 Task: Look for space in Barakaldo, Spain from 2nd June, 2023 to 15th June, 2023 for 2 adults in price range Rs.10000 to Rs.15000. Place can be entire place with 1  bedroom having 1 bed and 1 bathroom. Property type can be house, flat, guest house, hotel. Booking option can be shelf check-in. Required host language is English.
Action: Mouse moved to (334, 164)
Screenshot: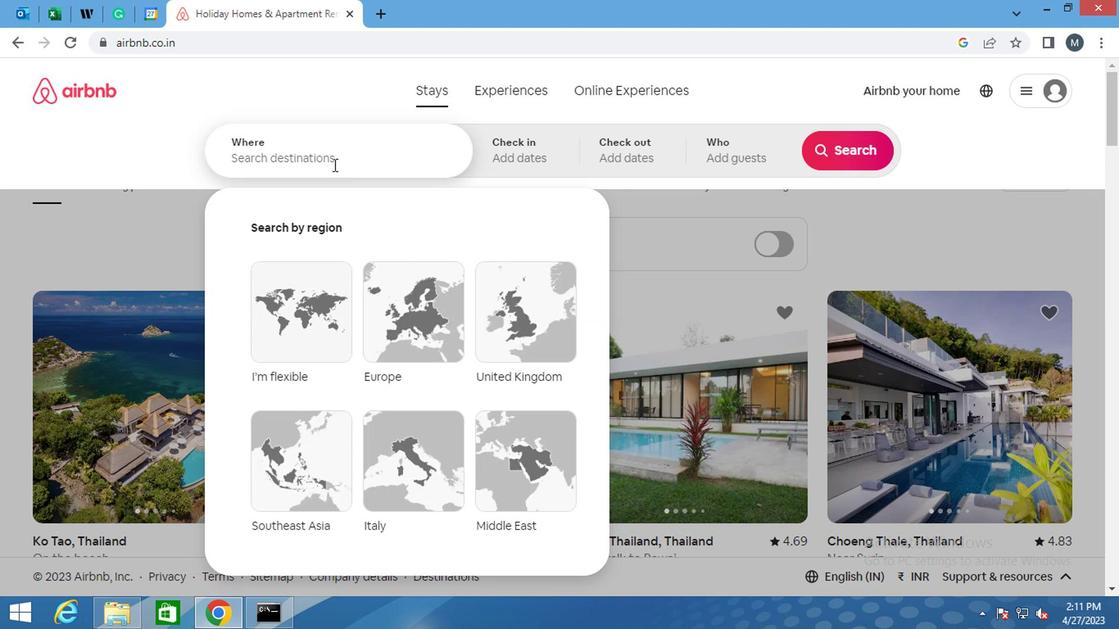 
Action: Mouse pressed left at (334, 164)
Screenshot: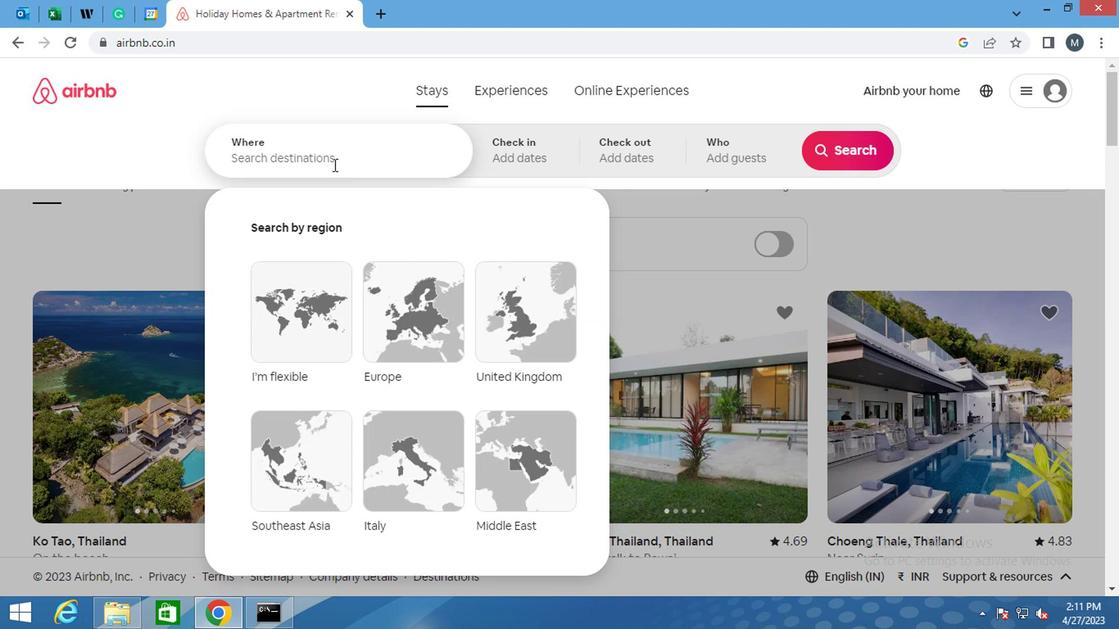 
Action: Mouse moved to (330, 166)
Screenshot: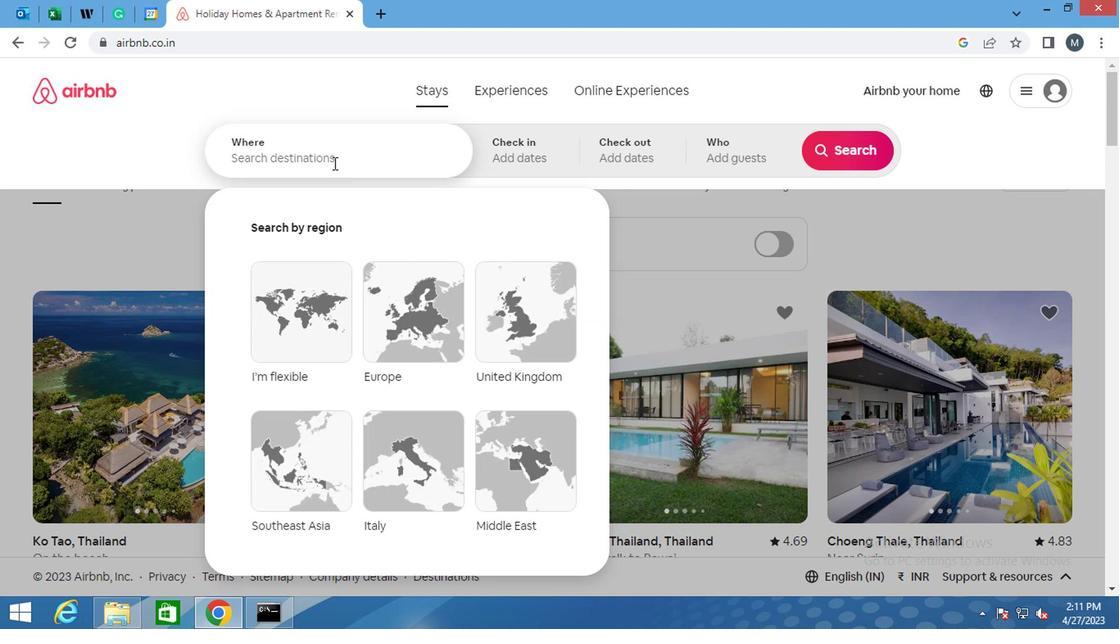 
Action: Key pressed <Key.shift>BARAKLDO,<Key.space><Key.shift>SP
Screenshot: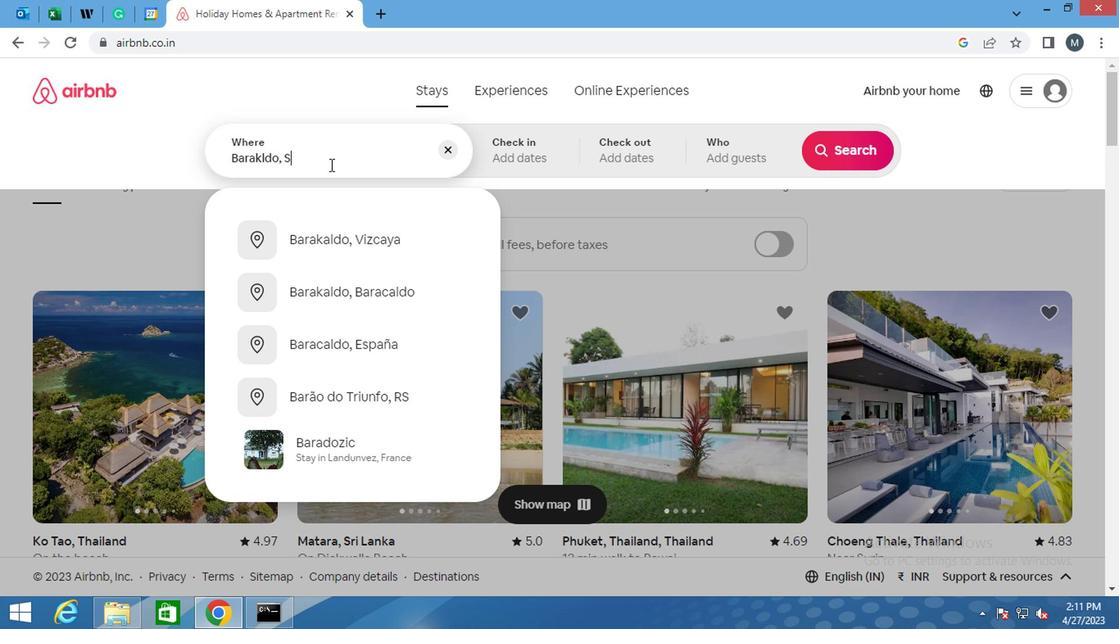 
Action: Mouse moved to (372, 240)
Screenshot: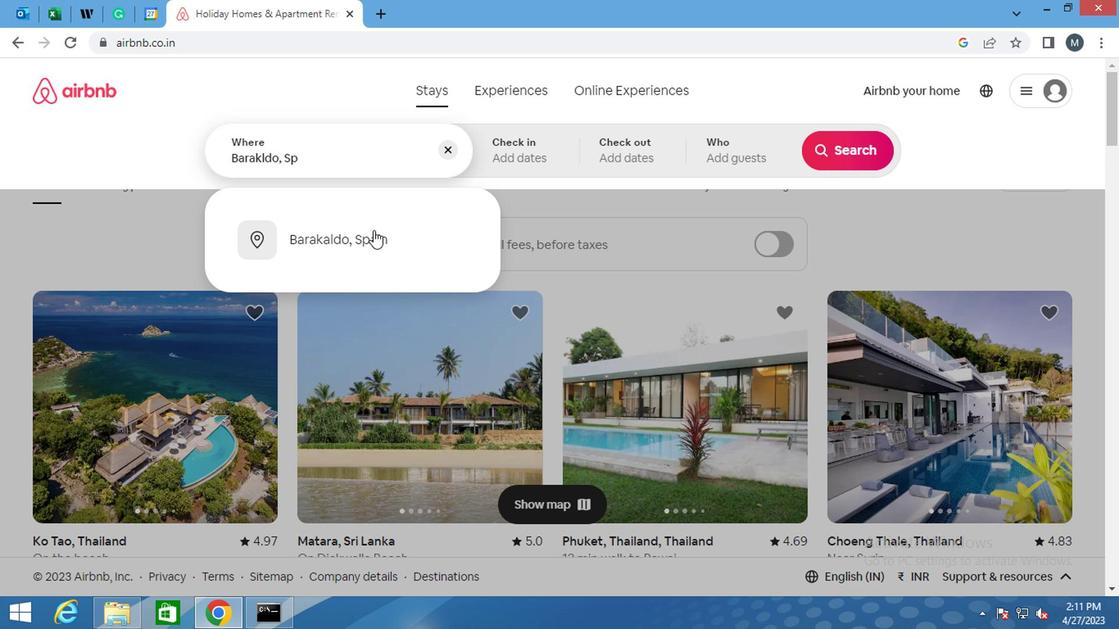 
Action: Mouse pressed left at (372, 240)
Screenshot: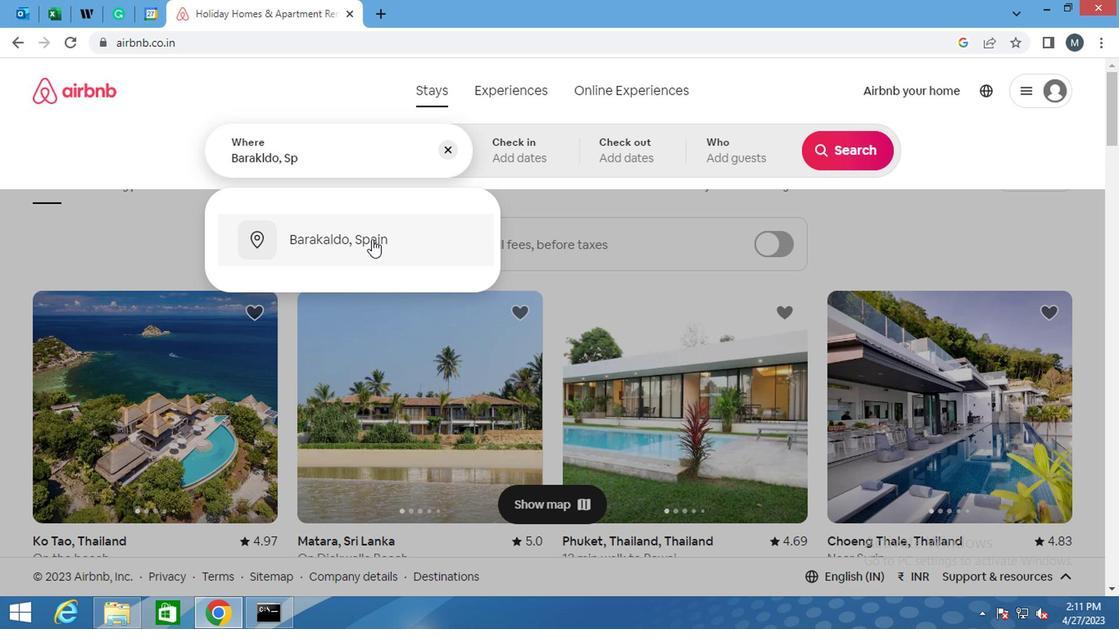 
Action: Mouse moved to (829, 280)
Screenshot: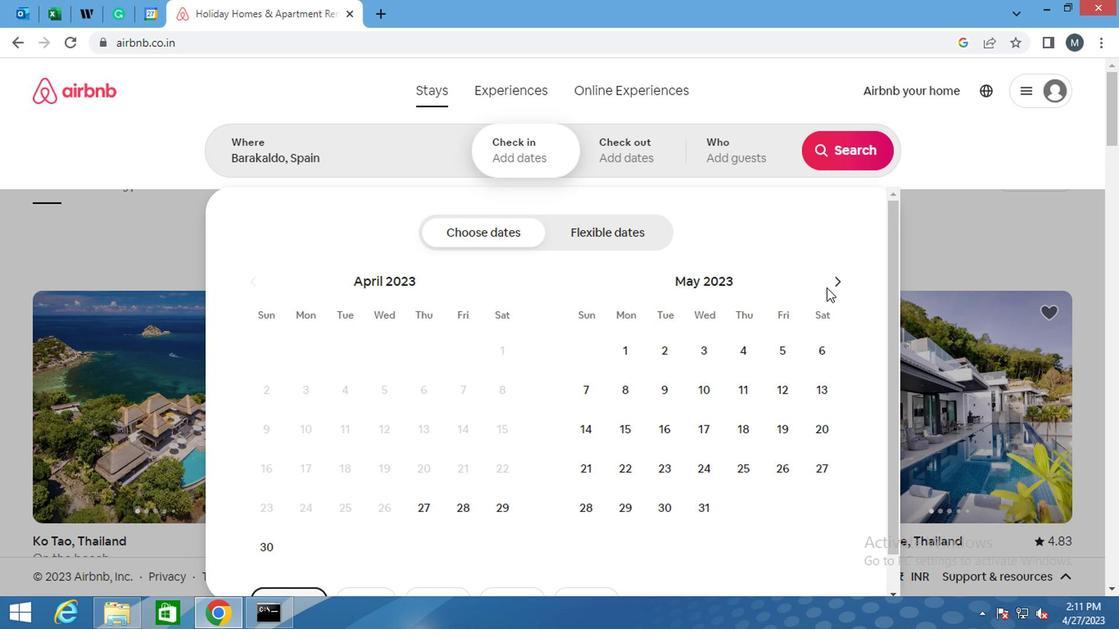 
Action: Mouse pressed left at (829, 280)
Screenshot: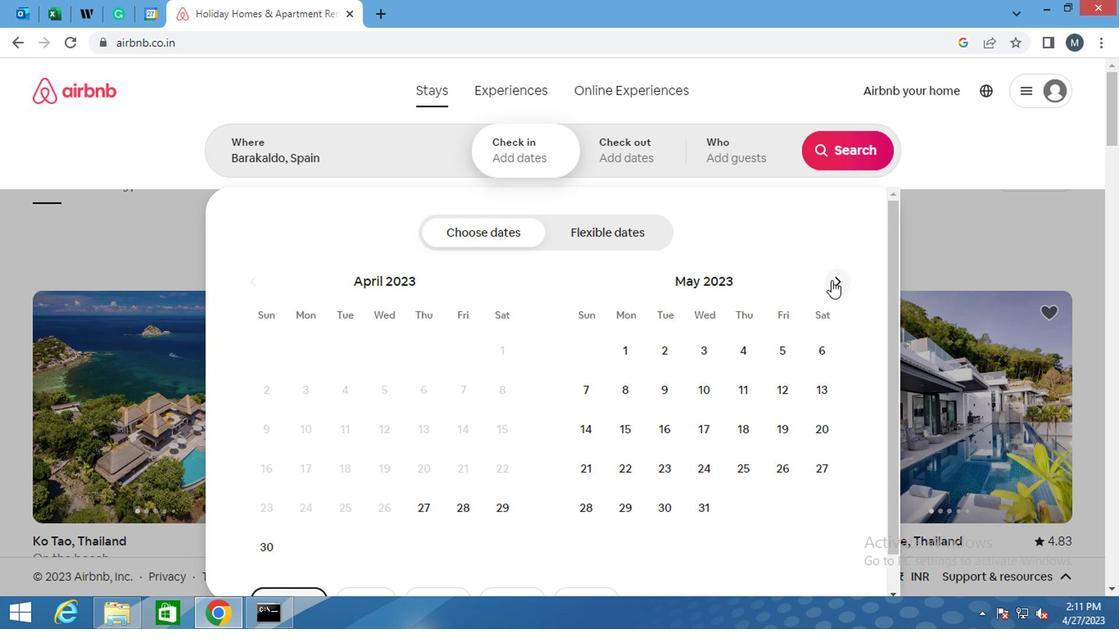 
Action: Mouse moved to (777, 345)
Screenshot: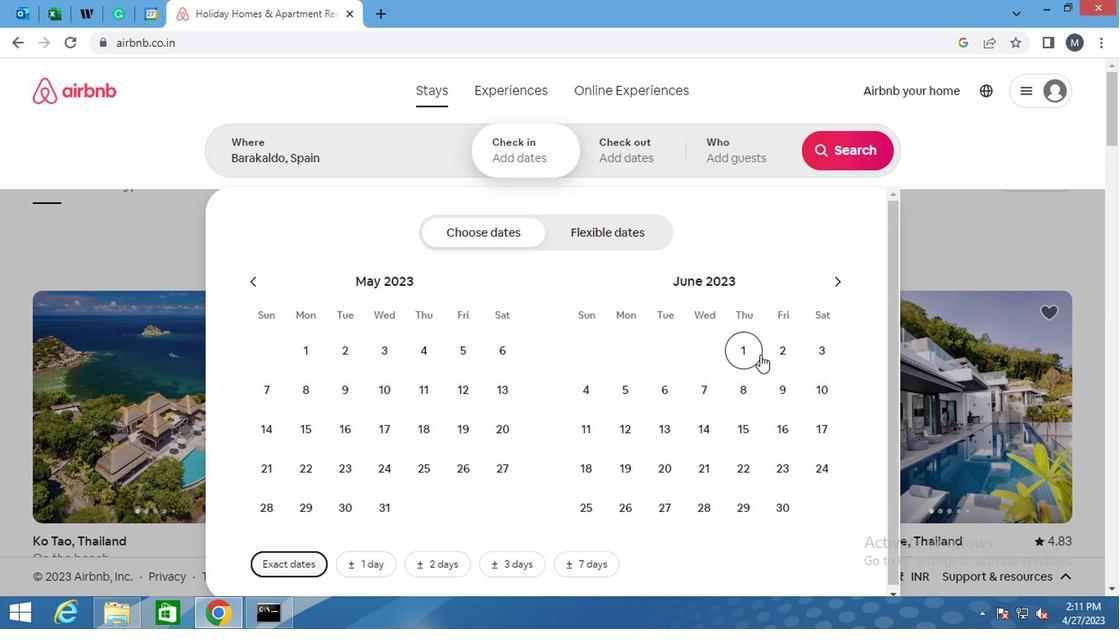 
Action: Mouse pressed left at (777, 345)
Screenshot: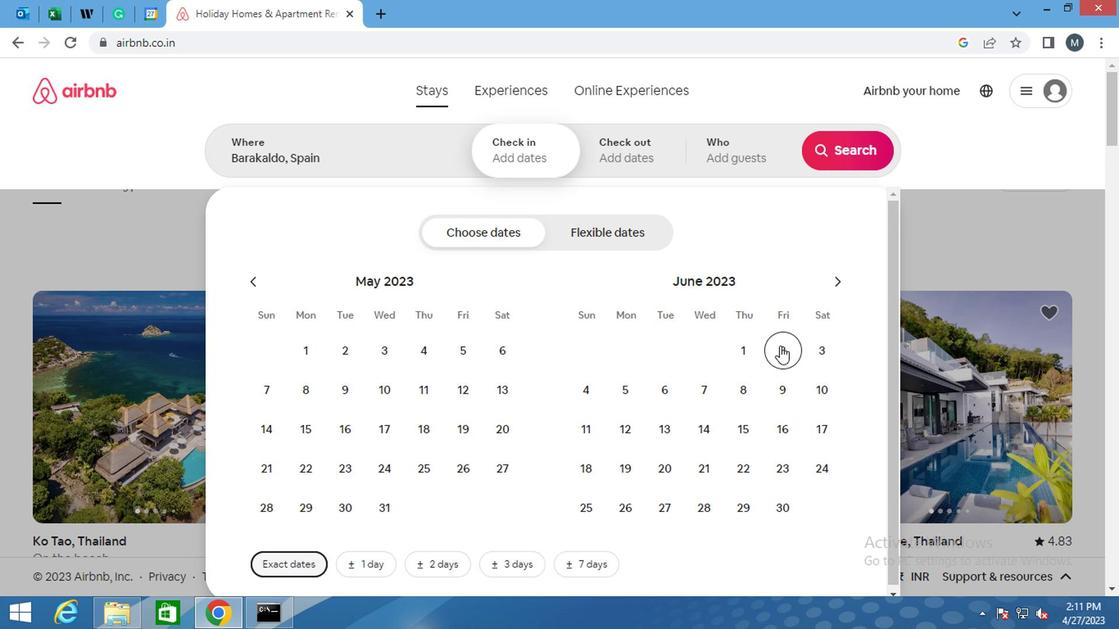 
Action: Mouse moved to (725, 430)
Screenshot: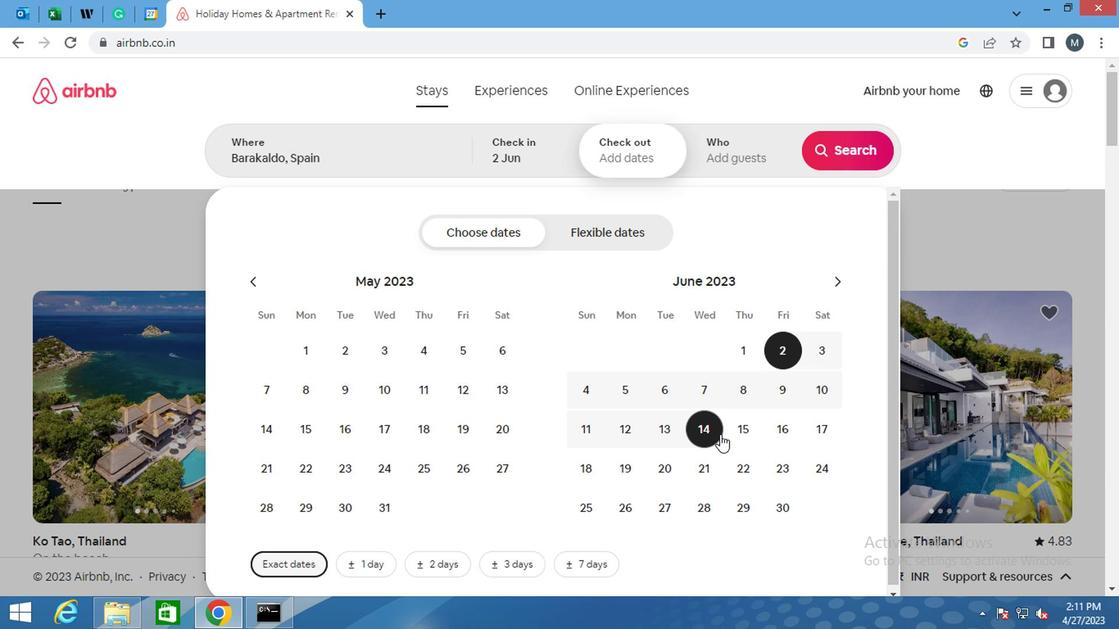
Action: Mouse pressed left at (725, 430)
Screenshot: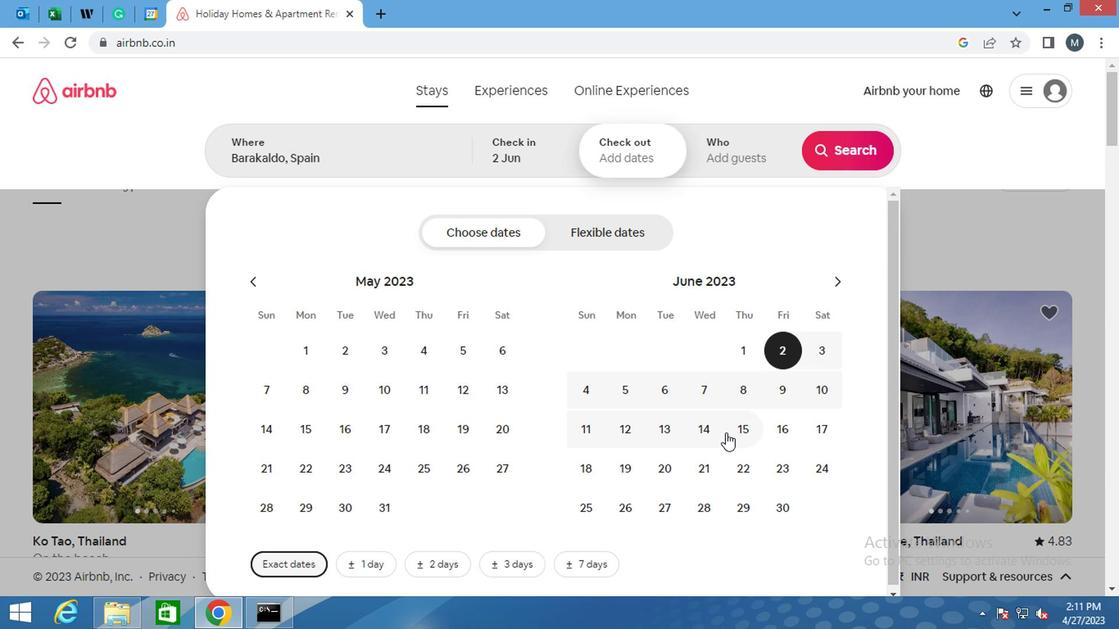 
Action: Mouse moved to (726, 152)
Screenshot: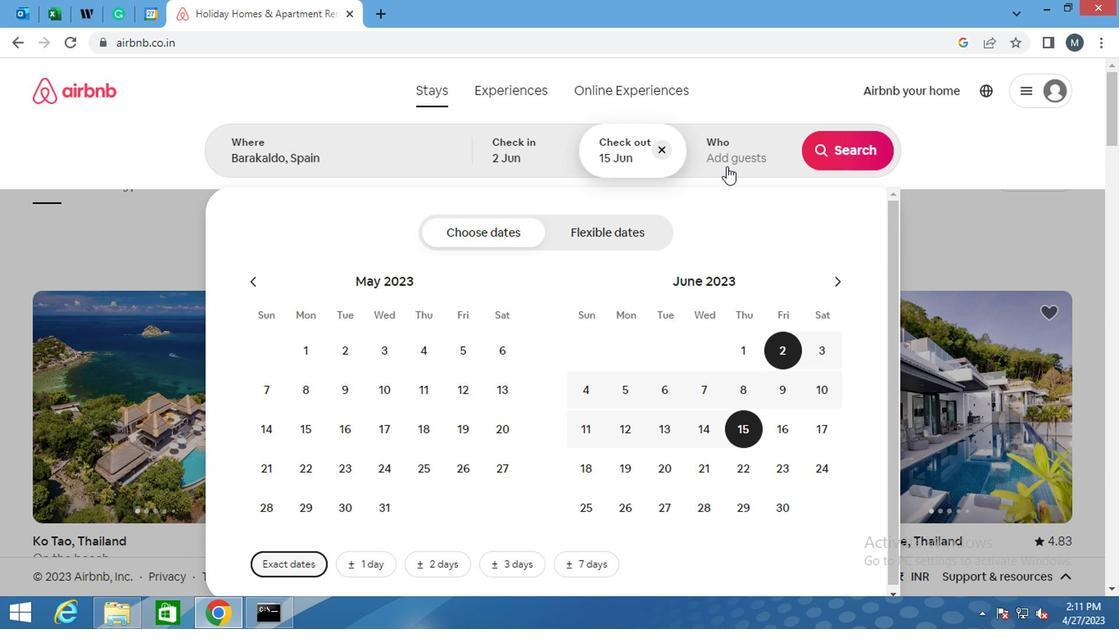 
Action: Mouse pressed left at (726, 152)
Screenshot: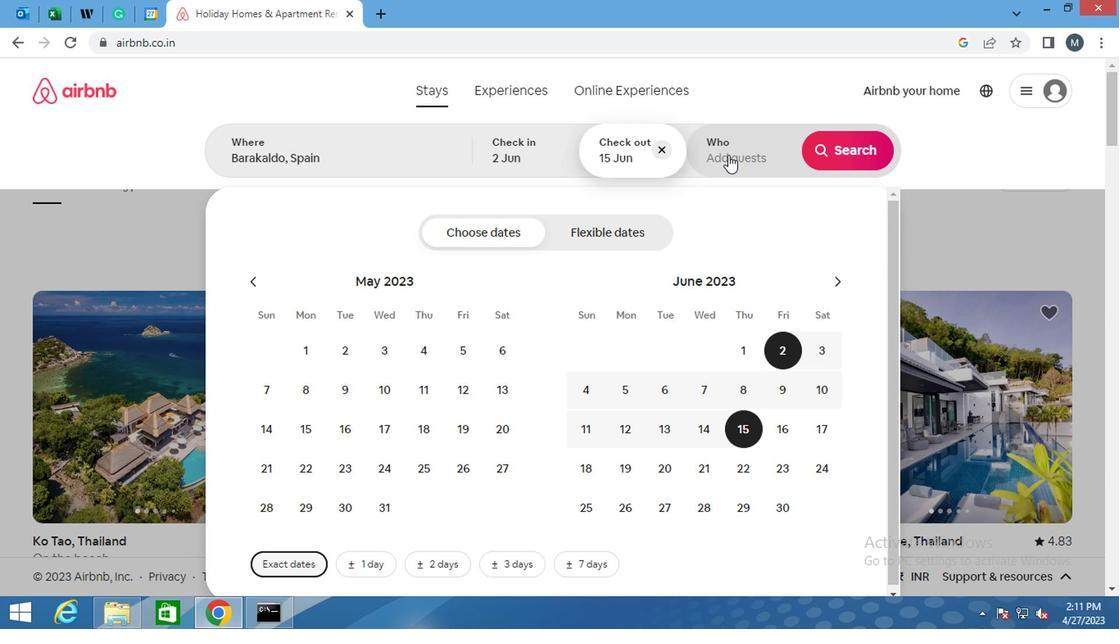 
Action: Mouse moved to (848, 248)
Screenshot: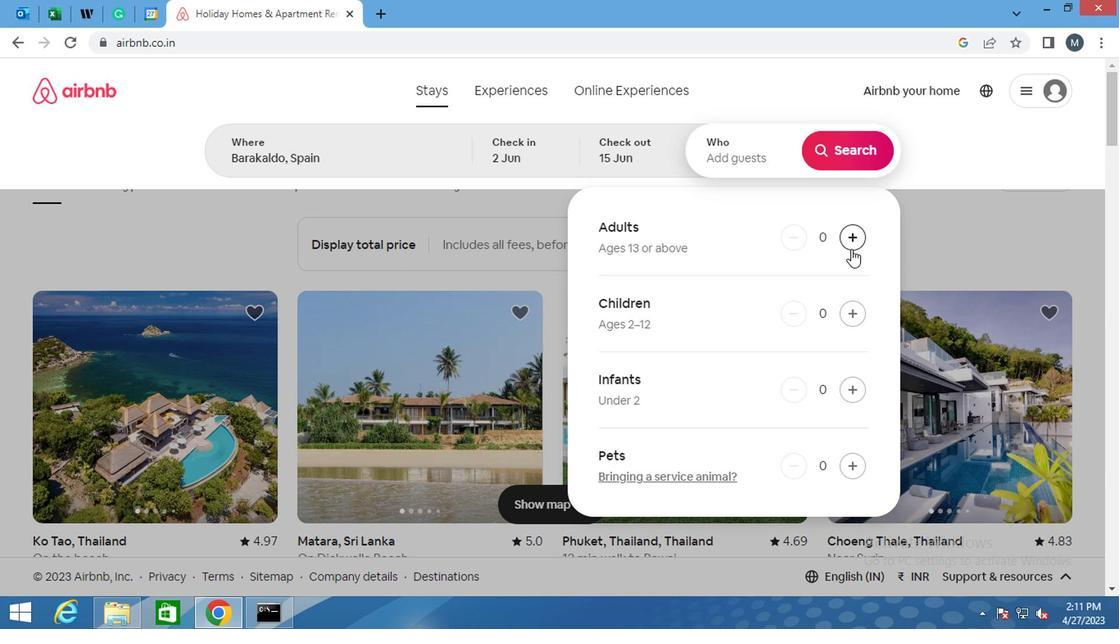 
Action: Mouse pressed left at (848, 248)
Screenshot: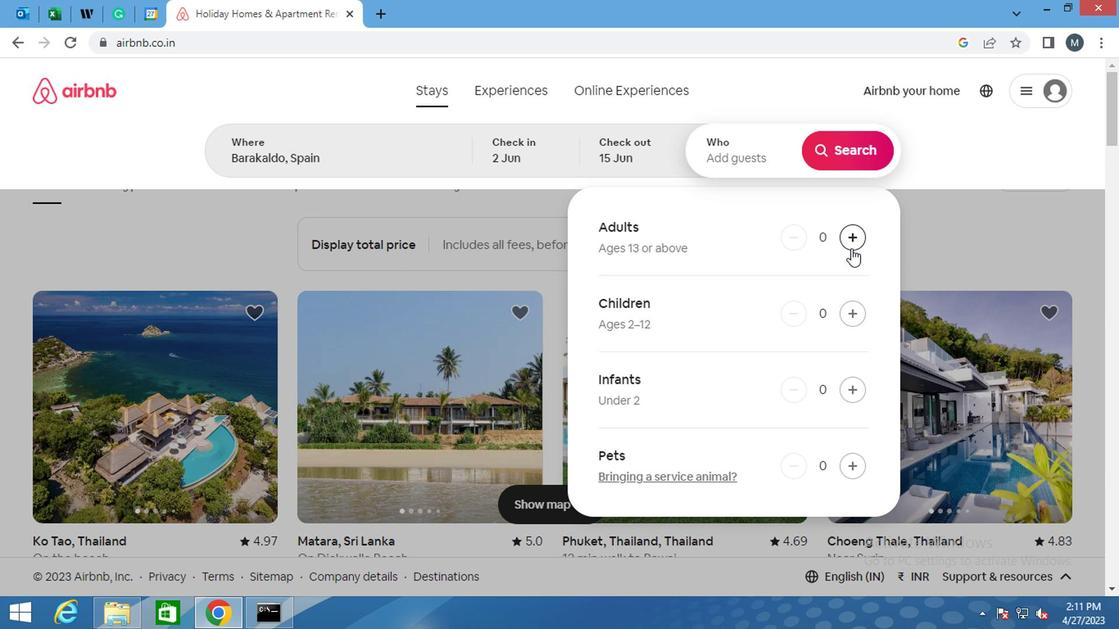 
Action: Mouse pressed left at (848, 248)
Screenshot: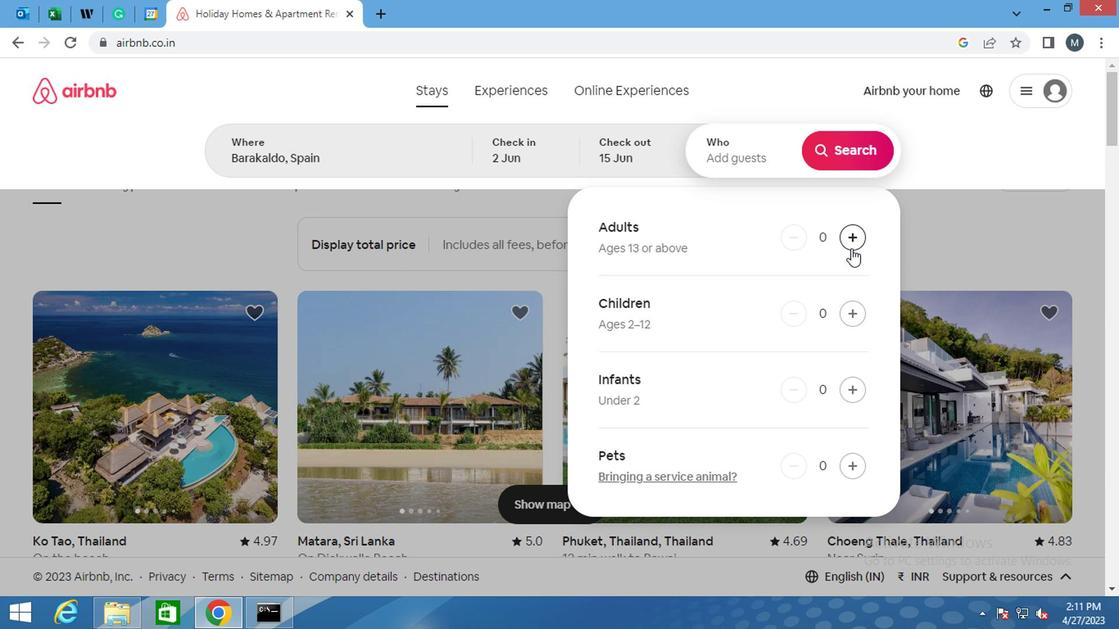 
Action: Mouse moved to (849, 153)
Screenshot: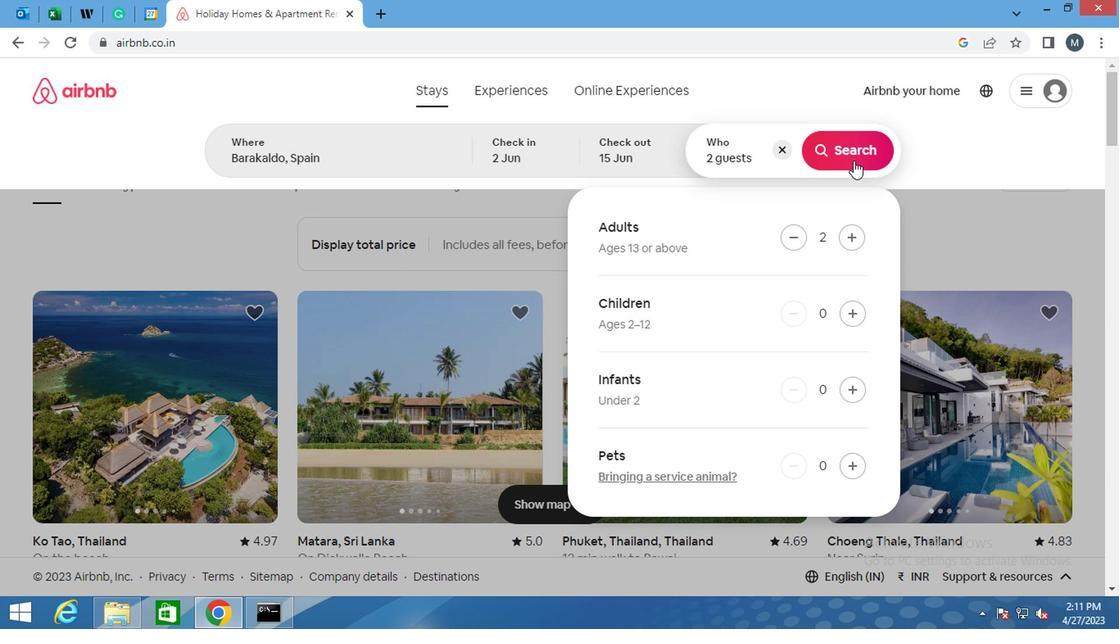 
Action: Mouse pressed left at (849, 153)
Screenshot: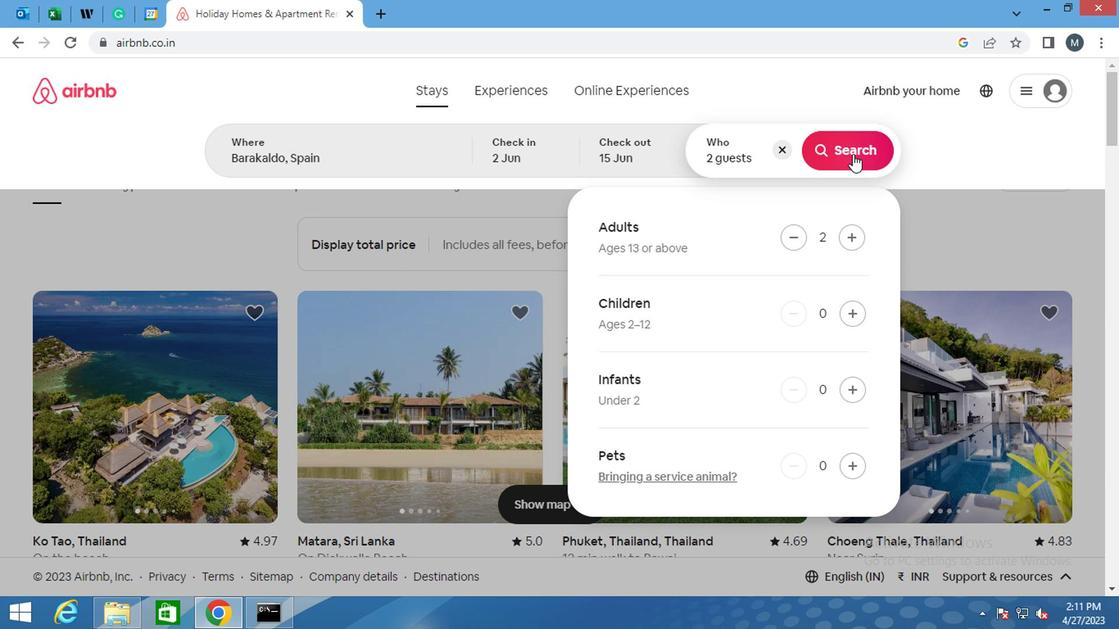 
Action: Mouse moved to (1055, 153)
Screenshot: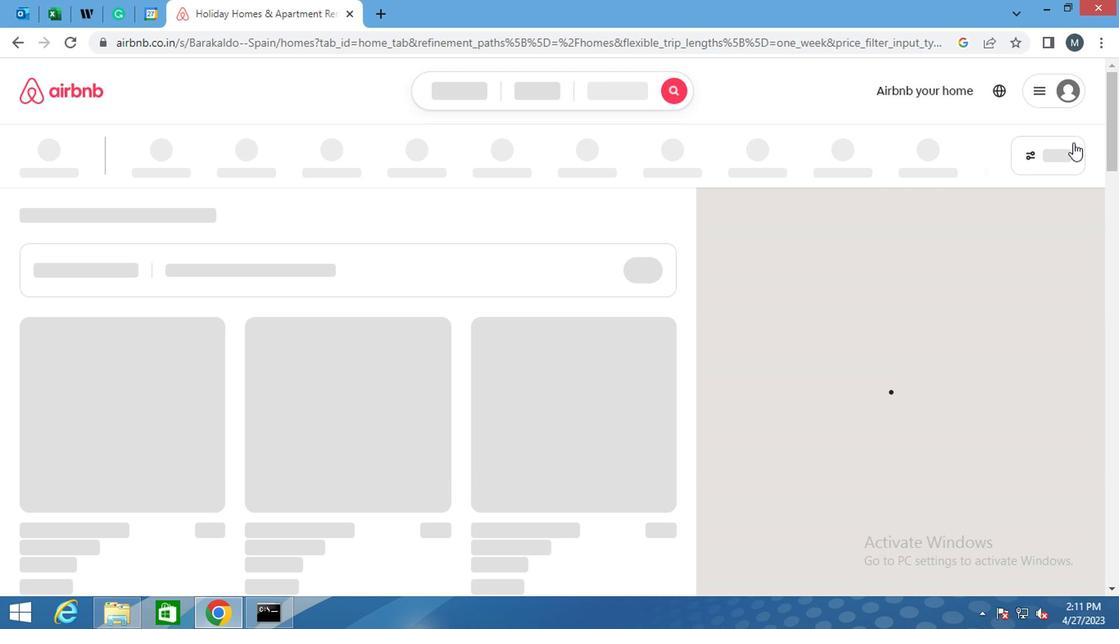 
Action: Mouse pressed left at (1055, 153)
Screenshot: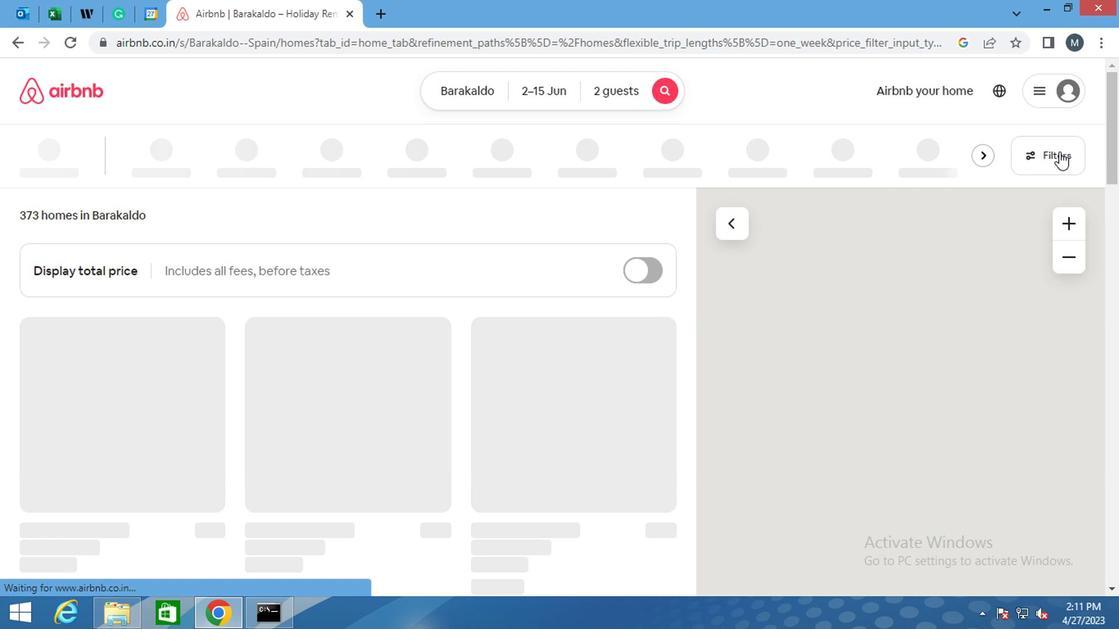 
Action: Mouse moved to (366, 367)
Screenshot: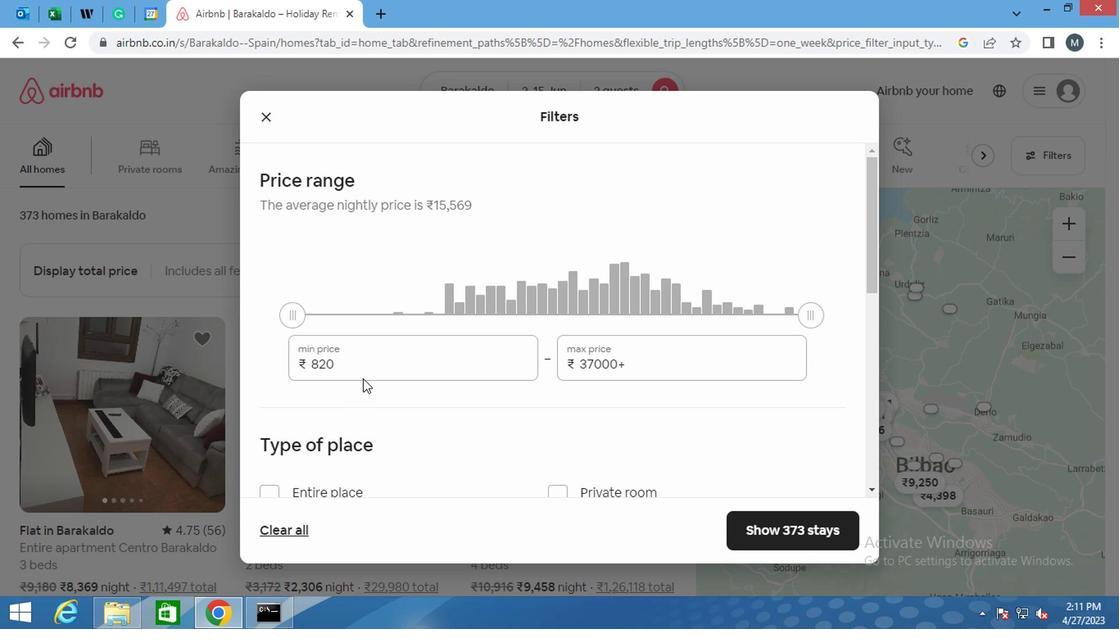 
Action: Mouse pressed left at (366, 367)
Screenshot: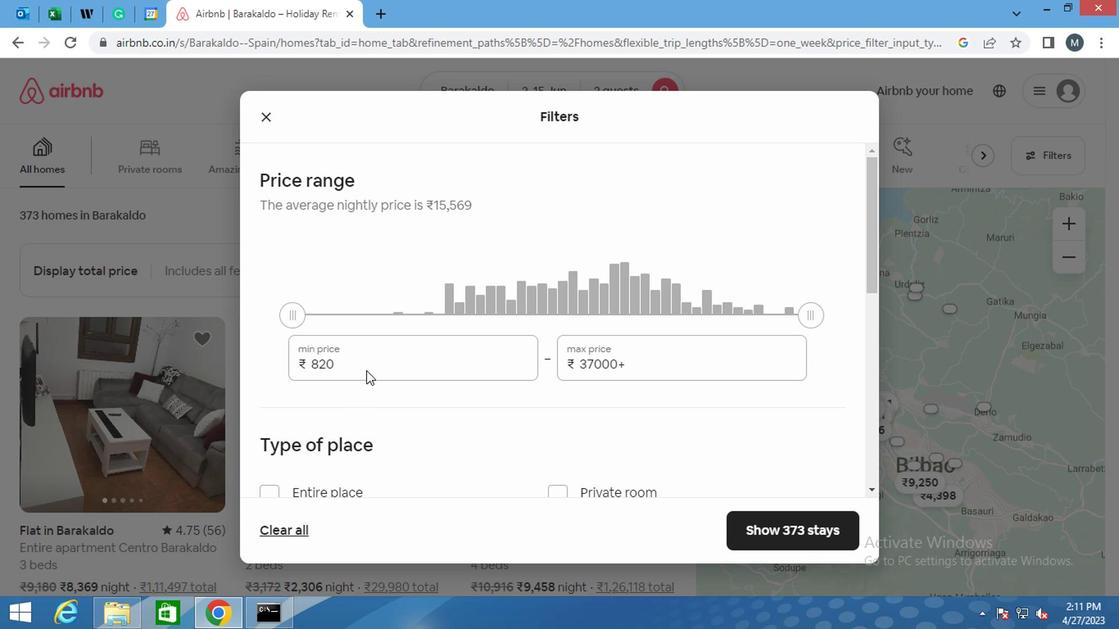 
Action: Mouse moved to (366, 367)
Screenshot: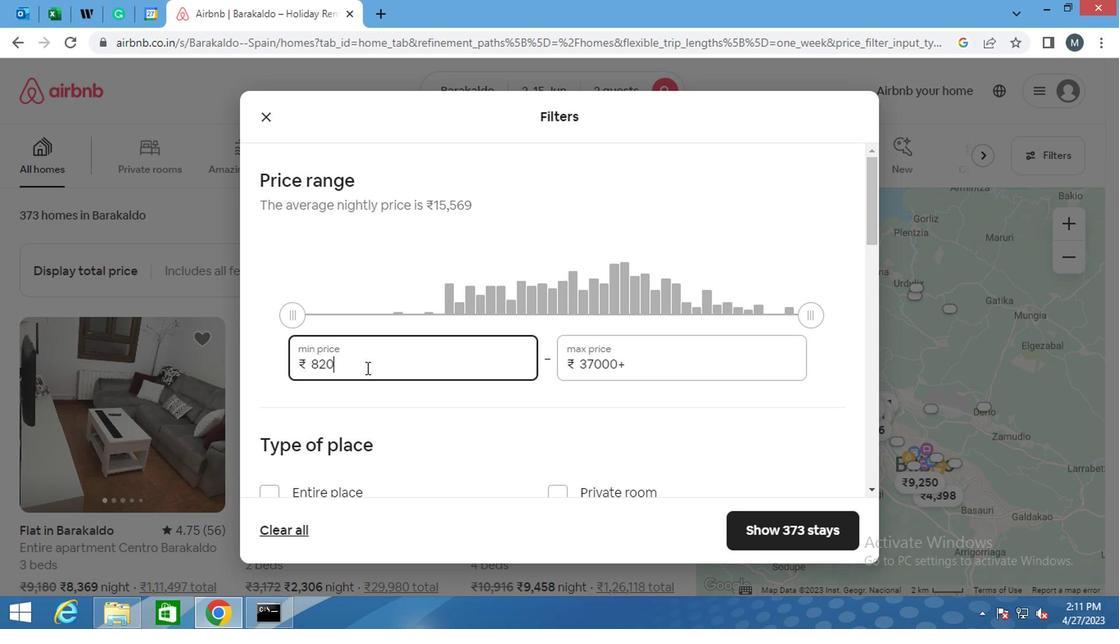 
Action: Key pressed <Key.backspace>
Screenshot: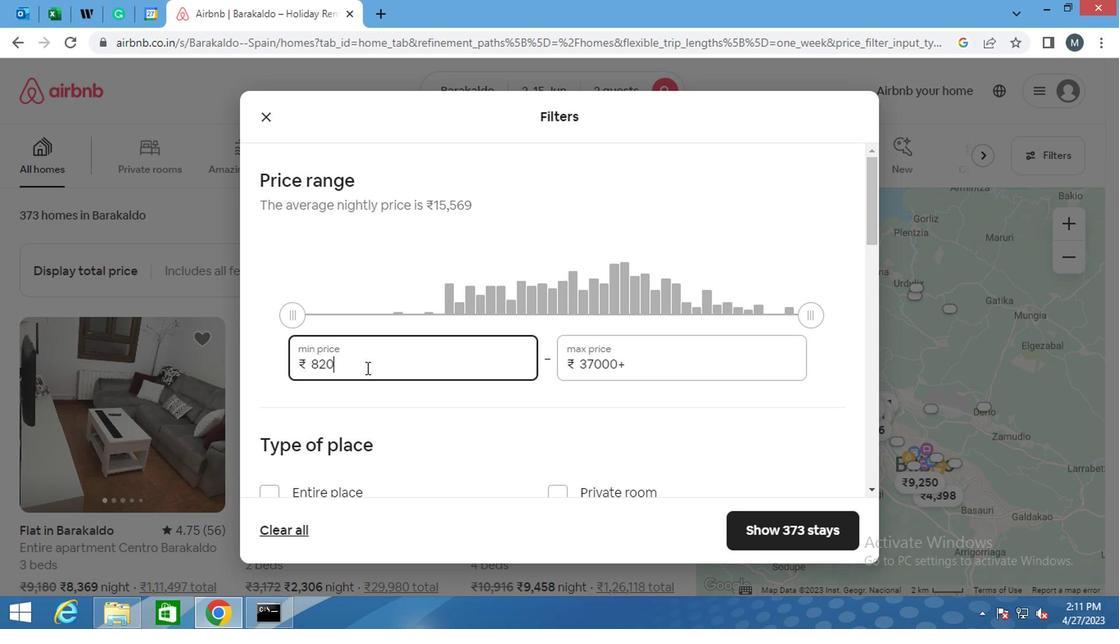 
Action: Mouse moved to (364, 367)
Screenshot: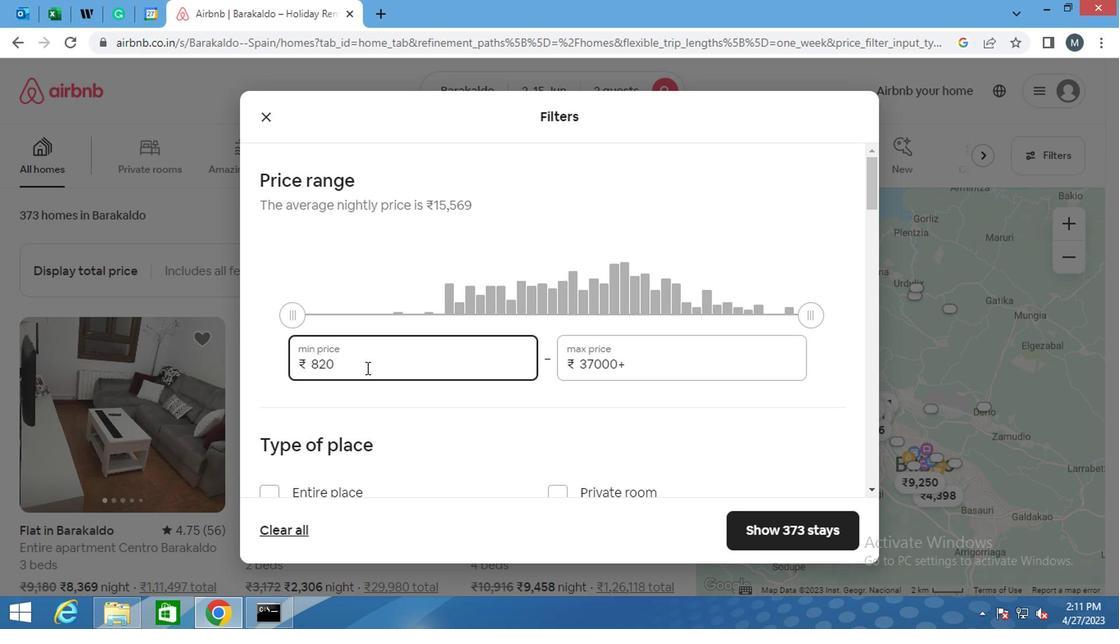 
Action: Key pressed <Key.backspace><Key.backspace>
Screenshot: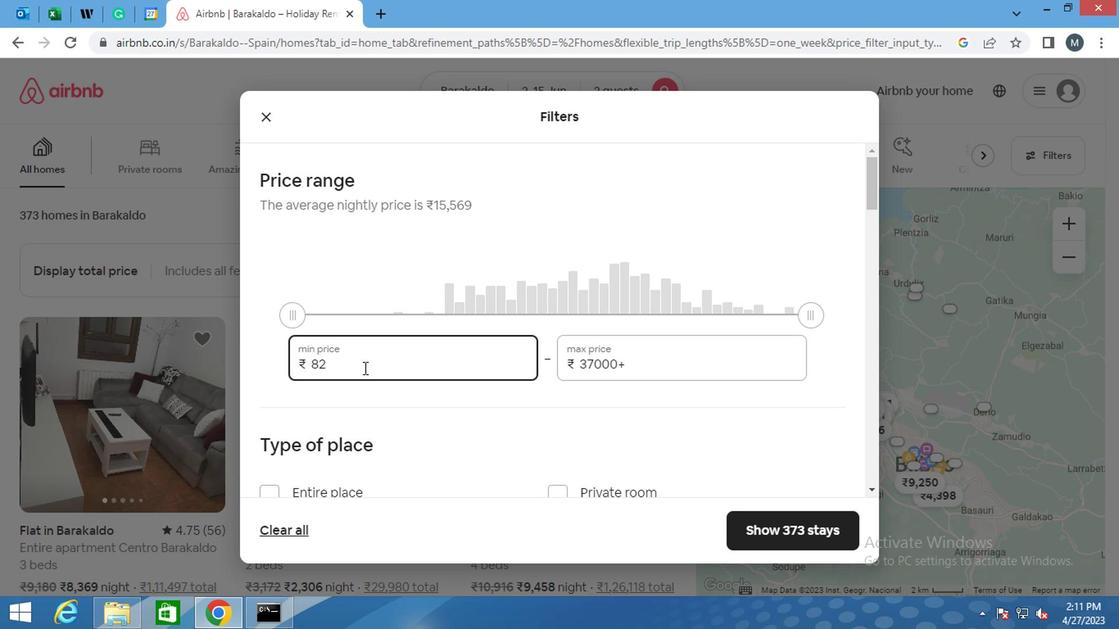 
Action: Mouse moved to (359, 367)
Screenshot: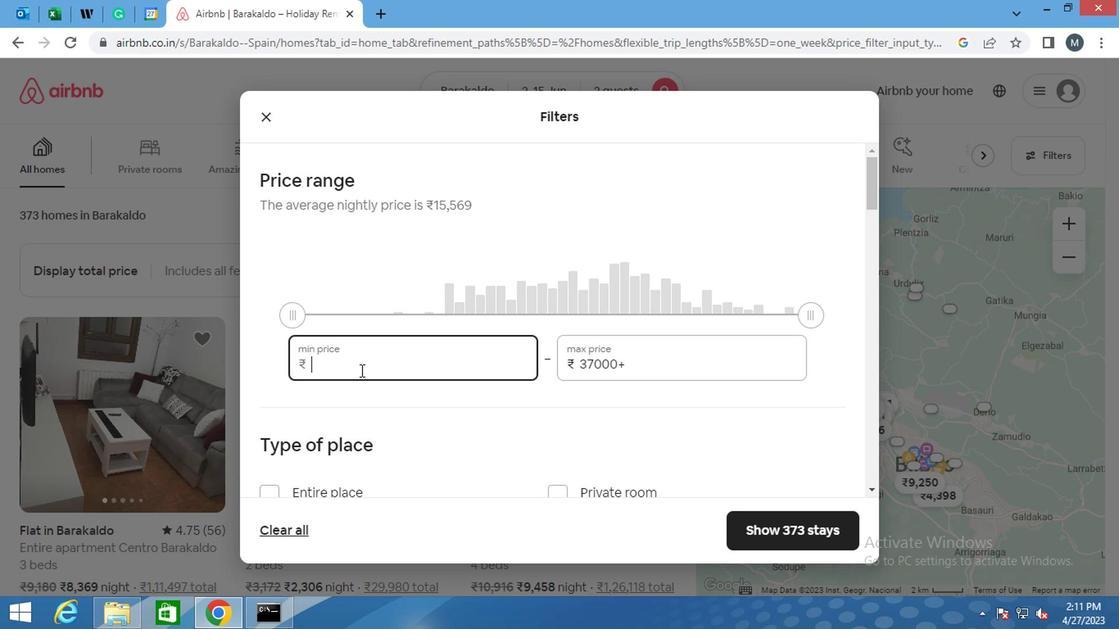 
Action: Key pressed 1
Screenshot: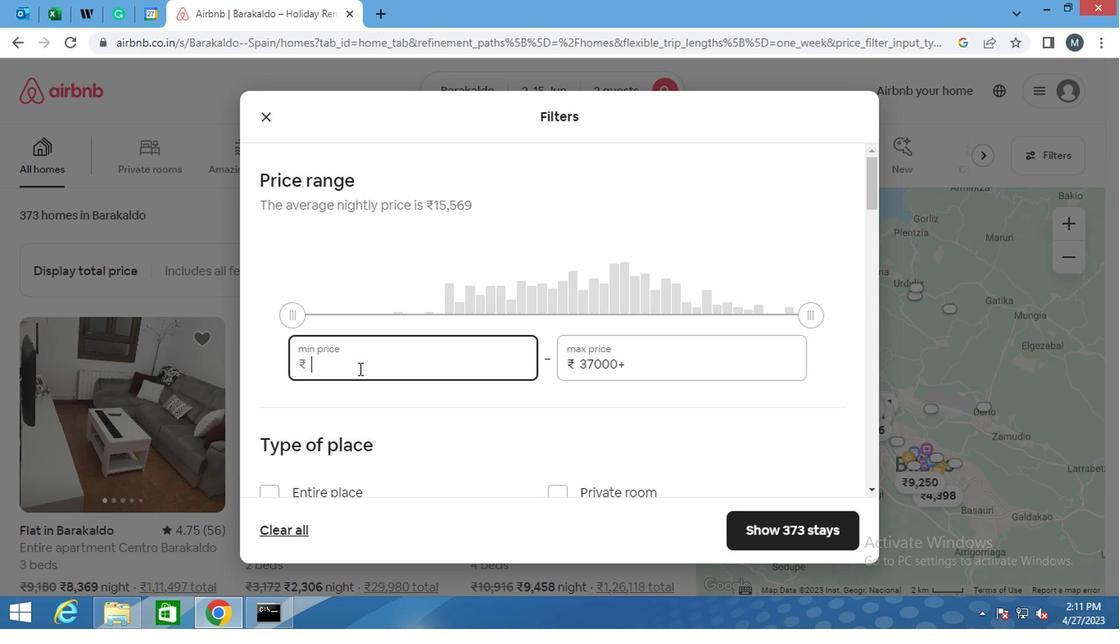 
Action: Mouse moved to (359, 366)
Screenshot: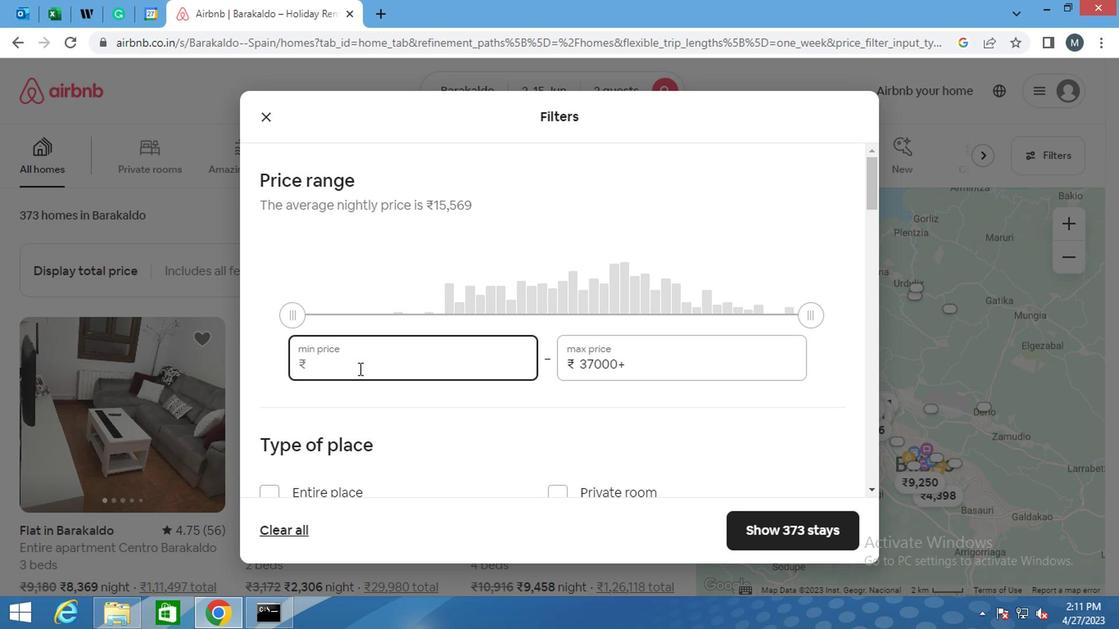 
Action: Key pressed 0000
Screenshot: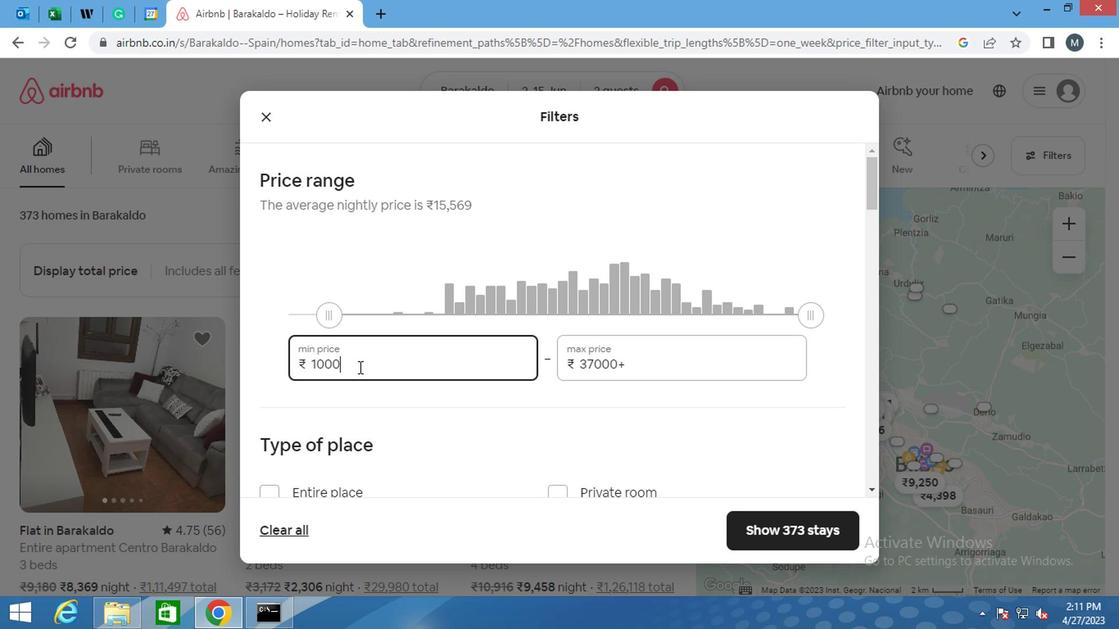 
Action: Mouse moved to (652, 359)
Screenshot: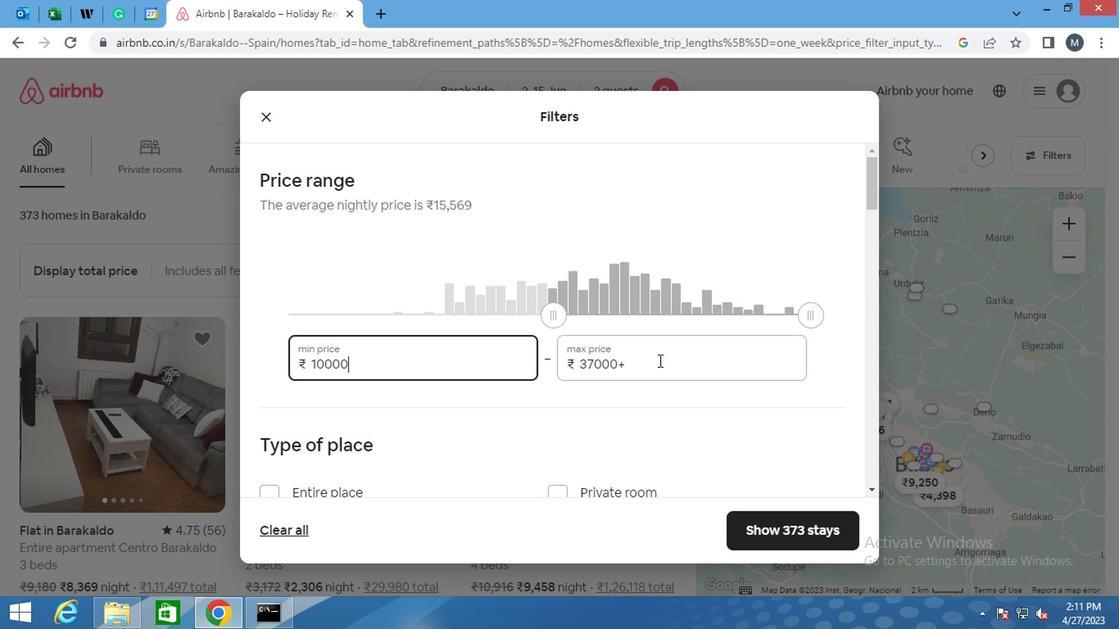 
Action: Mouse pressed left at (652, 359)
Screenshot: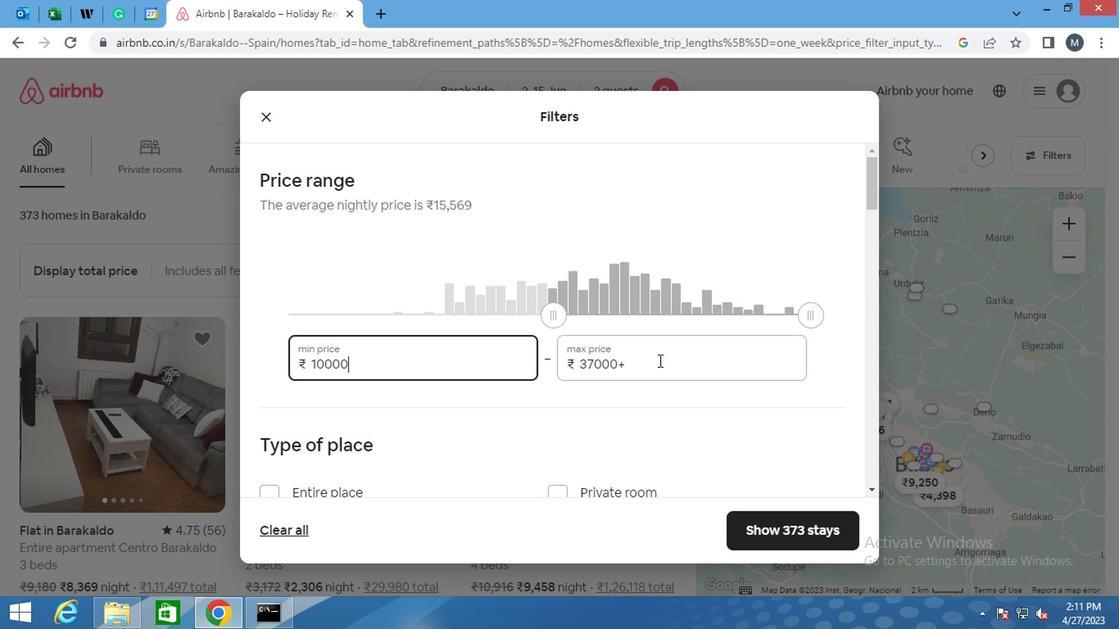 
Action: Mouse moved to (652, 359)
Screenshot: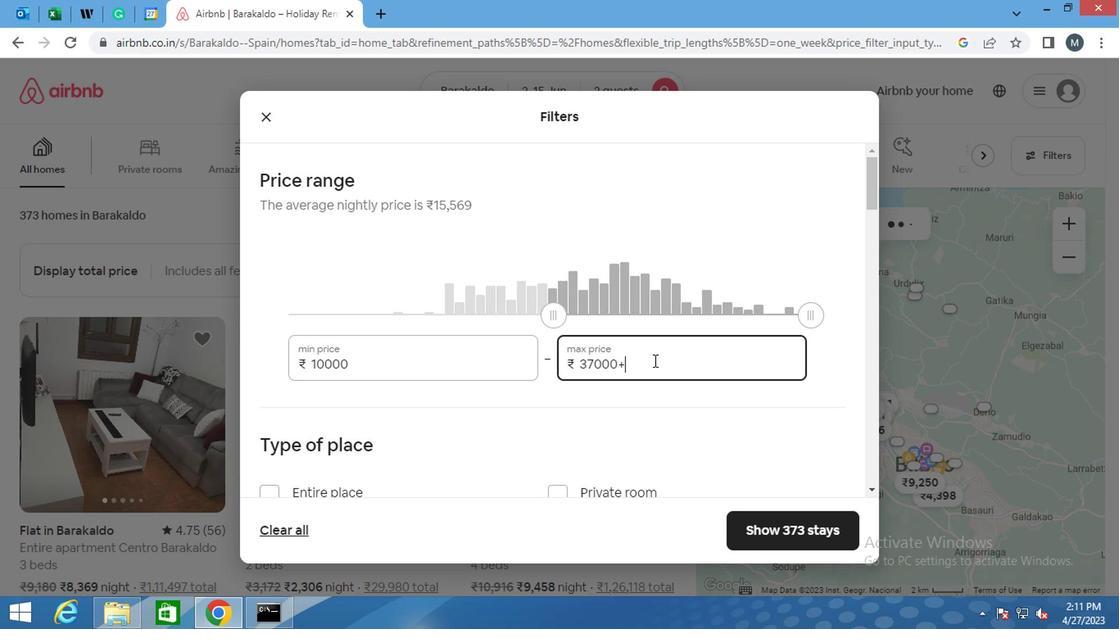 
Action: Key pressed <Key.backspace>
Screenshot: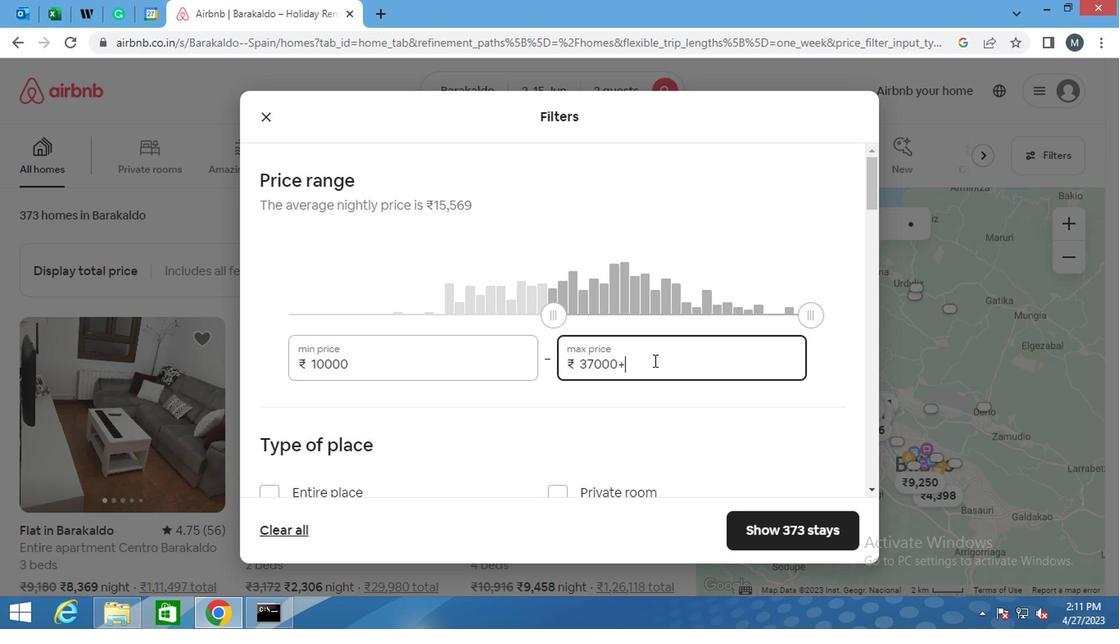 
Action: Mouse moved to (652, 359)
Screenshot: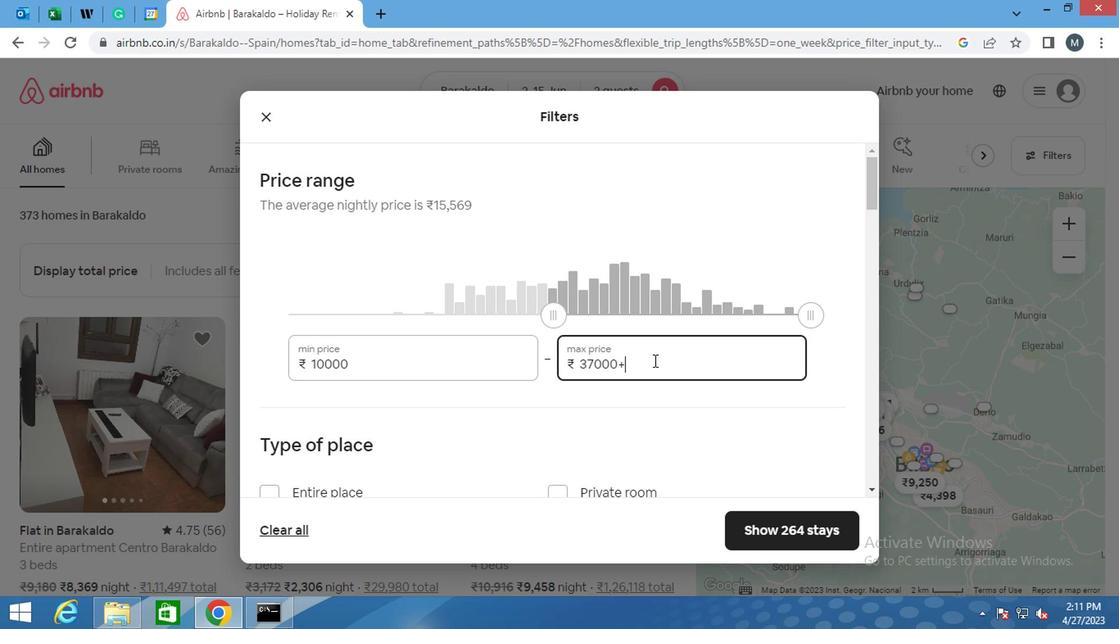 
Action: Key pressed <Key.backspace><Key.backspace><Key.backspace><Key.backspace><Key.backspace><Key.backspace><Key.backspace><Key.backspace><Key.backspace><Key.backspace>1
Screenshot: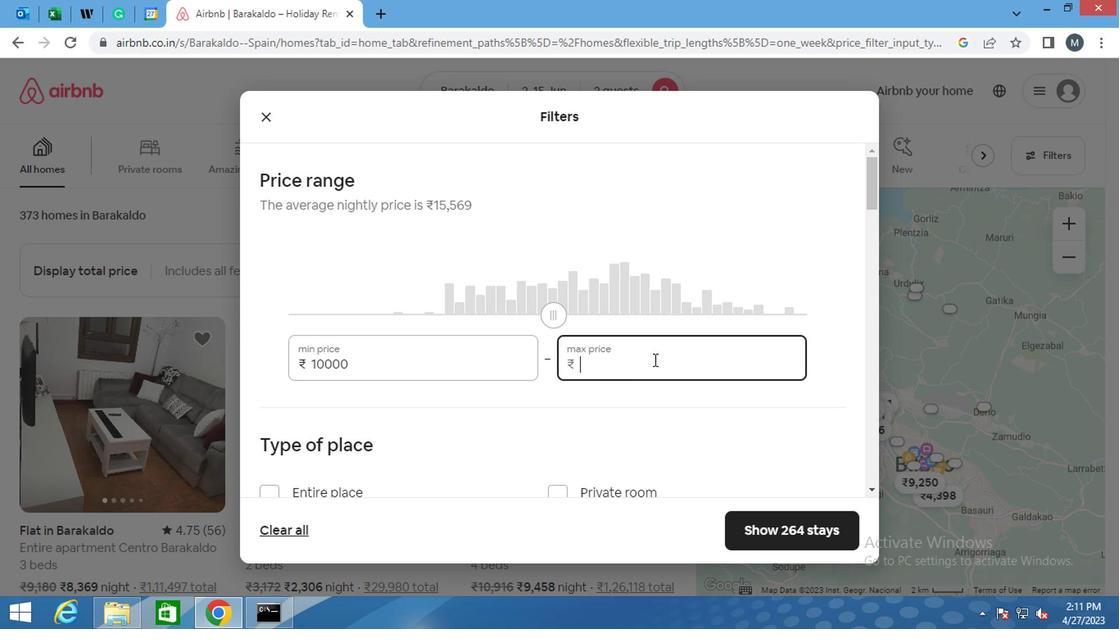
Action: Mouse moved to (650, 359)
Screenshot: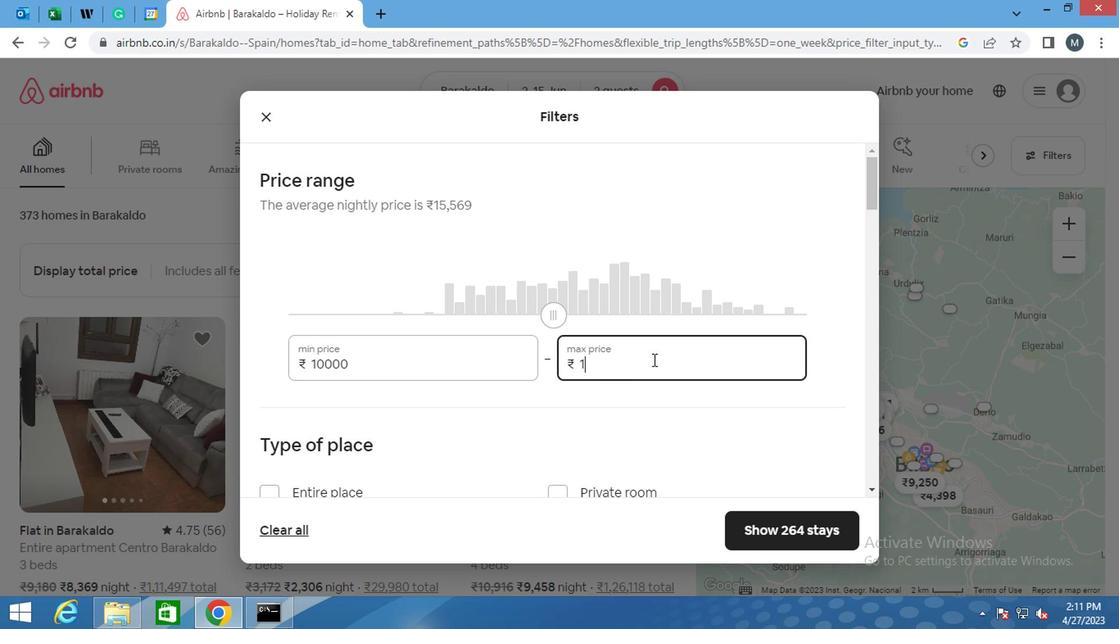 
Action: Key pressed 5
Screenshot: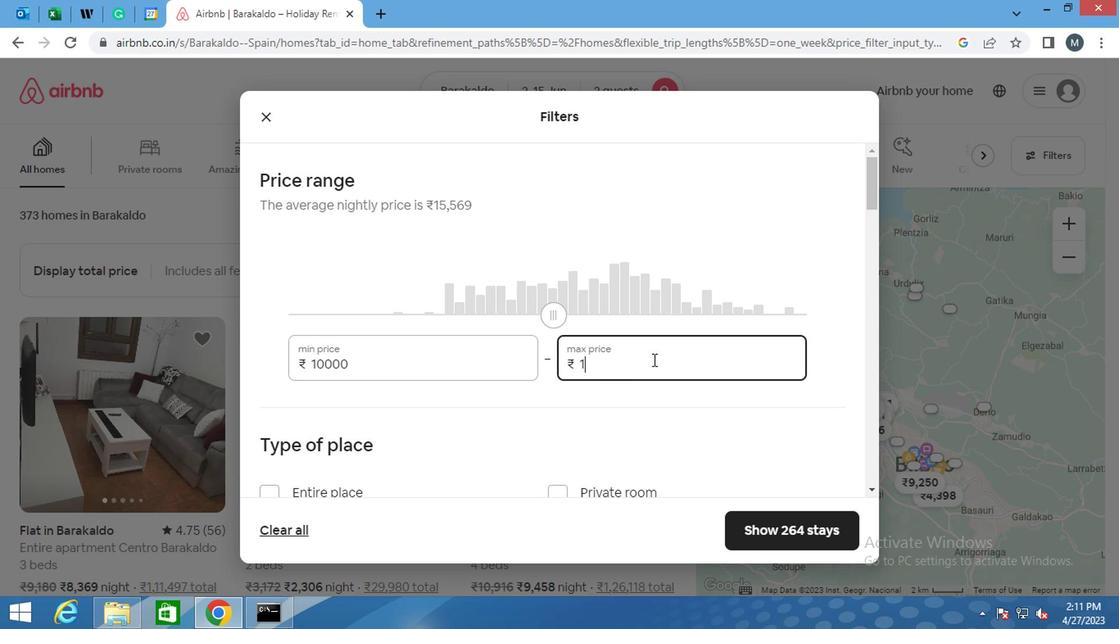 
Action: Mouse moved to (650, 359)
Screenshot: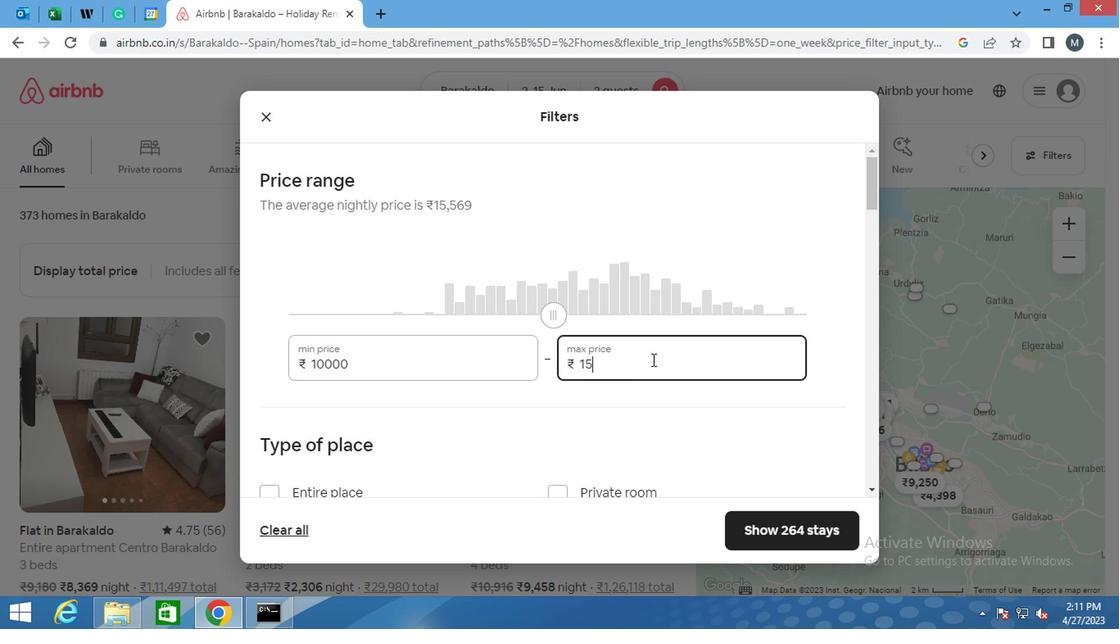
Action: Key pressed 000
Screenshot: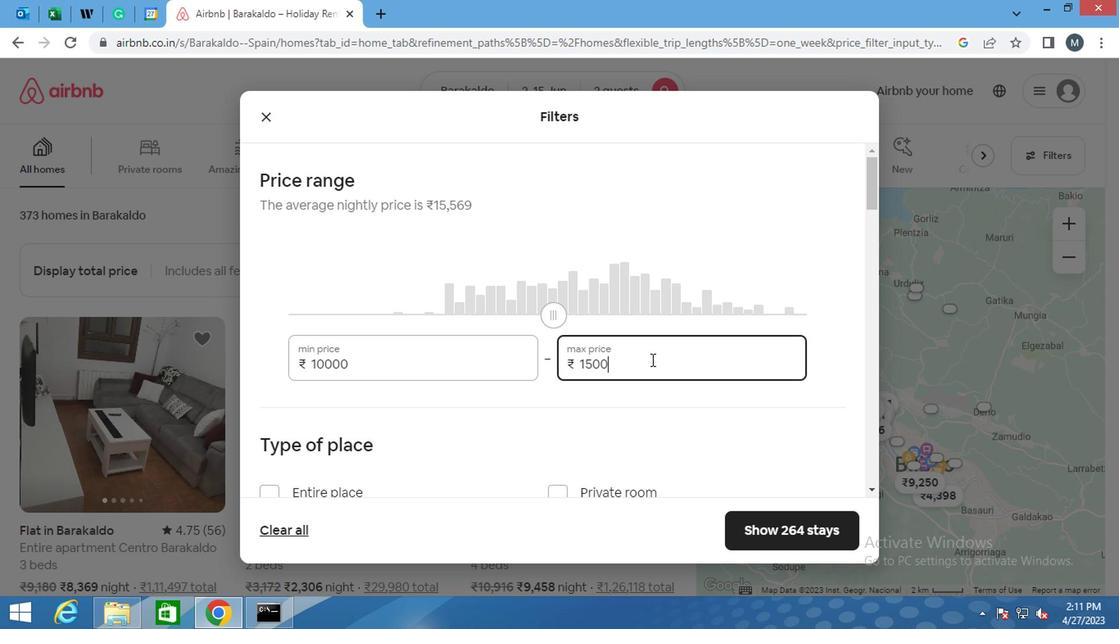 
Action: Mouse moved to (516, 331)
Screenshot: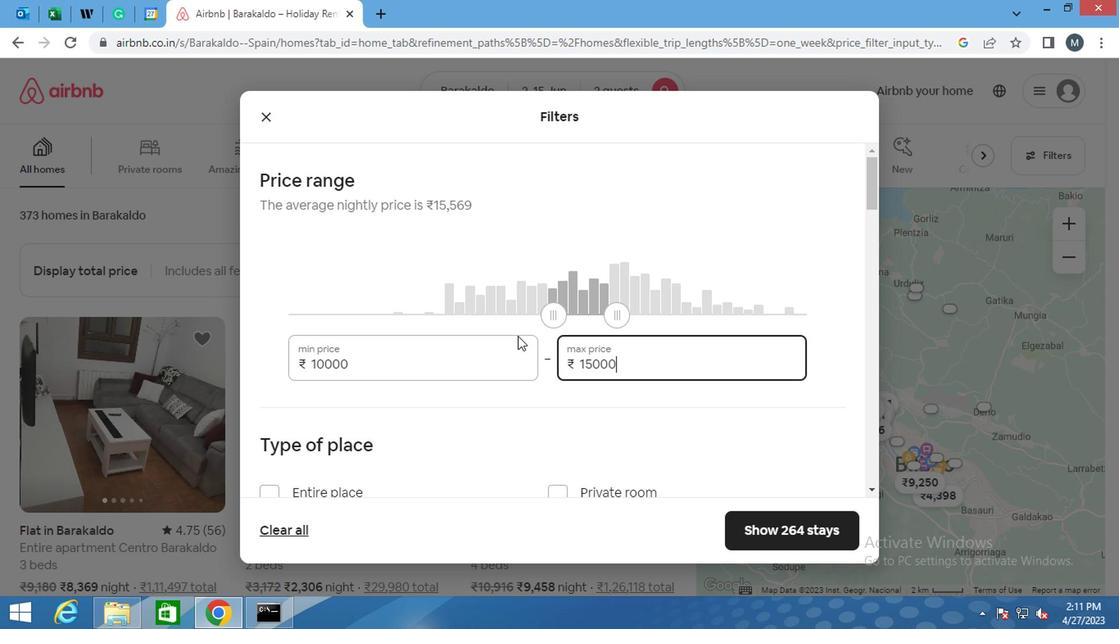 
Action: Mouse scrolled (516, 330) with delta (0, -1)
Screenshot: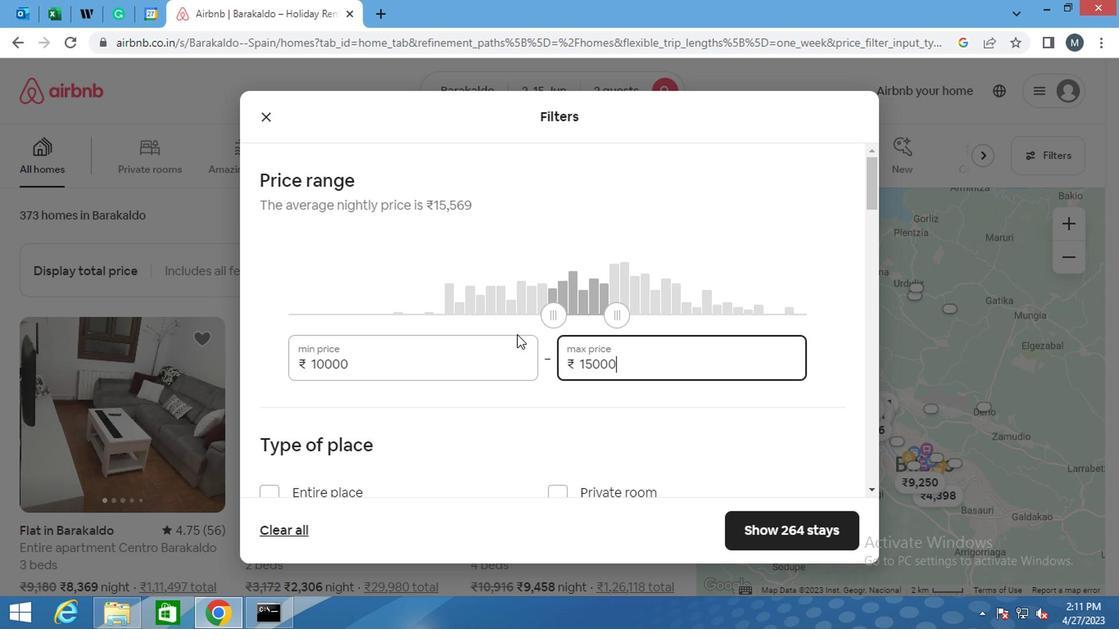 
Action: Mouse scrolled (516, 330) with delta (0, -1)
Screenshot: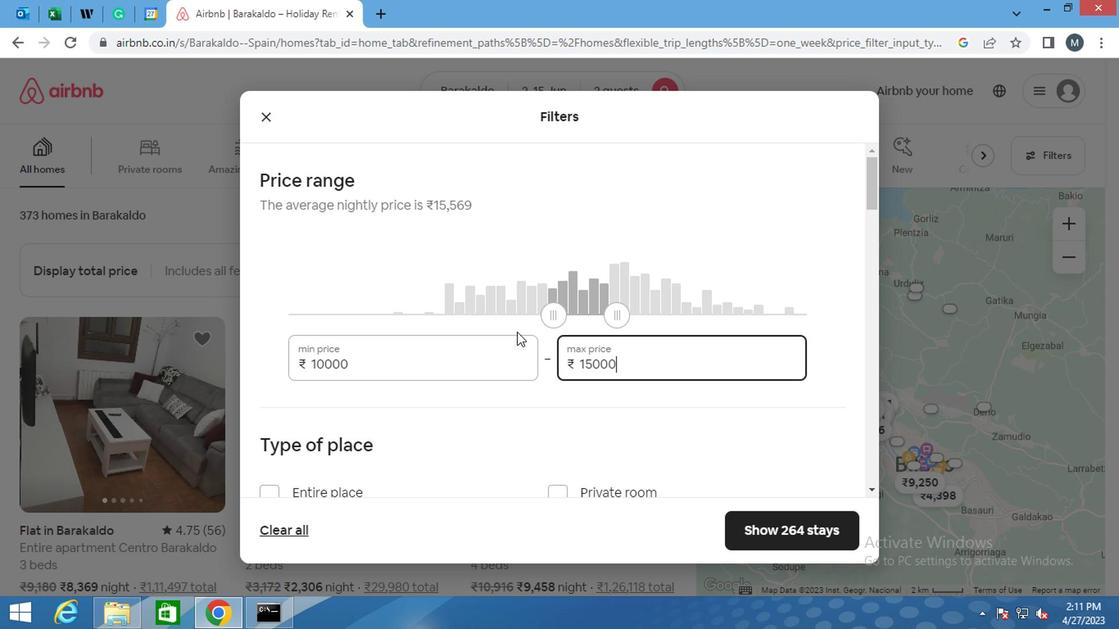 
Action: Mouse moved to (281, 331)
Screenshot: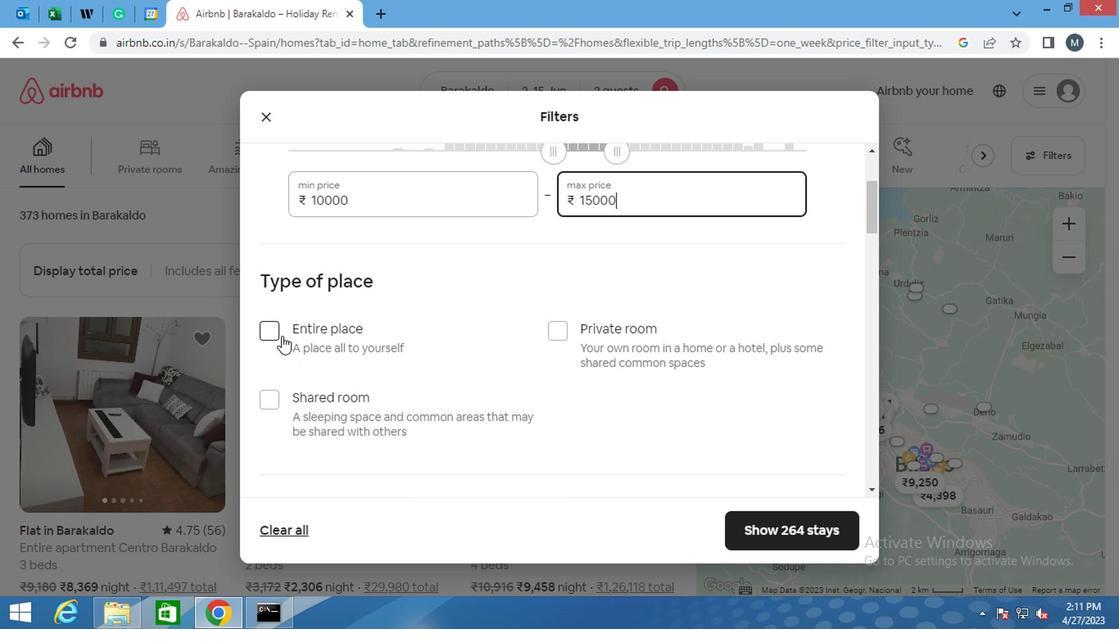 
Action: Mouse pressed left at (281, 331)
Screenshot: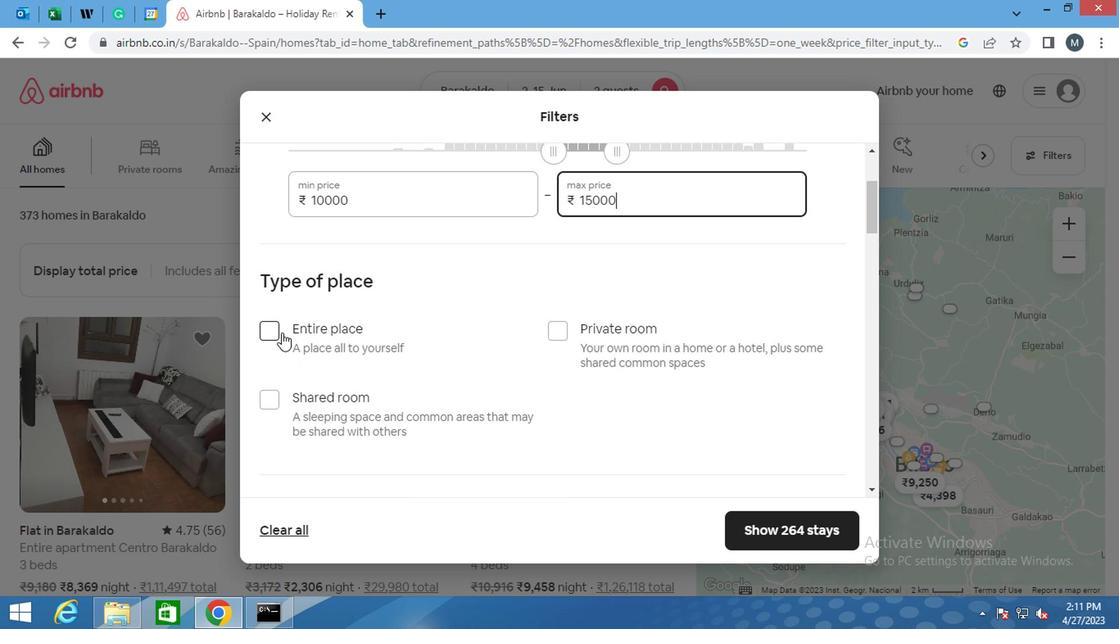 
Action: Mouse moved to (372, 322)
Screenshot: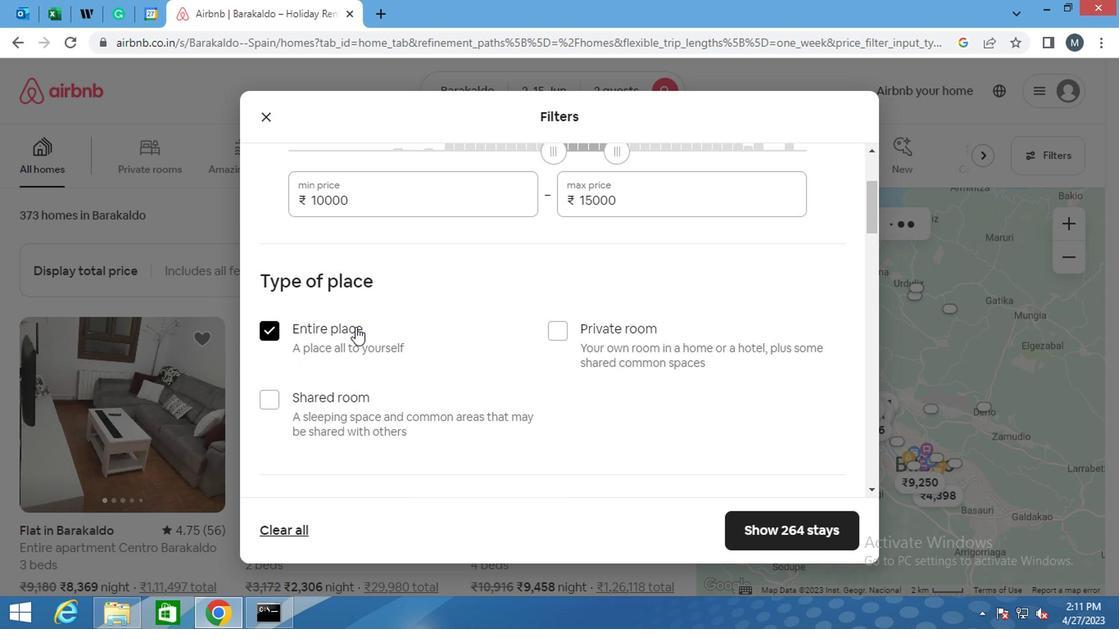 
Action: Mouse scrolled (372, 321) with delta (0, 0)
Screenshot: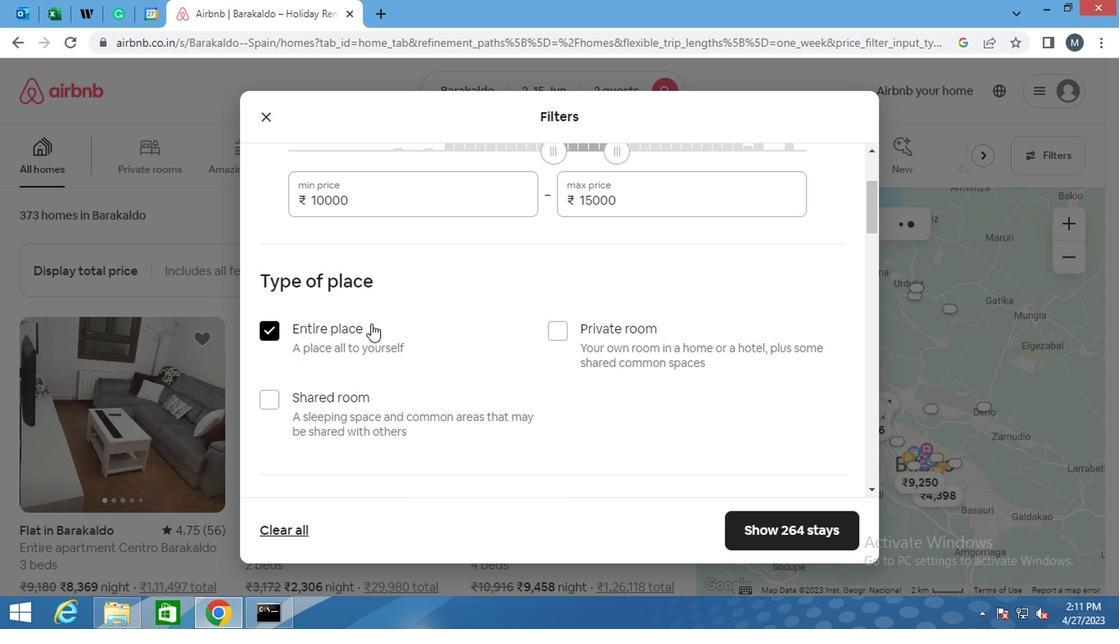 
Action: Mouse moved to (374, 321)
Screenshot: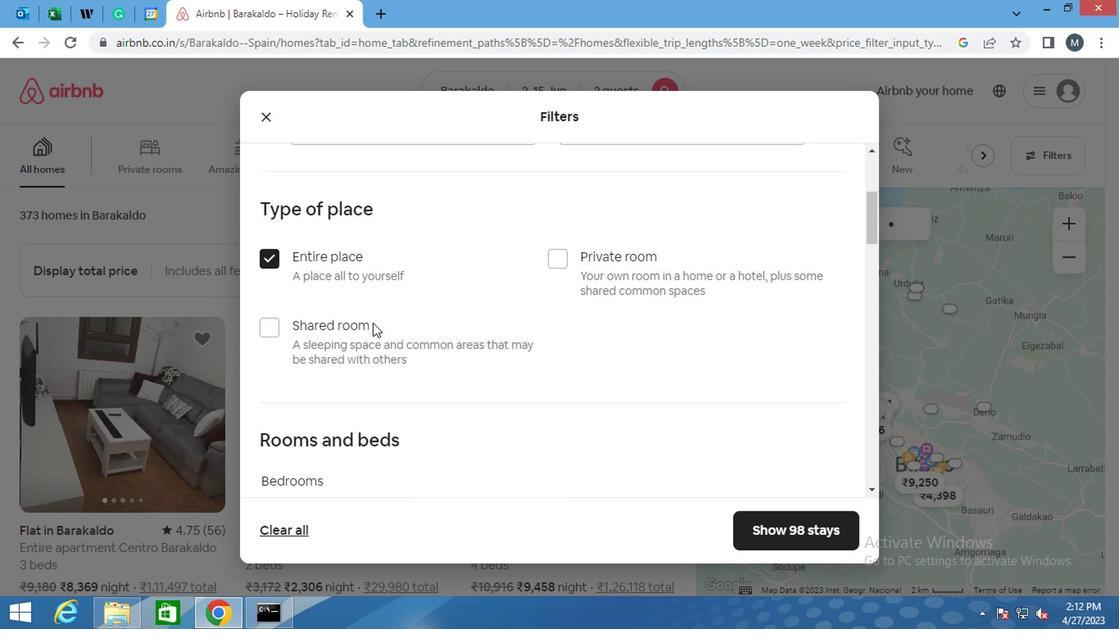 
Action: Mouse scrolled (374, 321) with delta (0, 0)
Screenshot: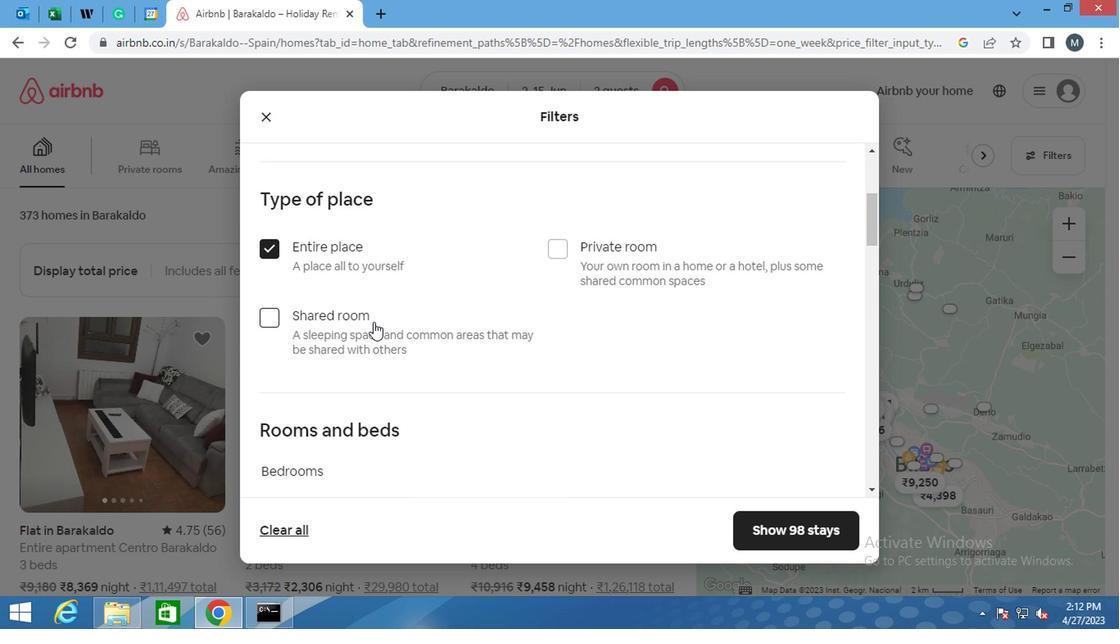
Action: Mouse scrolled (374, 321) with delta (0, 0)
Screenshot: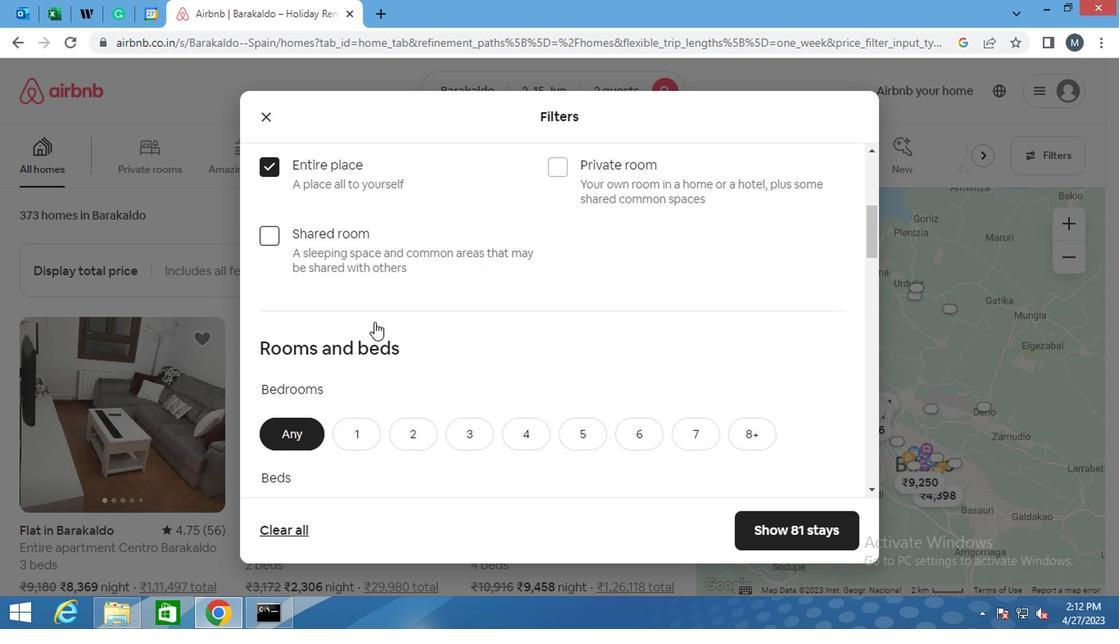 
Action: Mouse moved to (370, 350)
Screenshot: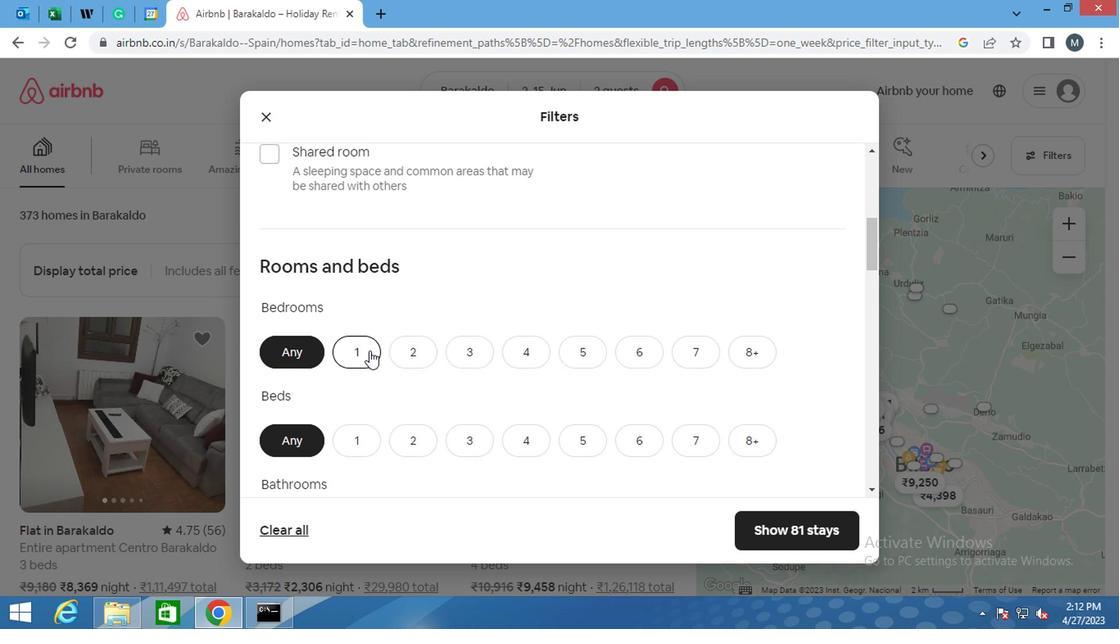 
Action: Mouse pressed left at (370, 350)
Screenshot: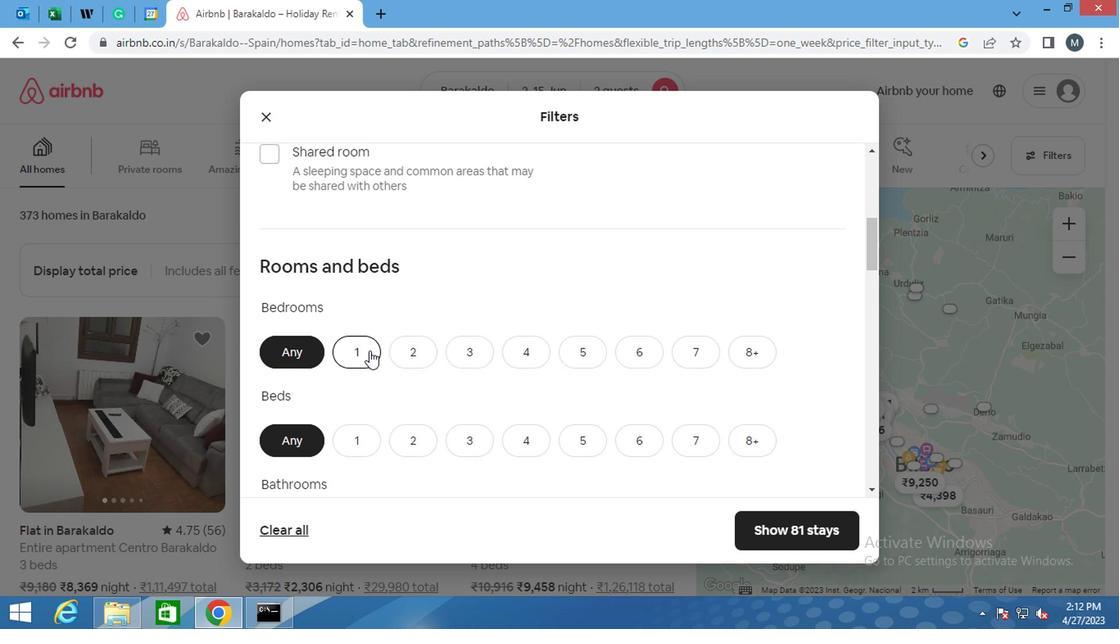 
Action: Mouse moved to (364, 381)
Screenshot: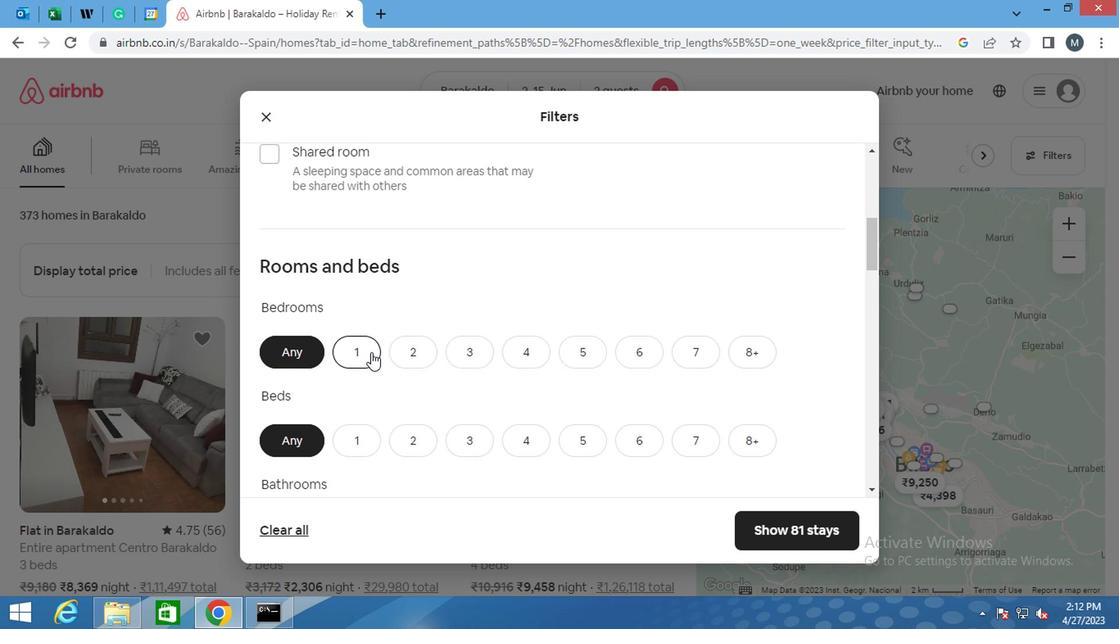 
Action: Mouse scrolled (364, 380) with delta (0, -1)
Screenshot: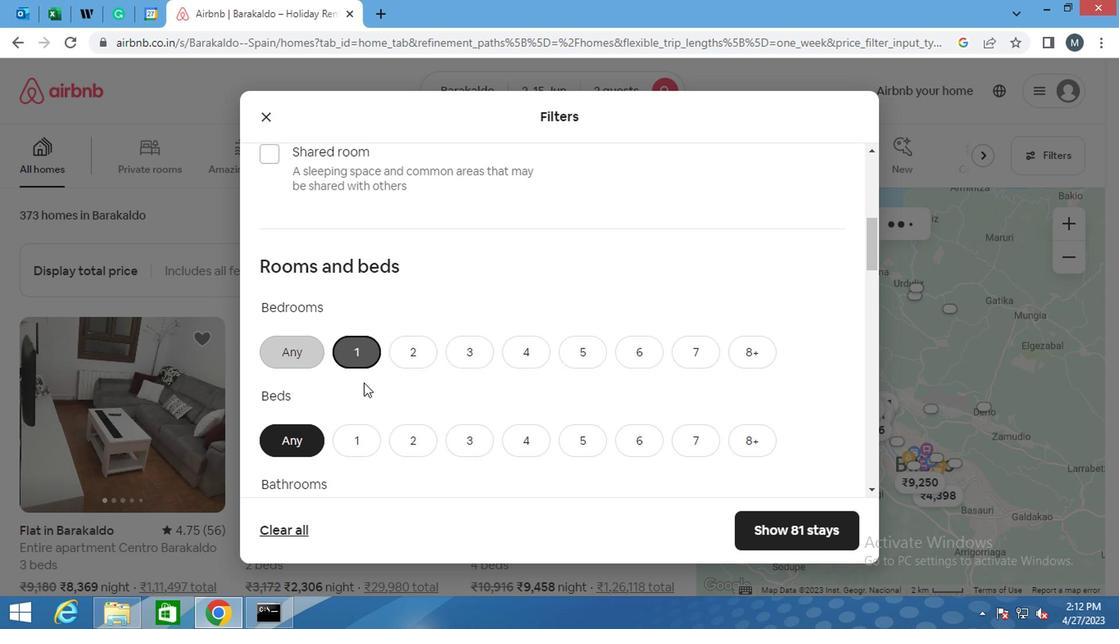 
Action: Mouse moved to (362, 369)
Screenshot: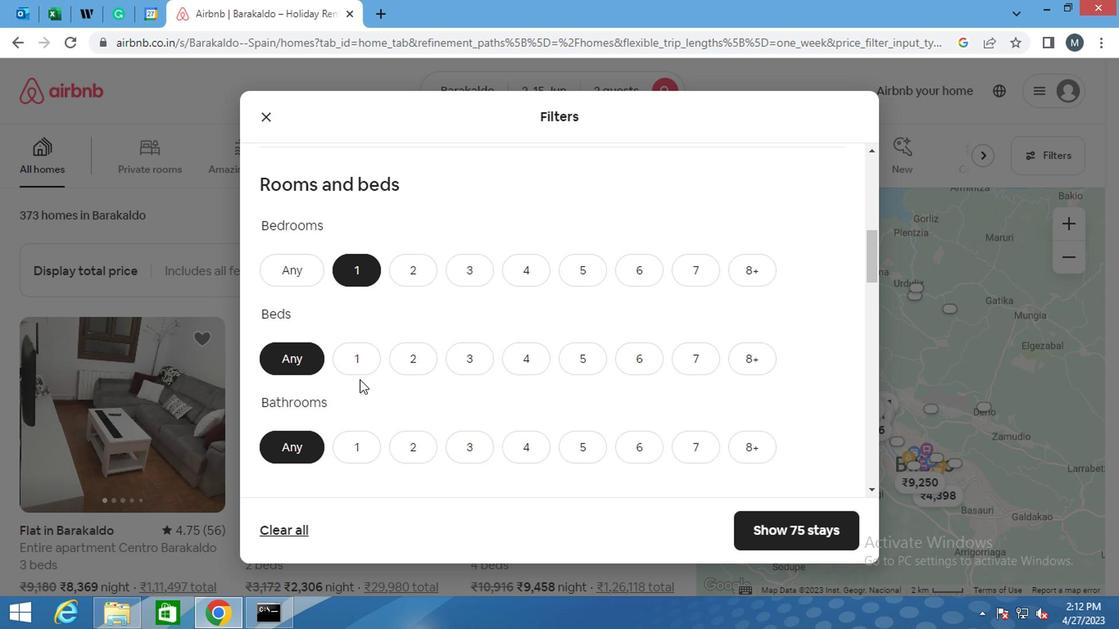 
Action: Mouse pressed left at (362, 369)
Screenshot: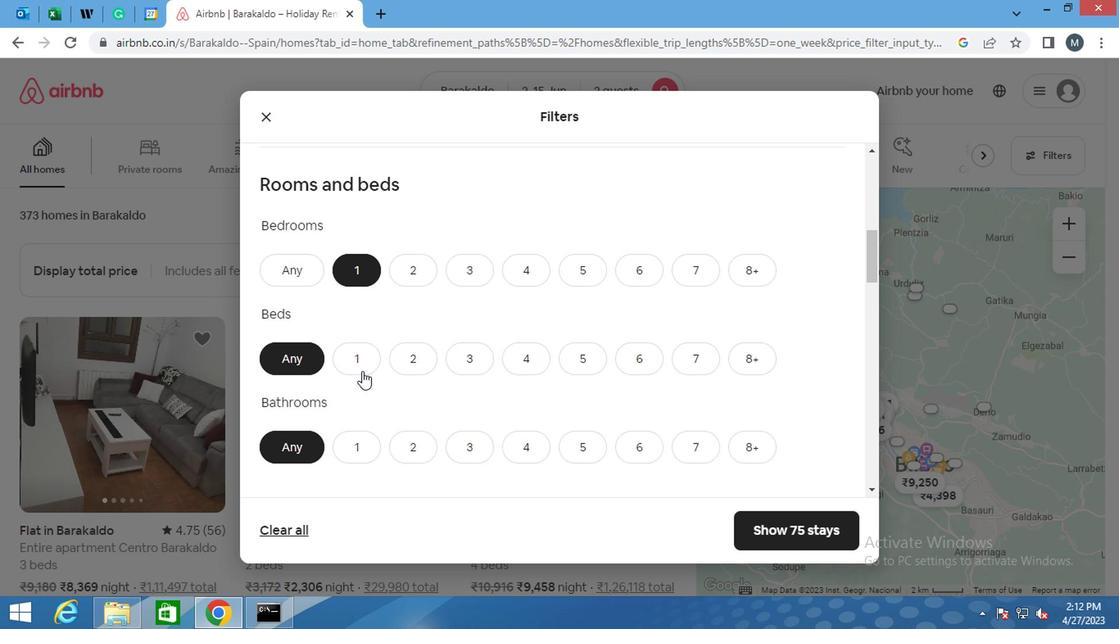 
Action: Mouse moved to (357, 444)
Screenshot: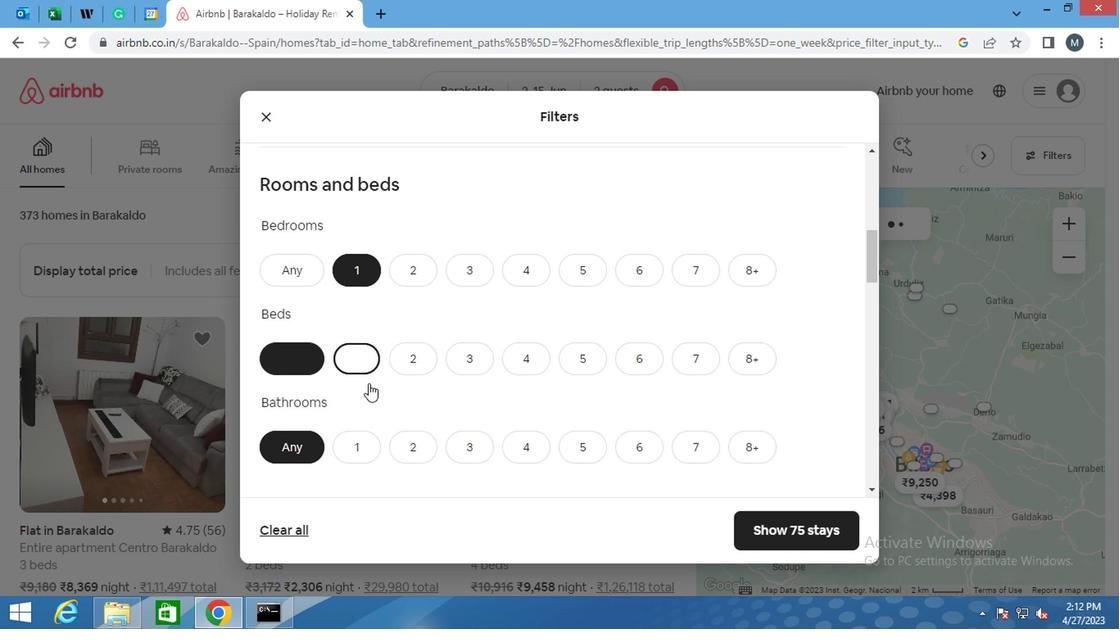 
Action: Mouse pressed left at (357, 444)
Screenshot: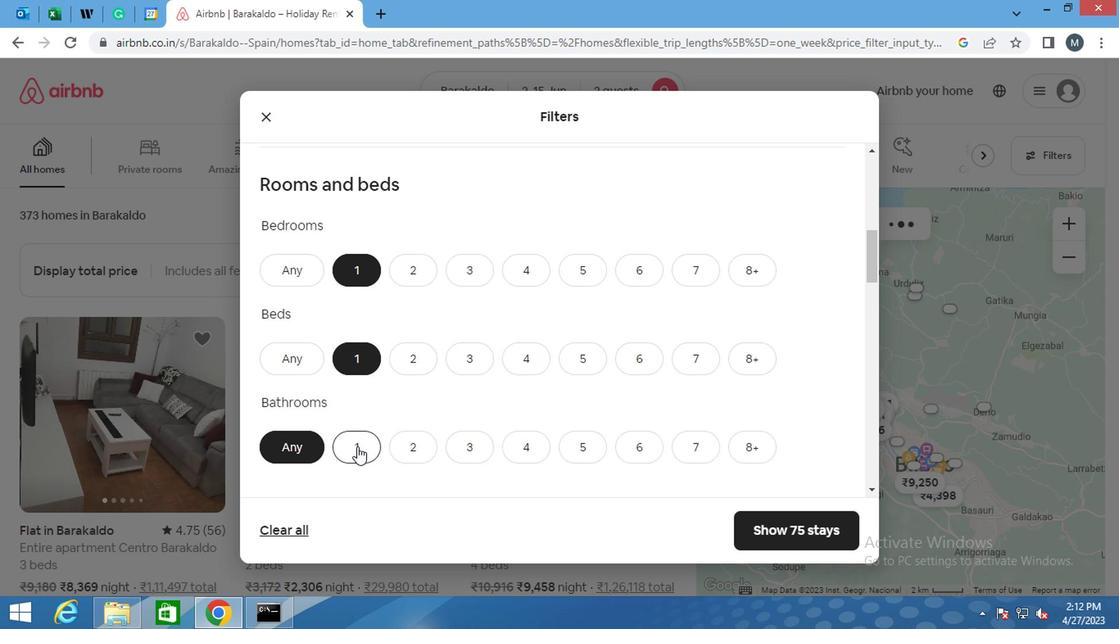 
Action: Mouse moved to (401, 390)
Screenshot: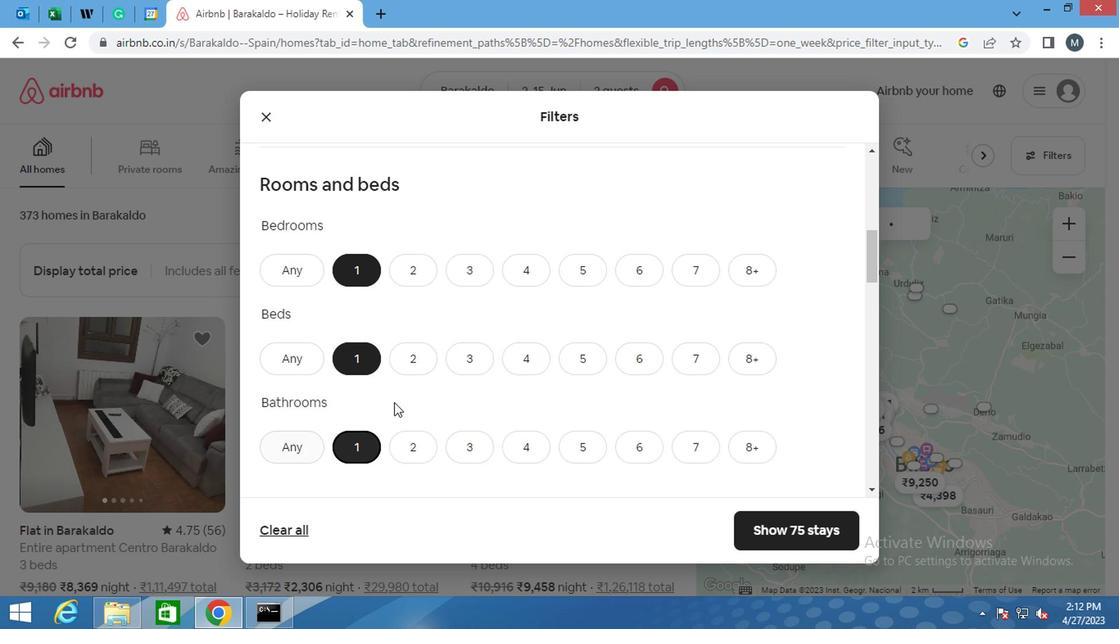 
Action: Mouse scrolled (401, 390) with delta (0, 0)
Screenshot: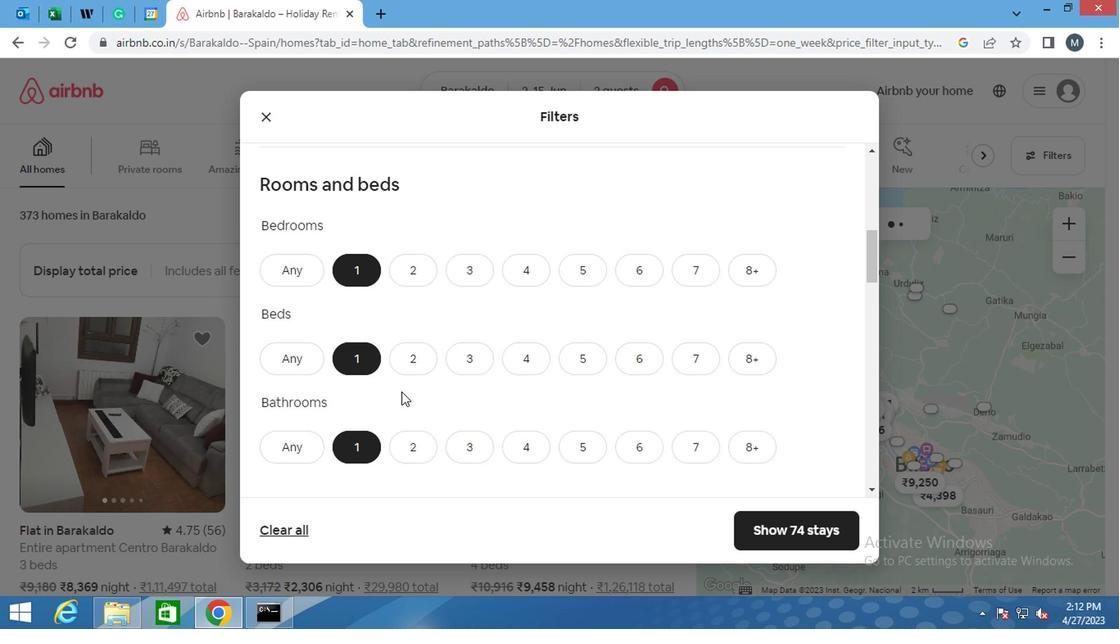 
Action: Mouse moved to (401, 390)
Screenshot: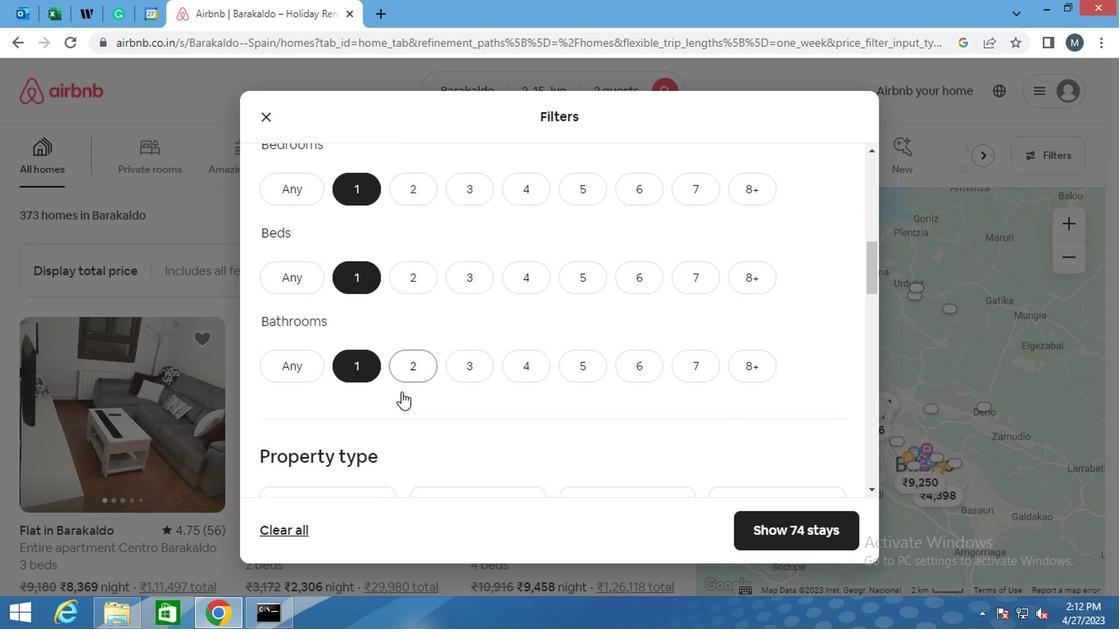 
Action: Mouse scrolled (401, 388) with delta (0, -1)
Screenshot: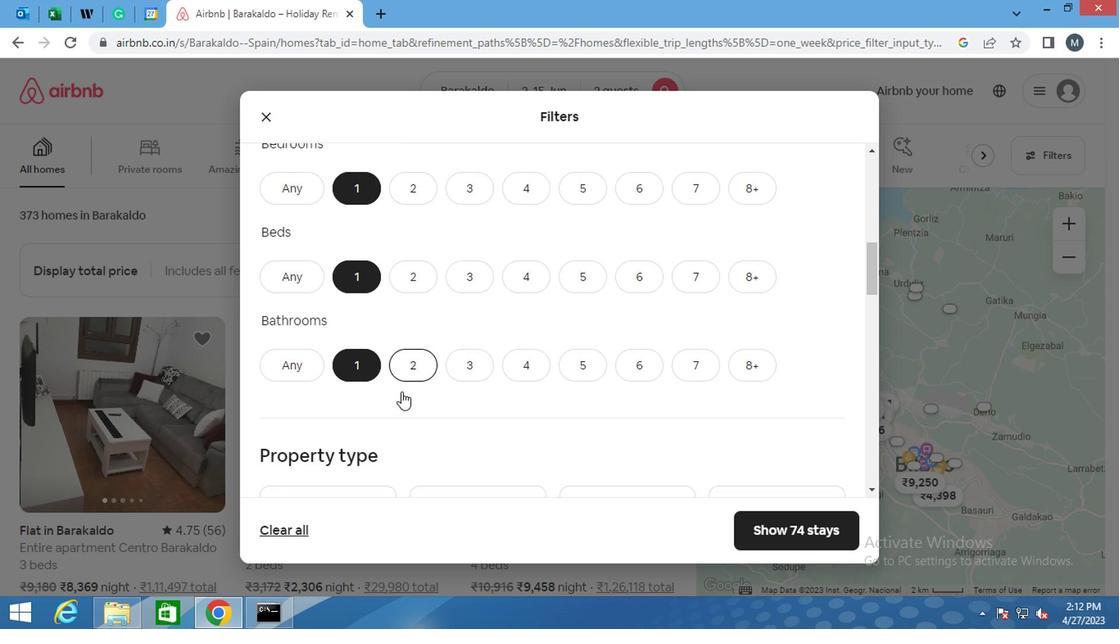 
Action: Mouse scrolled (401, 388) with delta (0, -1)
Screenshot: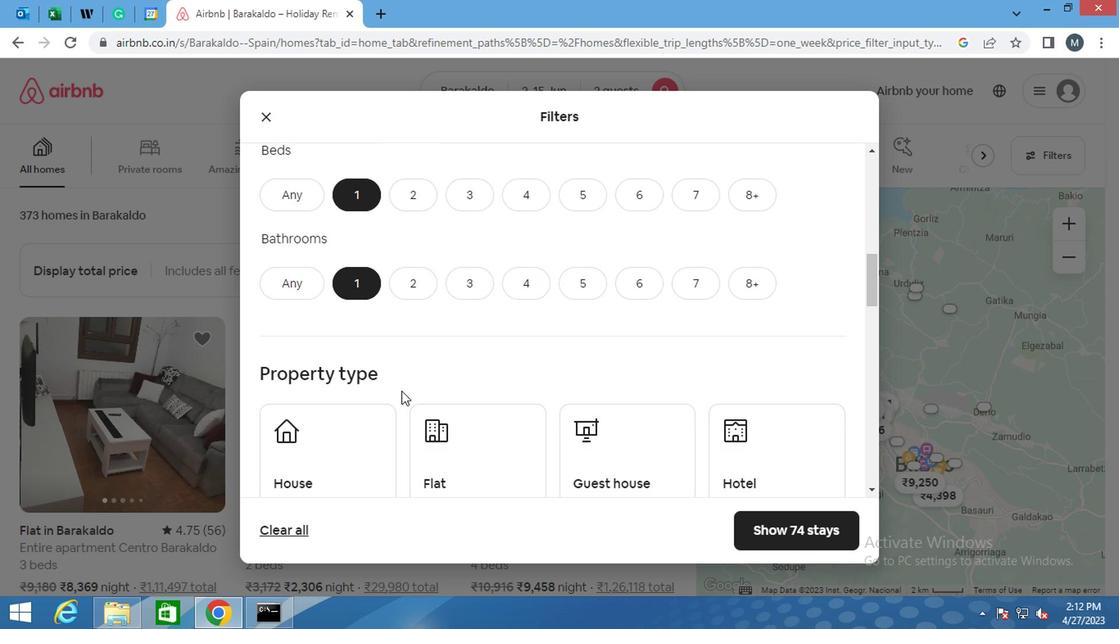 
Action: Mouse moved to (357, 390)
Screenshot: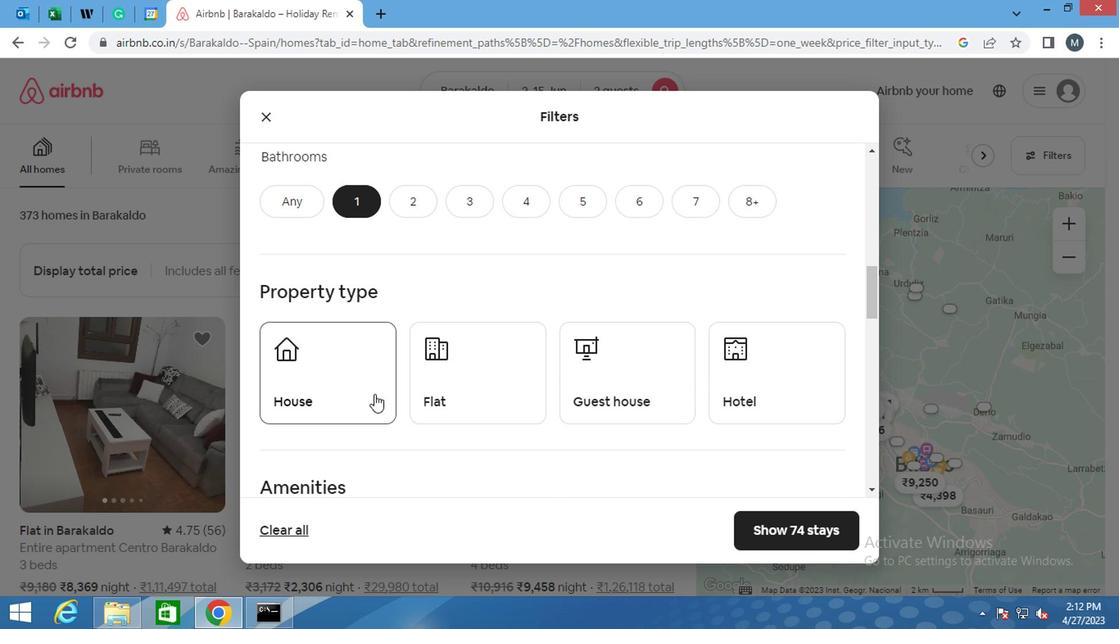 
Action: Mouse pressed left at (357, 390)
Screenshot: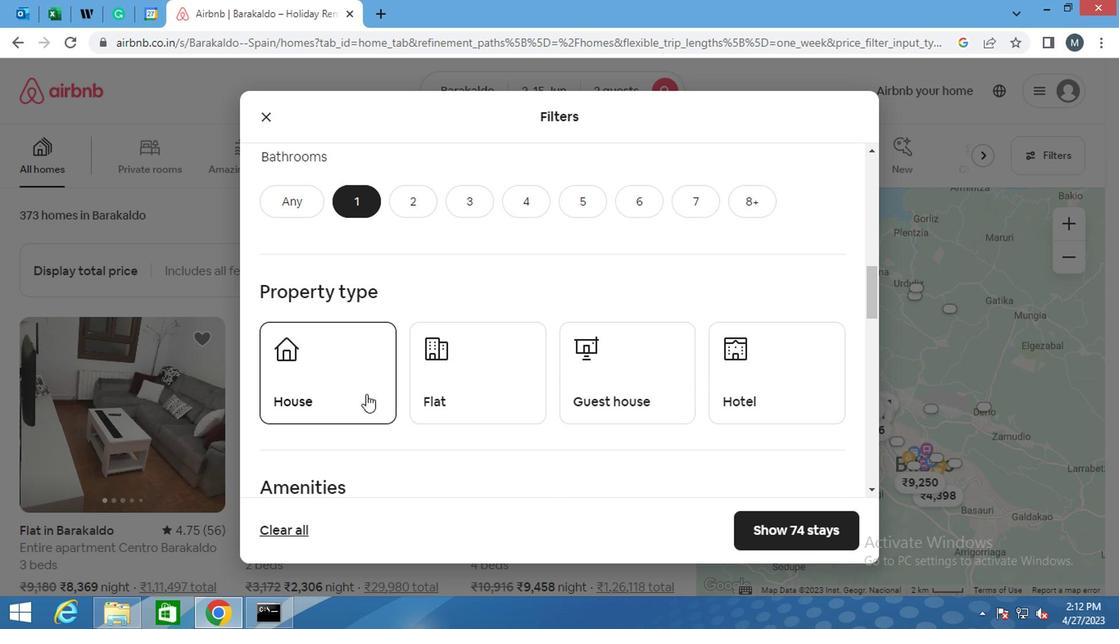 
Action: Mouse moved to (446, 378)
Screenshot: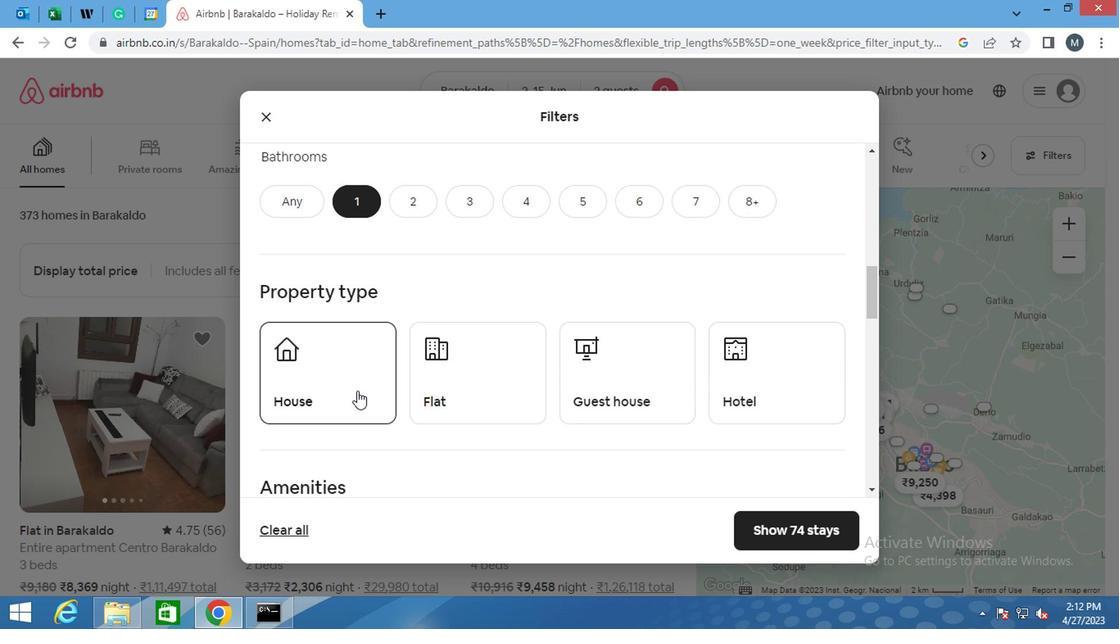 
Action: Mouse pressed left at (446, 378)
Screenshot: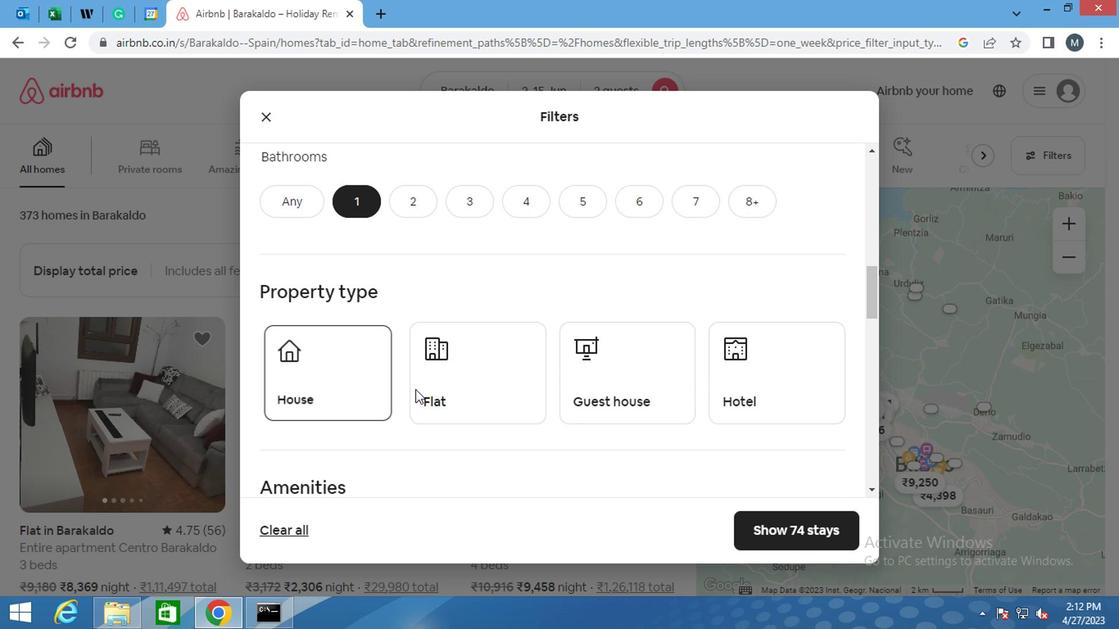 
Action: Mouse moved to (683, 371)
Screenshot: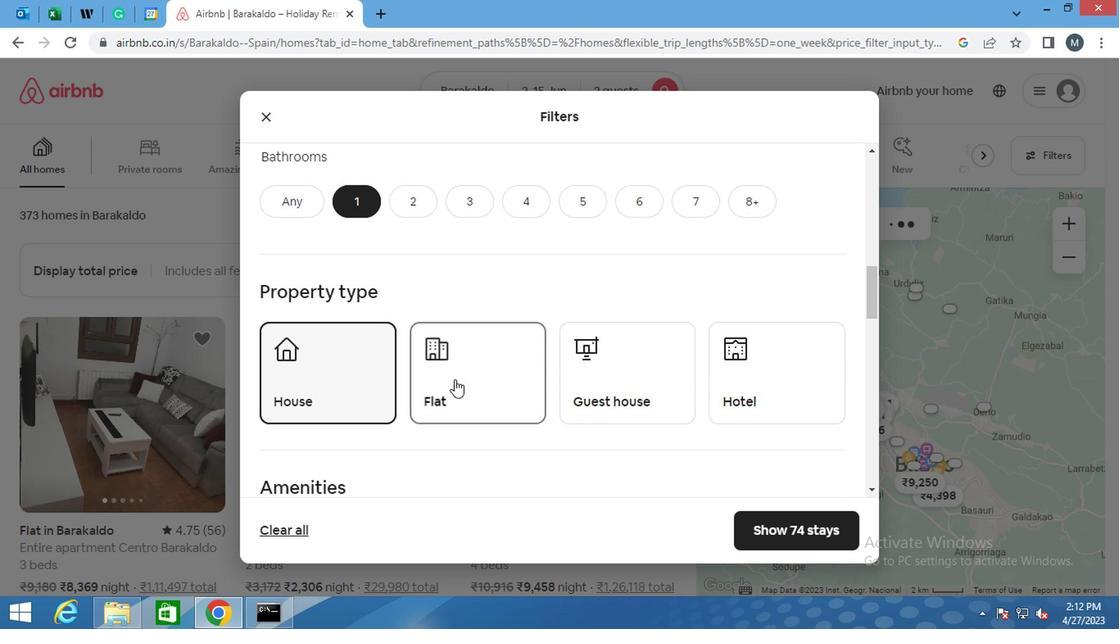 
Action: Mouse pressed left at (683, 371)
Screenshot: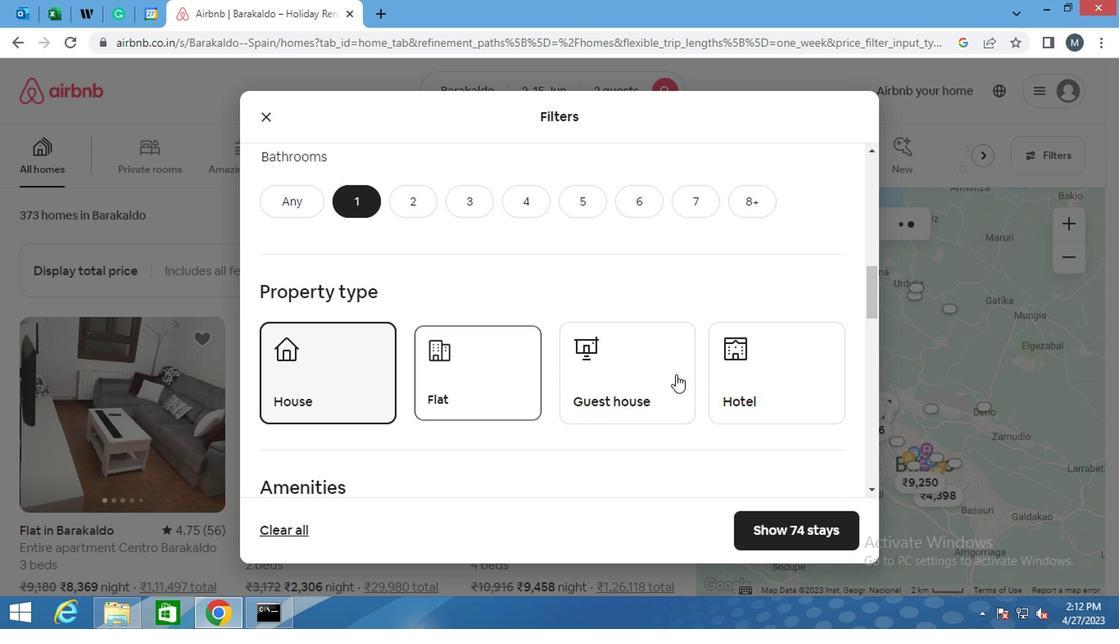 
Action: Mouse moved to (741, 364)
Screenshot: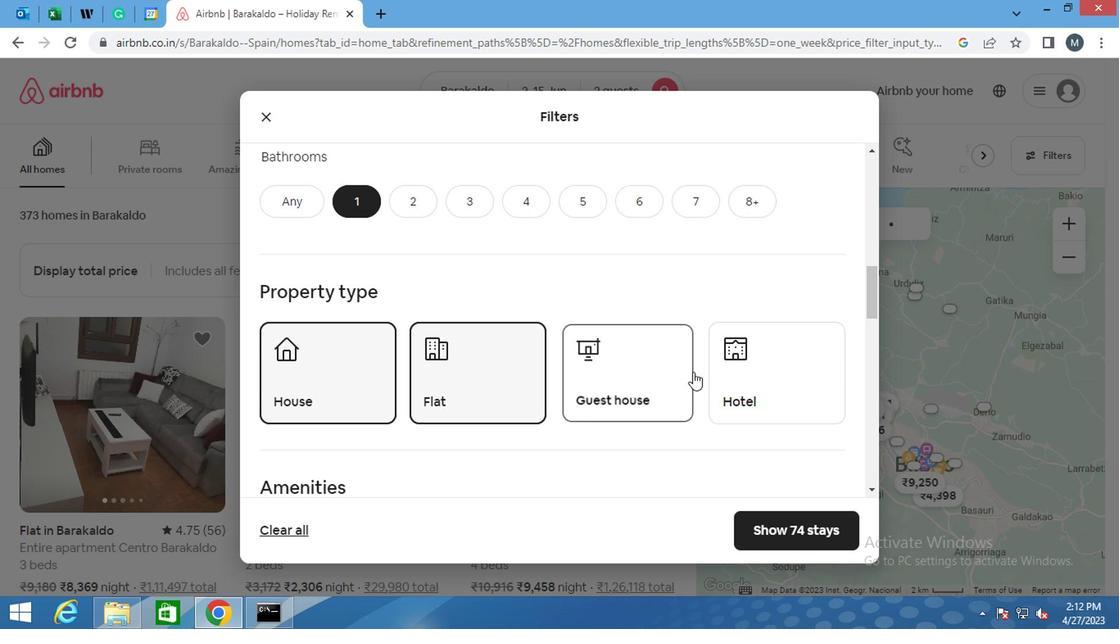 
Action: Mouse pressed left at (741, 364)
Screenshot: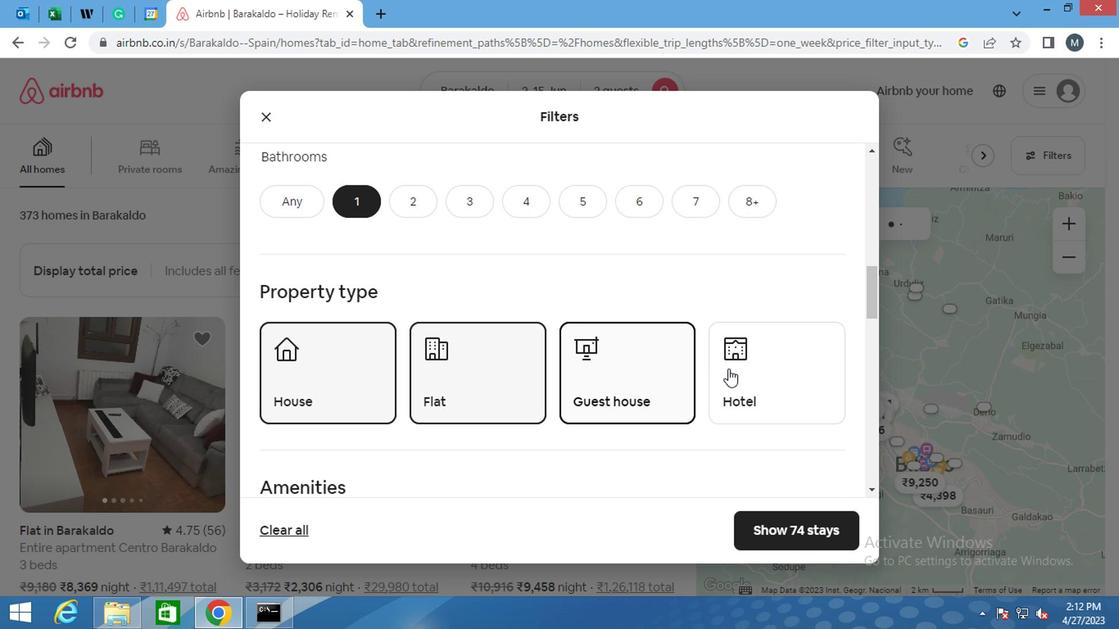 
Action: Mouse moved to (455, 369)
Screenshot: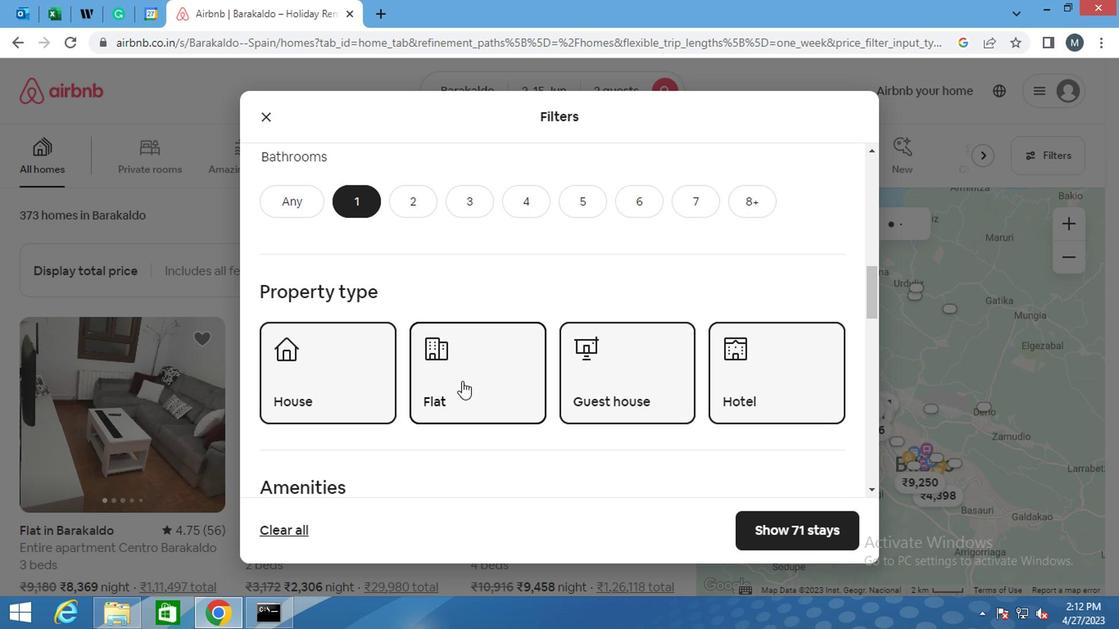 
Action: Mouse scrolled (455, 367) with delta (0, -1)
Screenshot: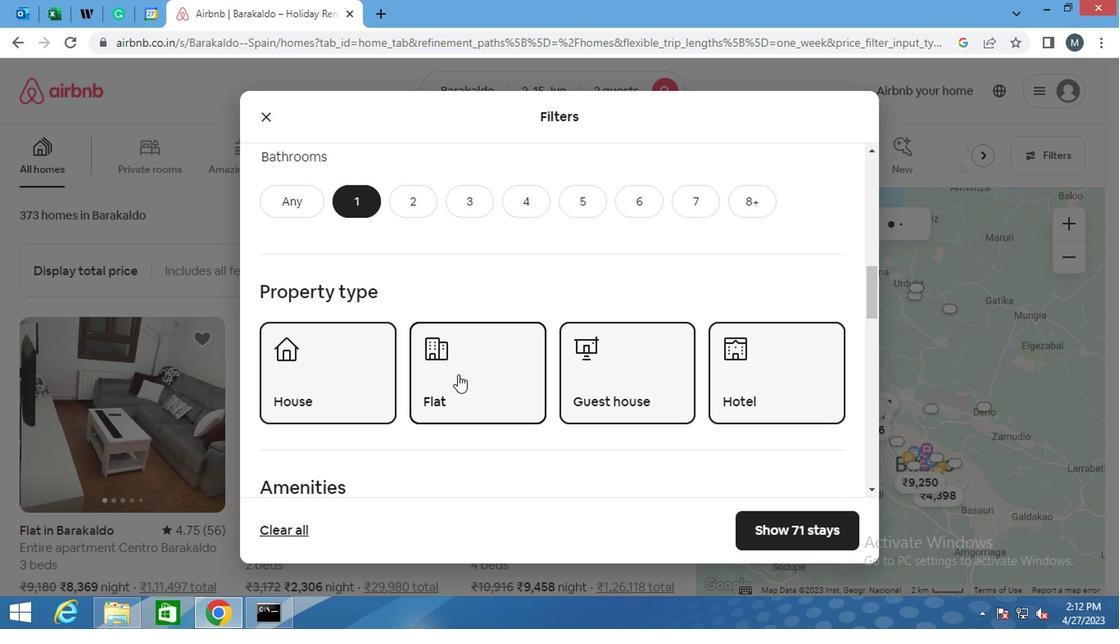 
Action: Mouse moved to (454, 369)
Screenshot: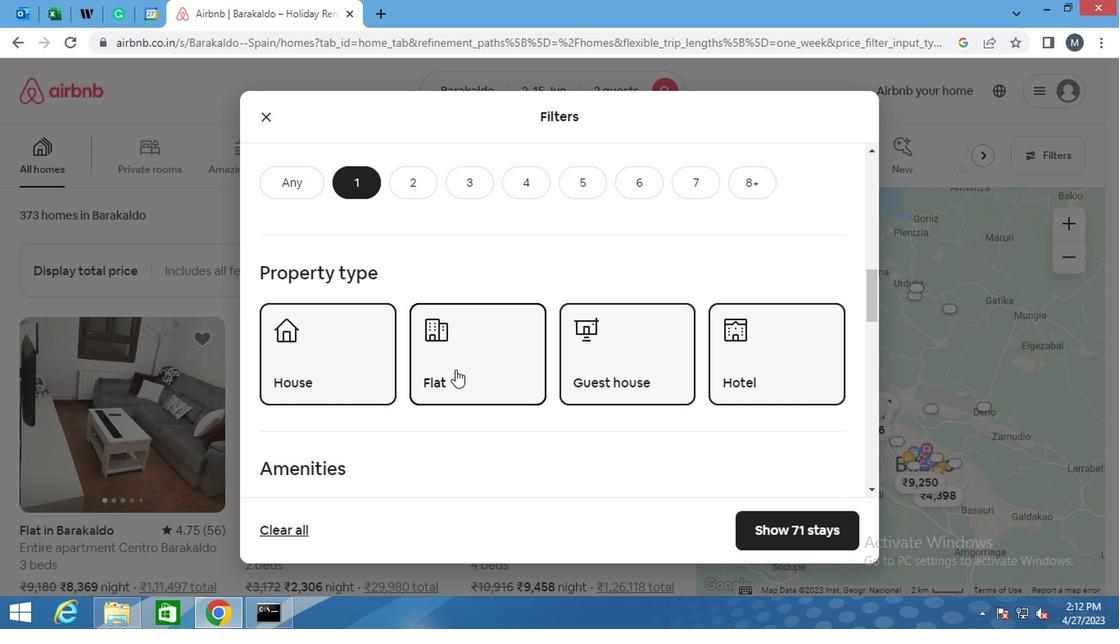 
Action: Mouse scrolled (454, 367) with delta (0, -1)
Screenshot: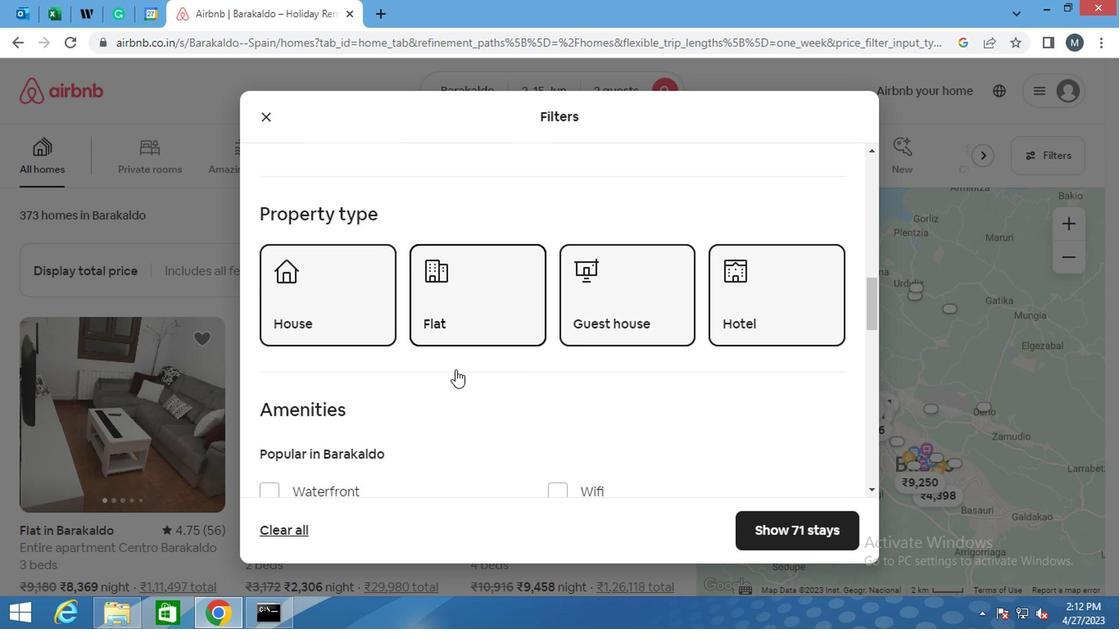 
Action: Mouse scrolled (454, 367) with delta (0, -1)
Screenshot: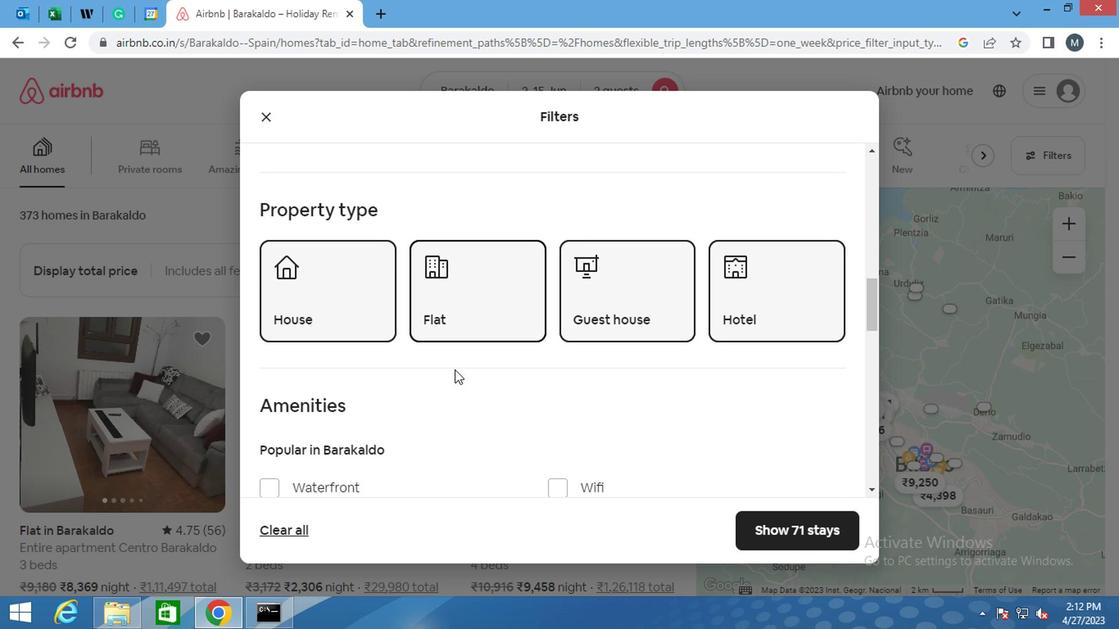 
Action: Mouse moved to (453, 369)
Screenshot: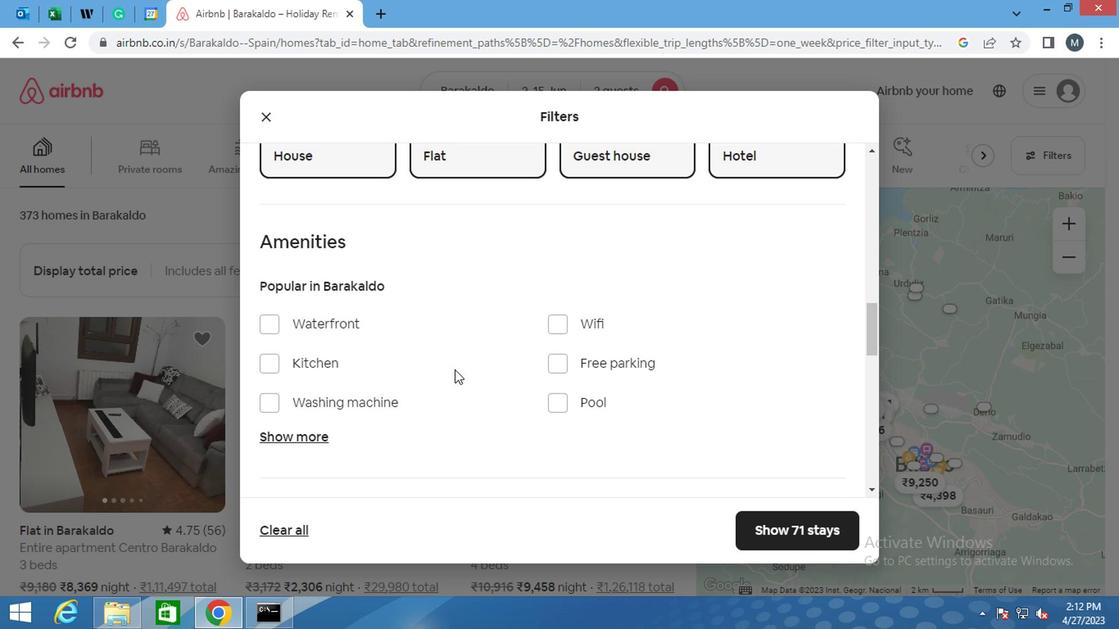 
Action: Mouse scrolled (453, 367) with delta (0, -1)
Screenshot: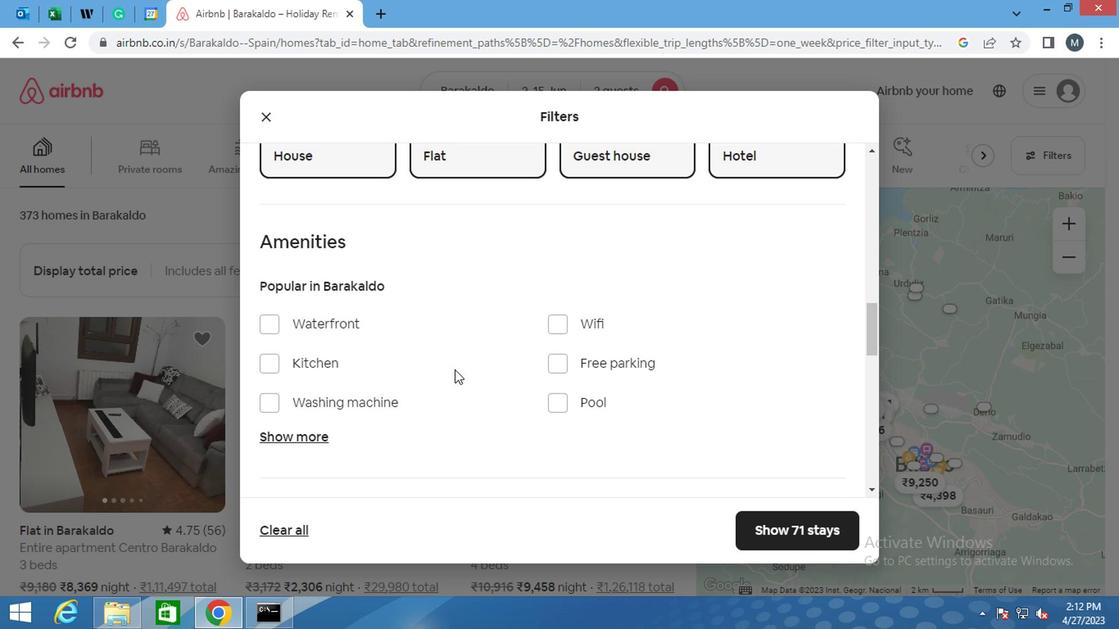
Action: Mouse moved to (453, 371)
Screenshot: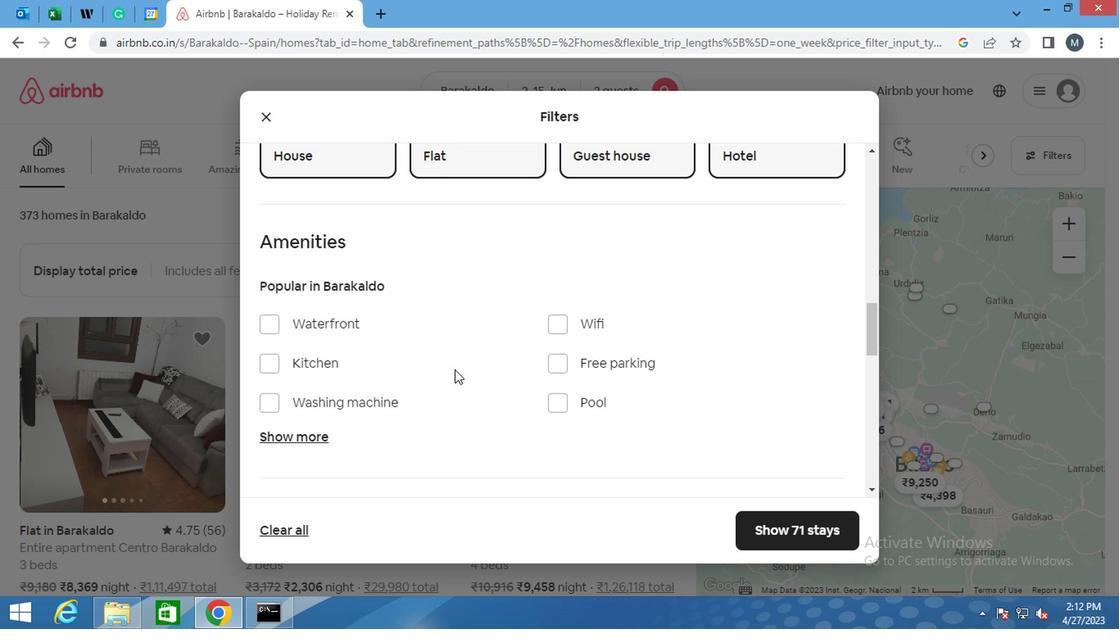 
Action: Mouse scrolled (453, 370) with delta (0, -1)
Screenshot: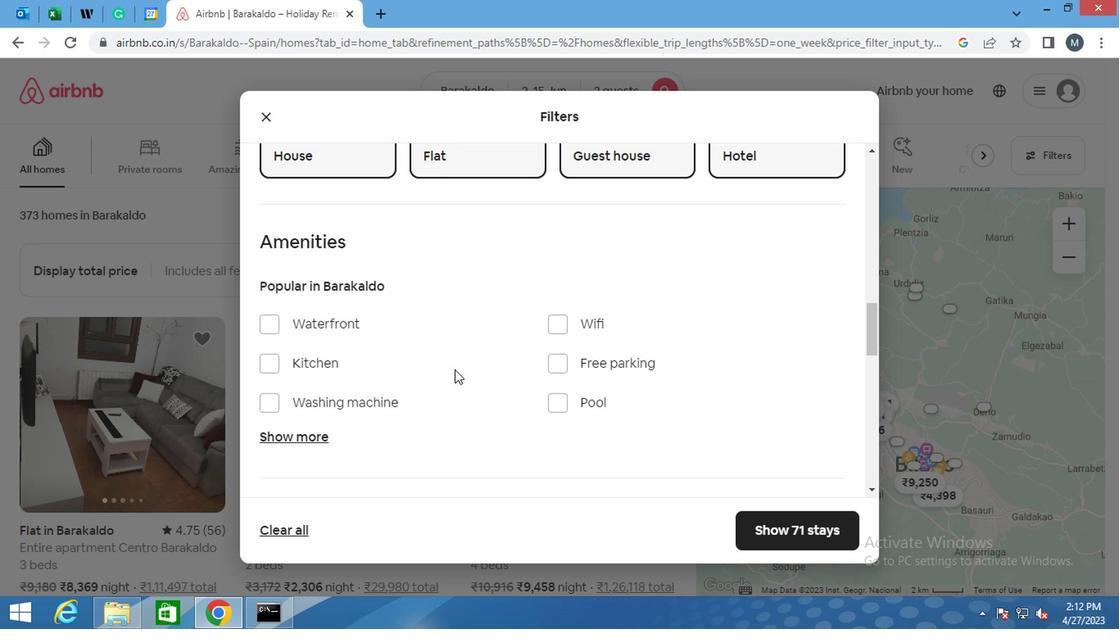 
Action: Mouse moved to (469, 373)
Screenshot: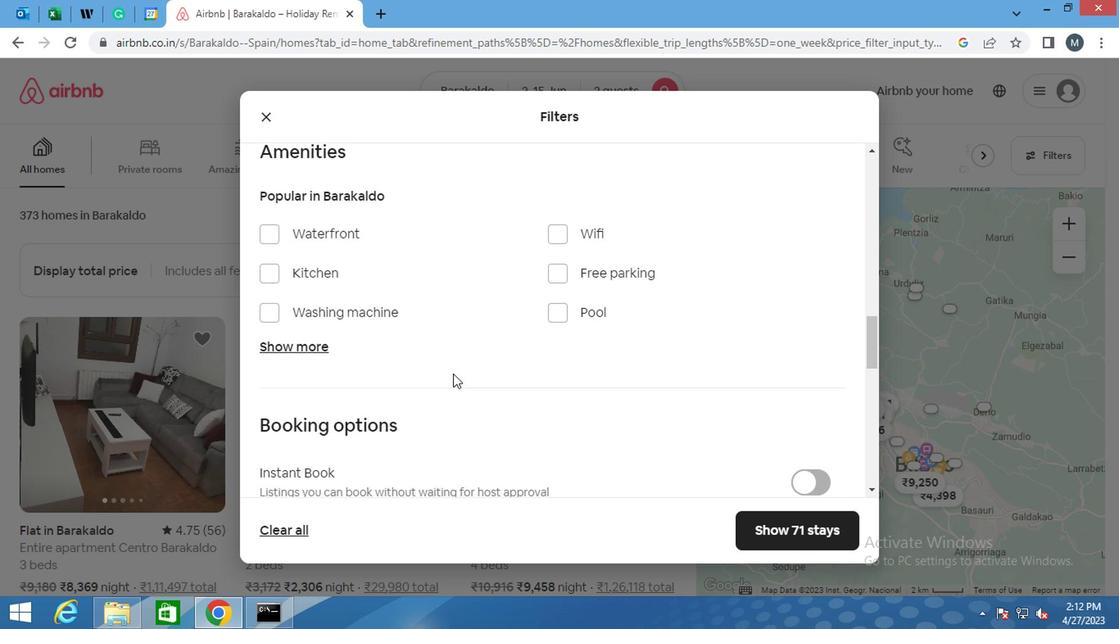 
Action: Mouse scrolled (469, 371) with delta (0, -1)
Screenshot: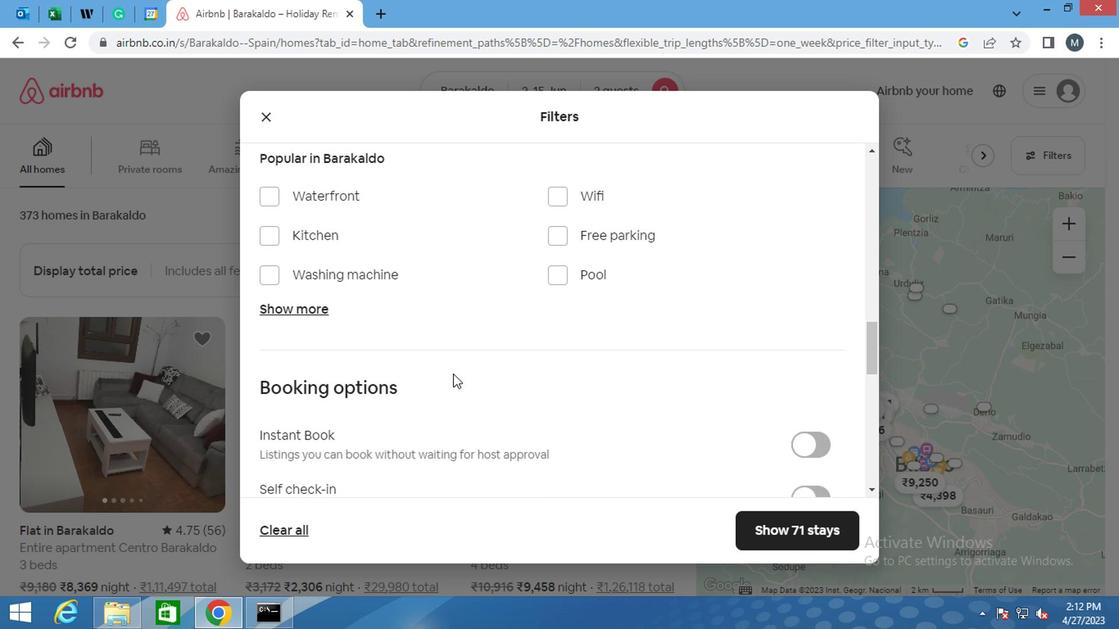 
Action: Mouse scrolled (469, 371) with delta (0, -1)
Screenshot: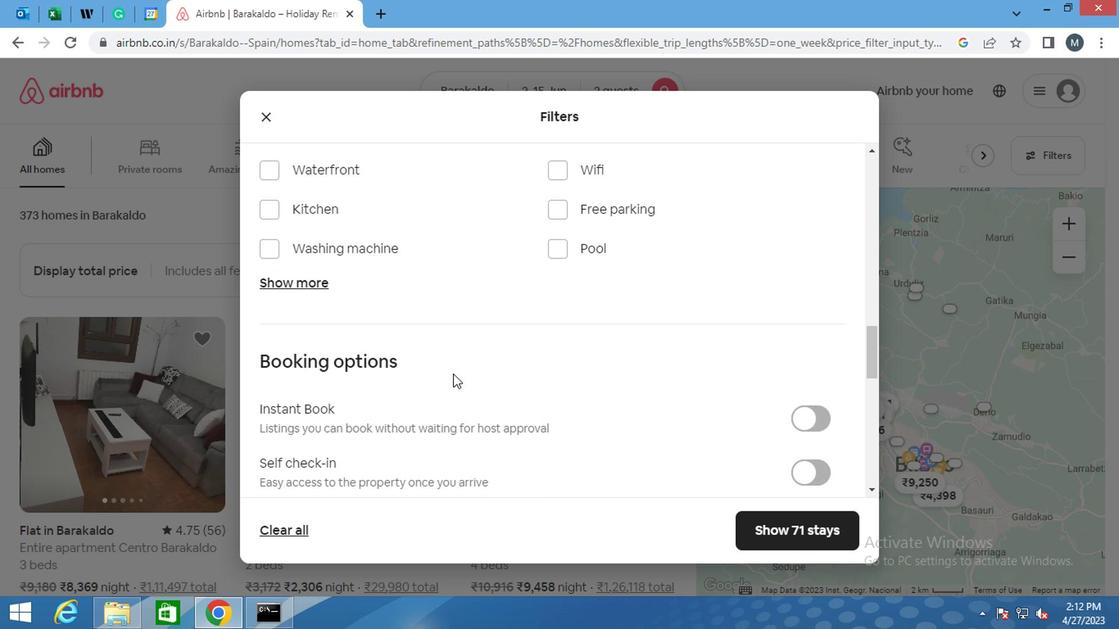
Action: Mouse moved to (822, 302)
Screenshot: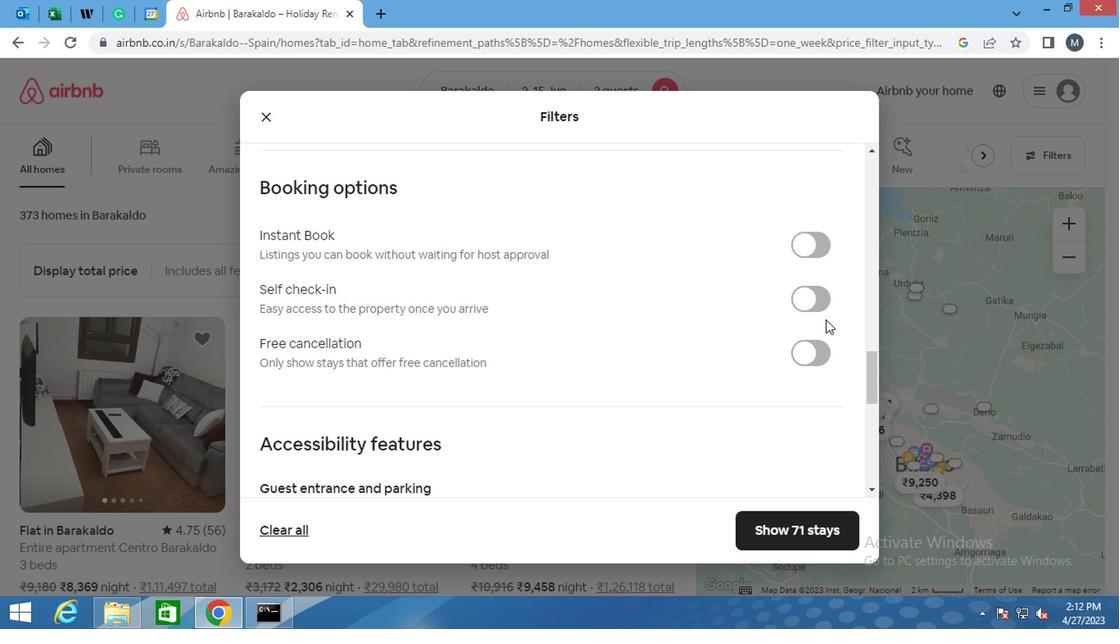 
Action: Mouse pressed left at (822, 302)
Screenshot: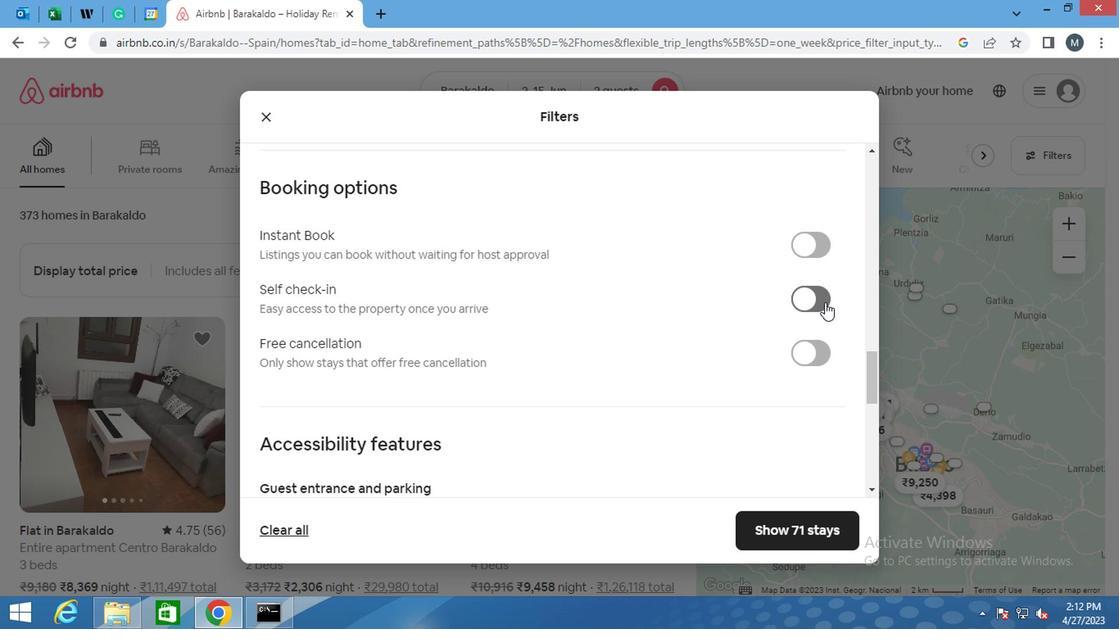 
Action: Mouse moved to (545, 367)
Screenshot: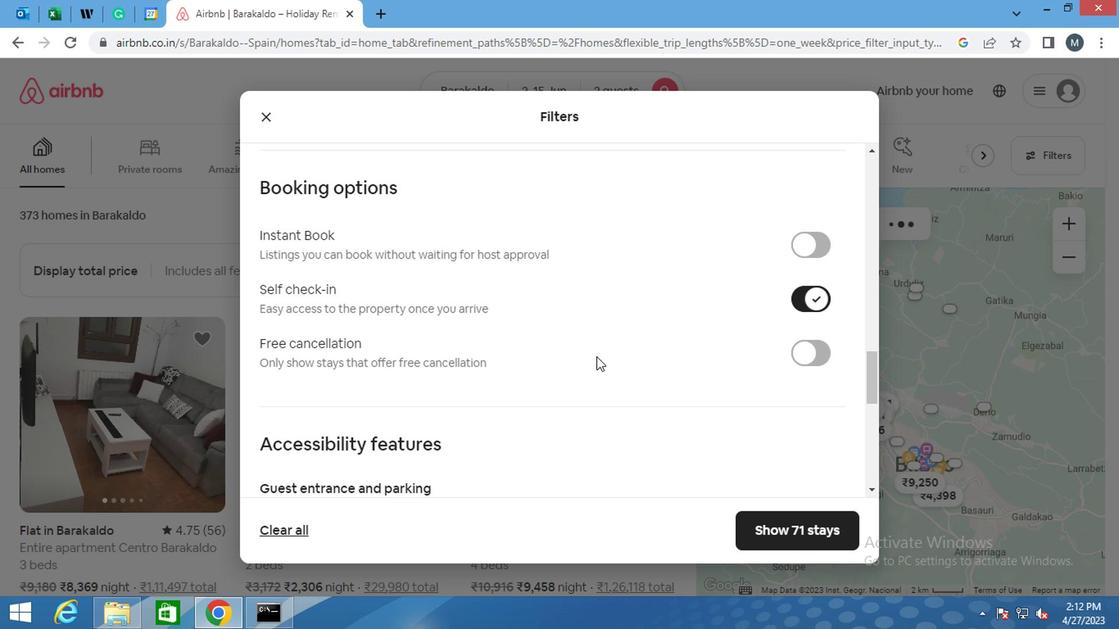 
Action: Mouse scrolled (545, 366) with delta (0, -1)
Screenshot: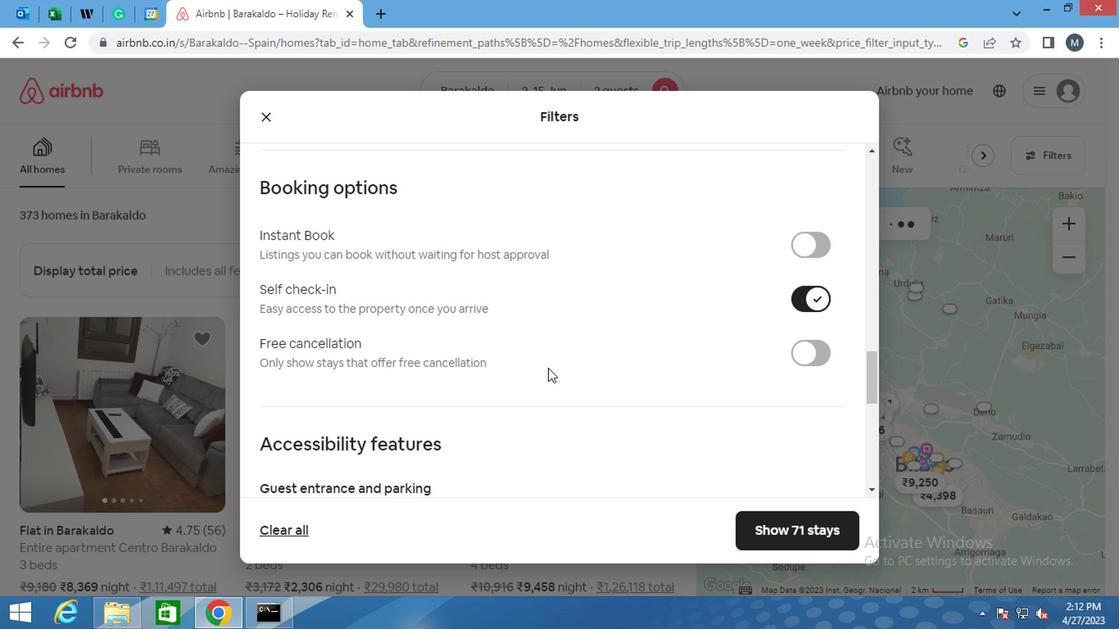 
Action: Mouse scrolled (545, 366) with delta (0, -1)
Screenshot: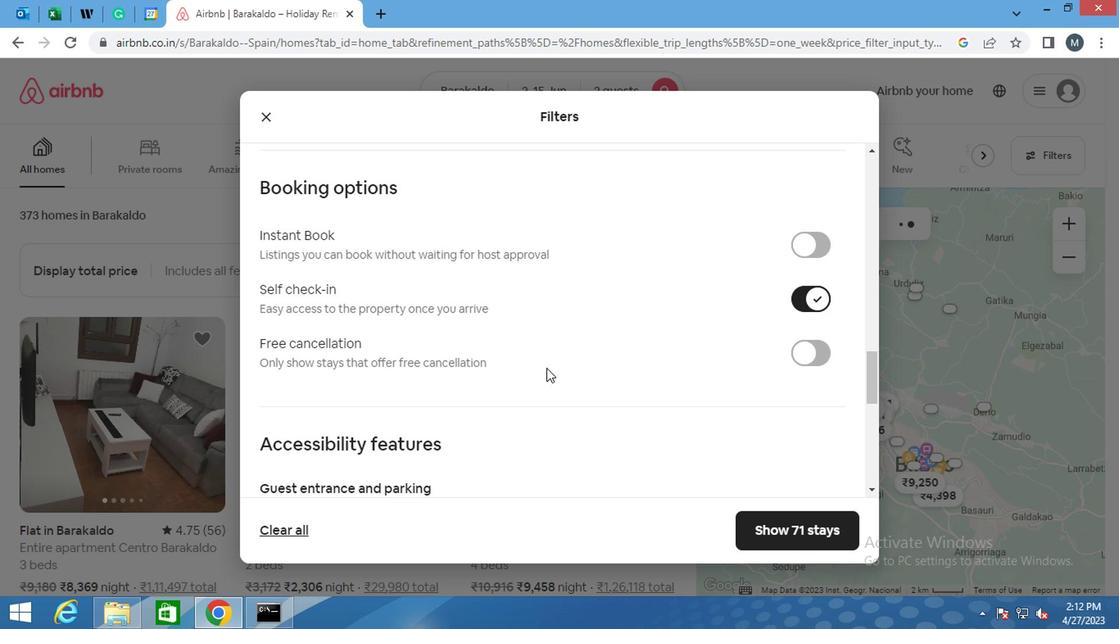 
Action: Mouse moved to (543, 365)
Screenshot: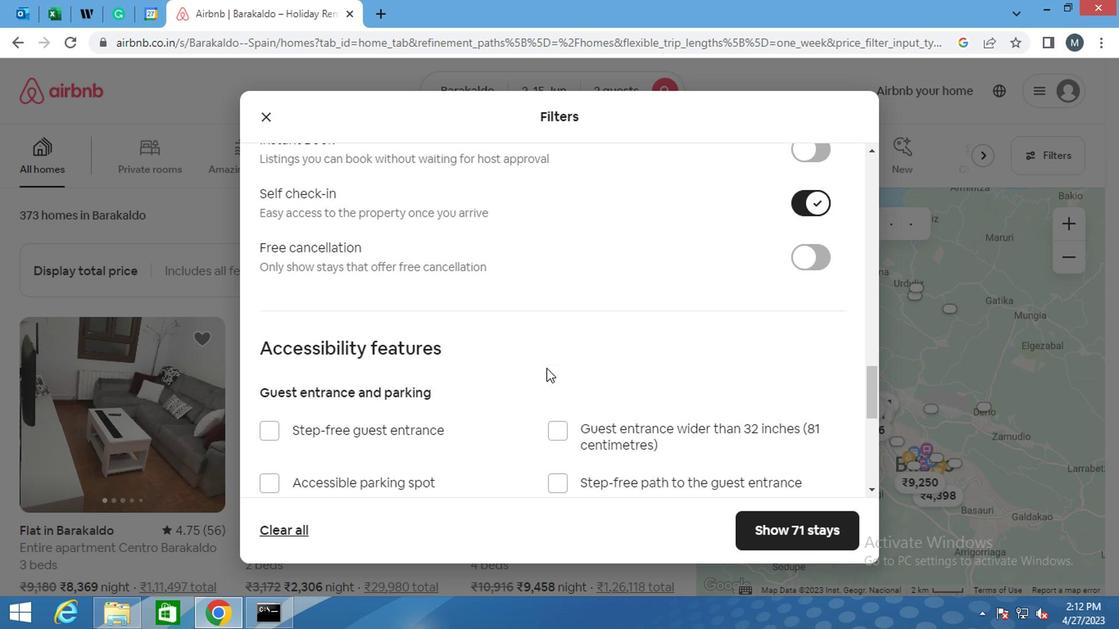 
Action: Mouse scrolled (543, 364) with delta (0, 0)
Screenshot: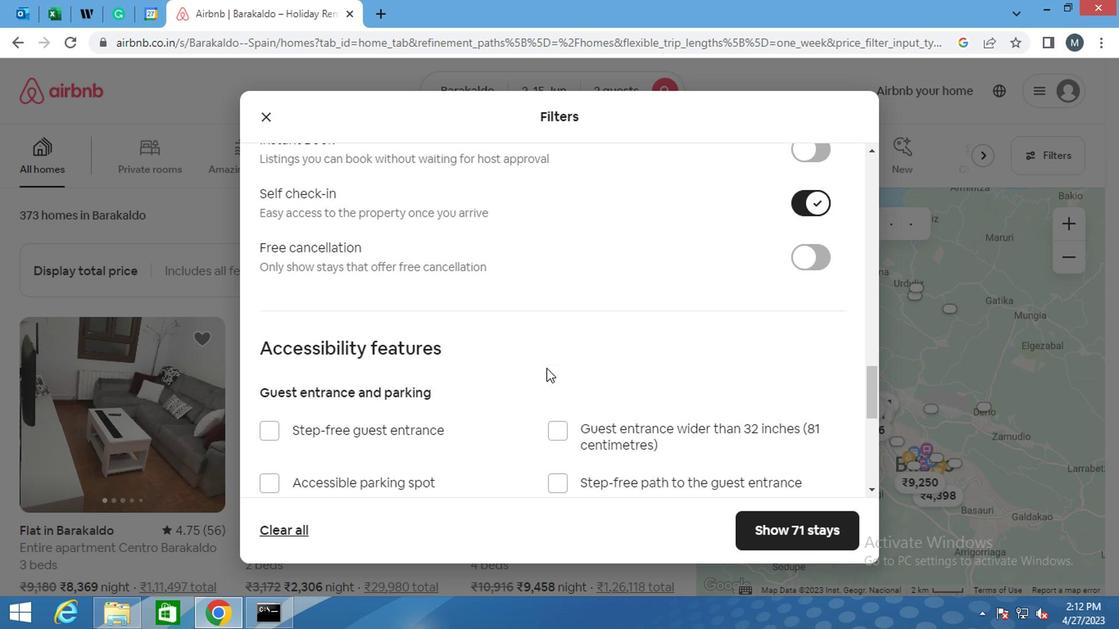 
Action: Mouse moved to (455, 375)
Screenshot: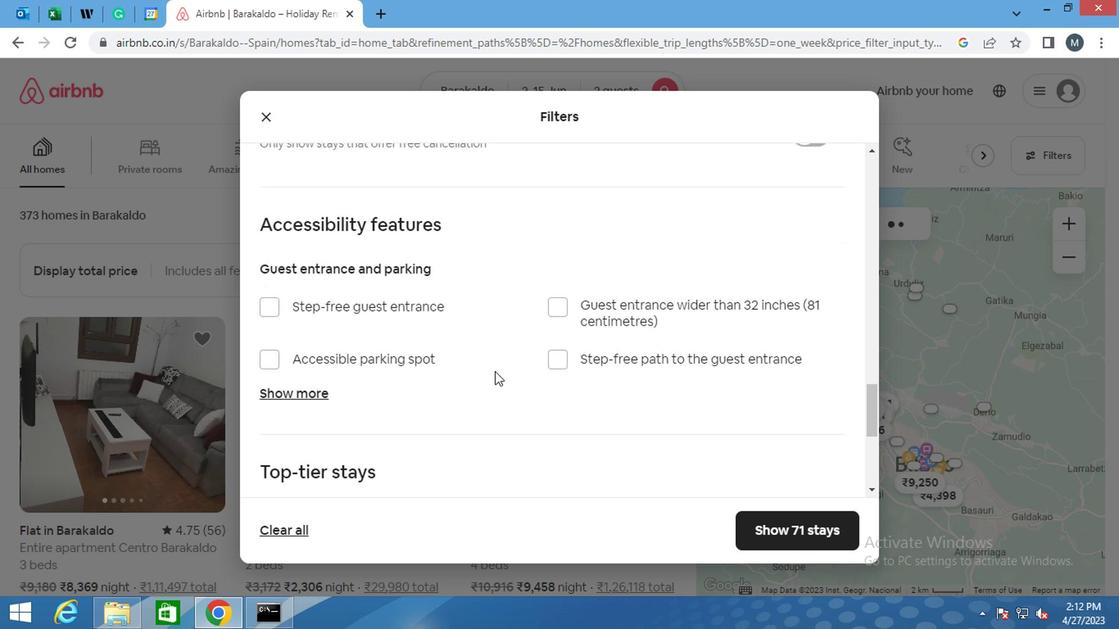 
Action: Mouse scrolled (455, 374) with delta (0, -1)
Screenshot: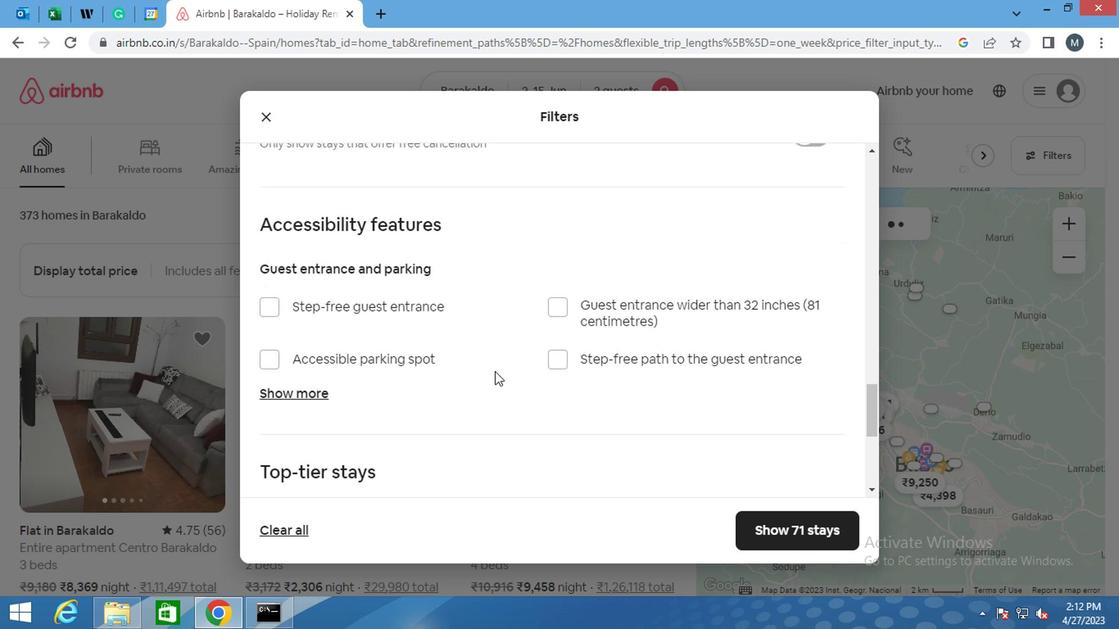 
Action: Mouse moved to (445, 378)
Screenshot: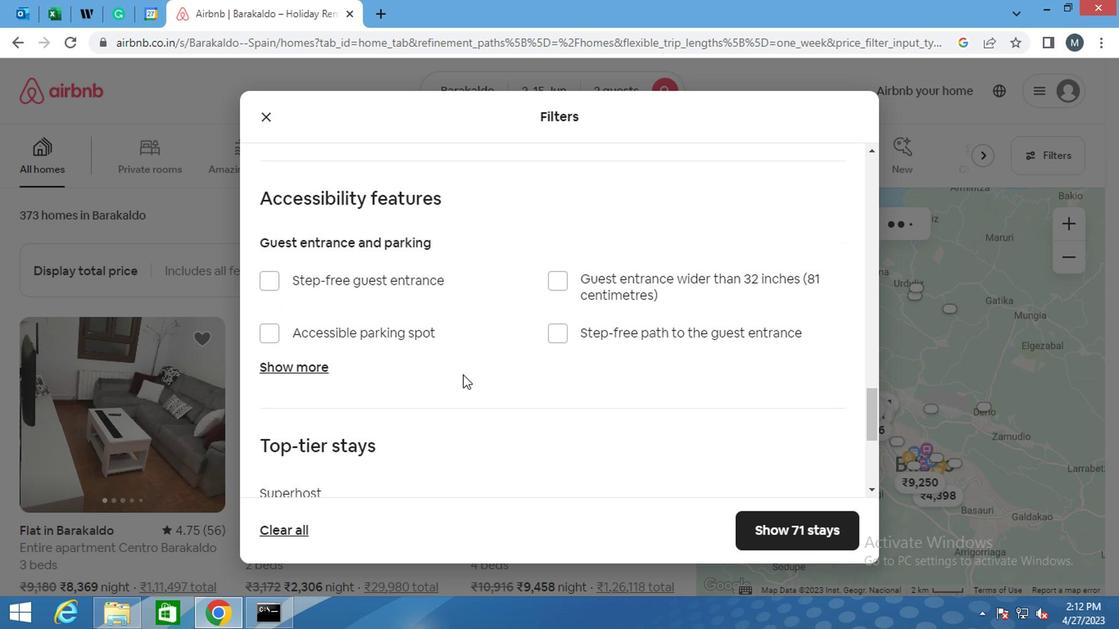 
Action: Mouse scrolled (445, 377) with delta (0, 0)
Screenshot: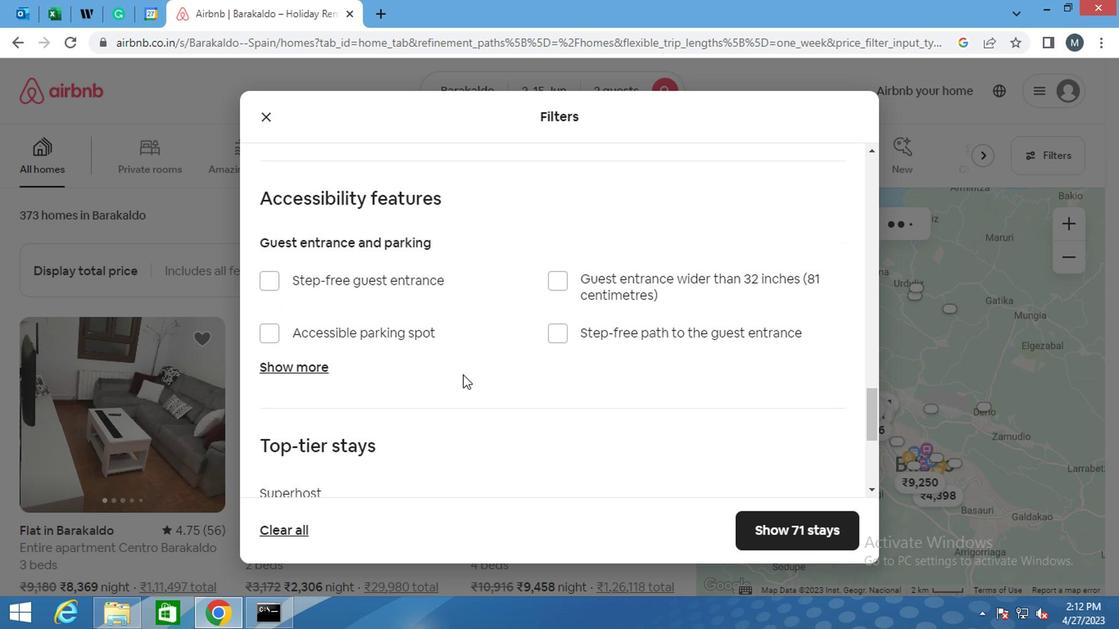 
Action: Mouse moved to (296, 406)
Screenshot: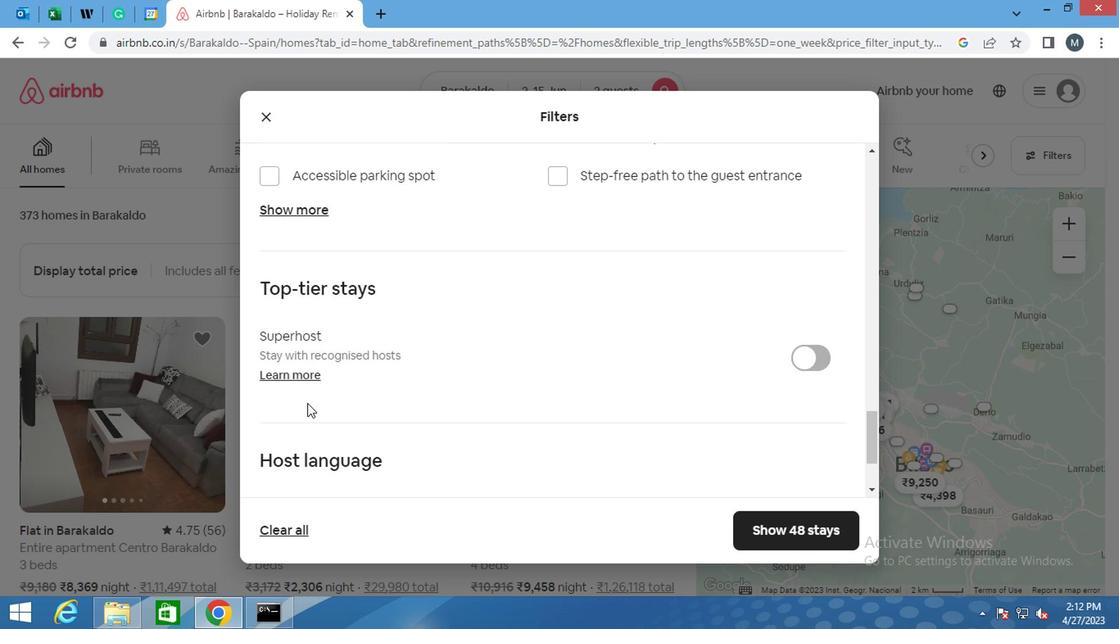 
Action: Mouse scrolled (296, 406) with delta (0, 0)
Screenshot: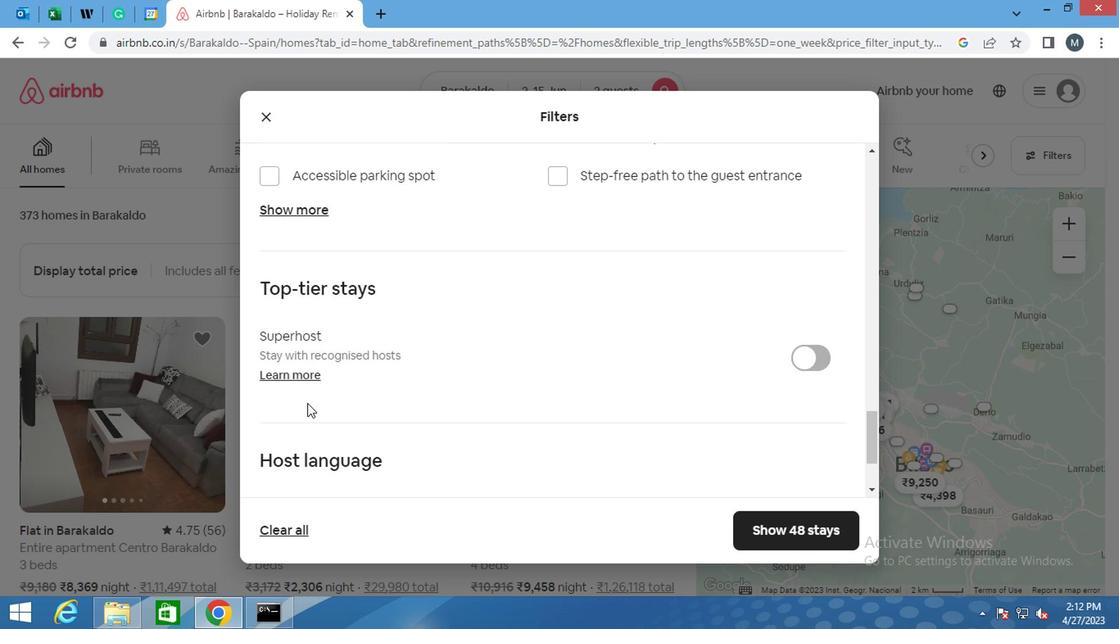 
Action: Mouse moved to (277, 416)
Screenshot: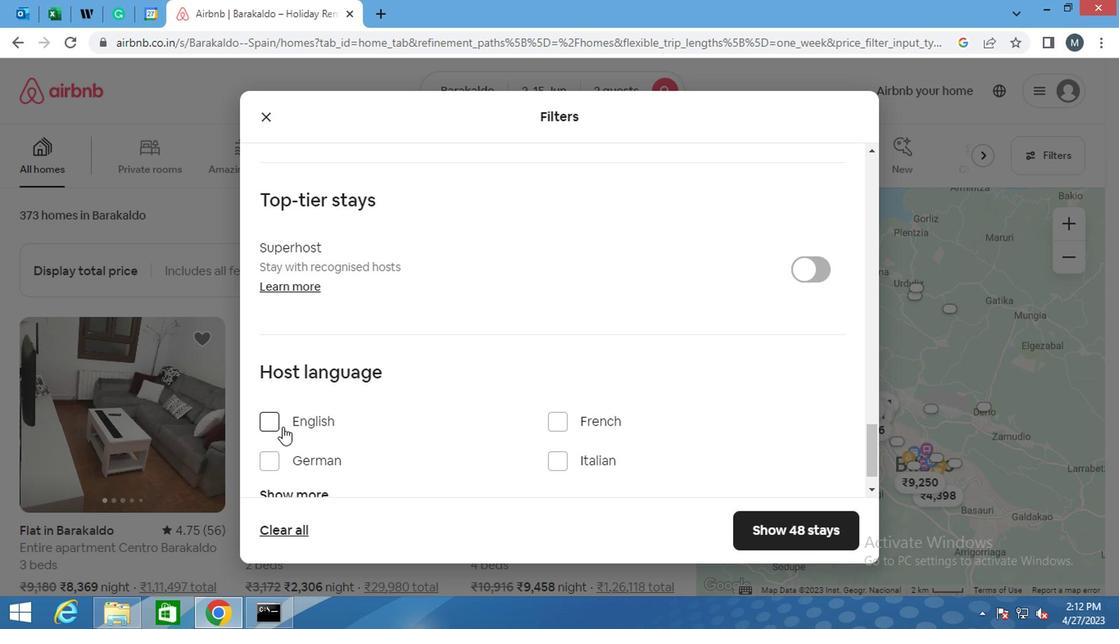 
Action: Mouse pressed left at (277, 416)
Screenshot: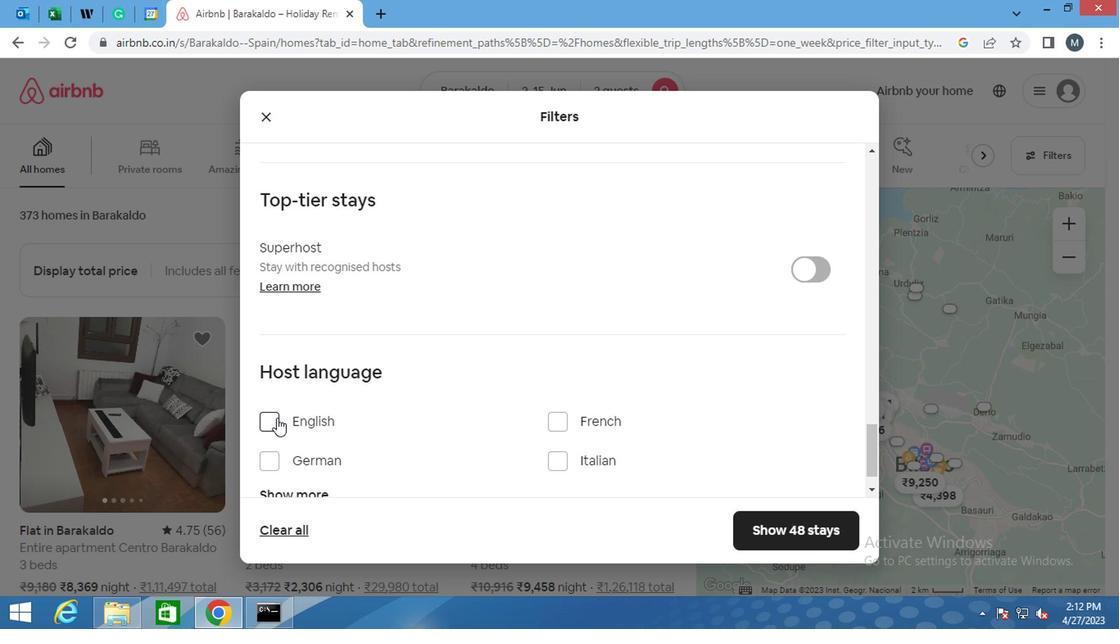 
Action: Mouse moved to (405, 398)
Screenshot: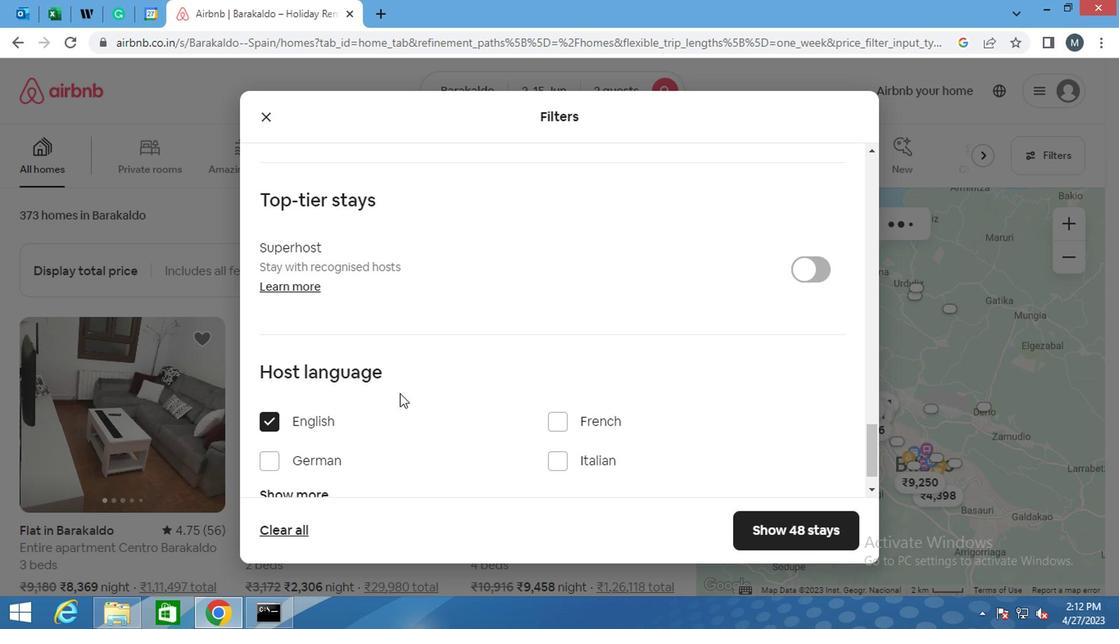 
Action: Mouse scrolled (405, 398) with delta (0, 0)
Screenshot: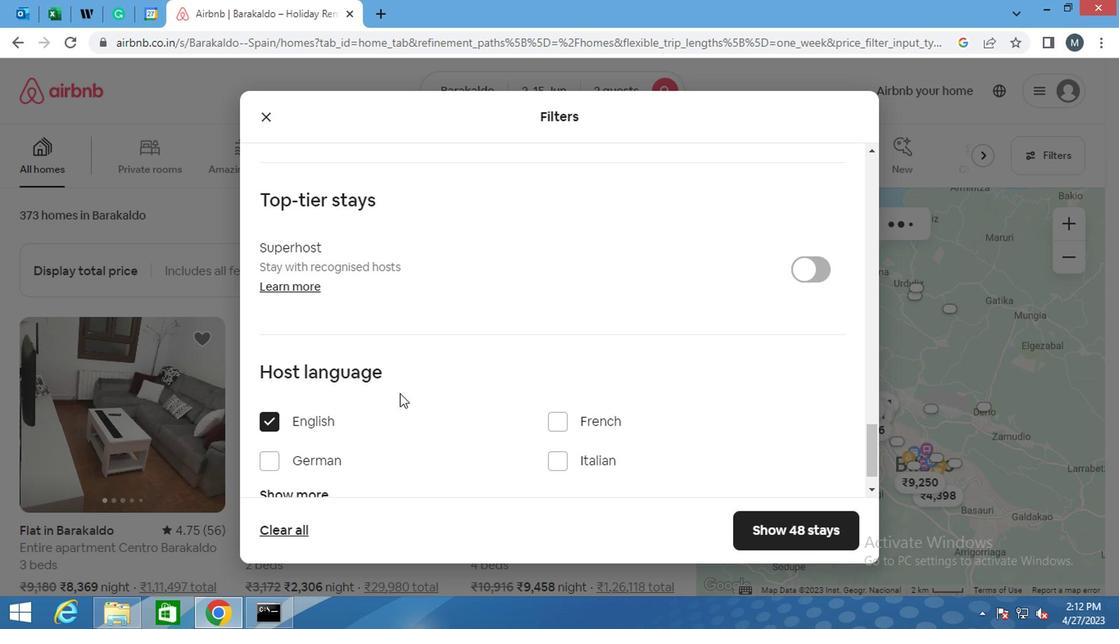 
Action: Mouse moved to (419, 409)
Screenshot: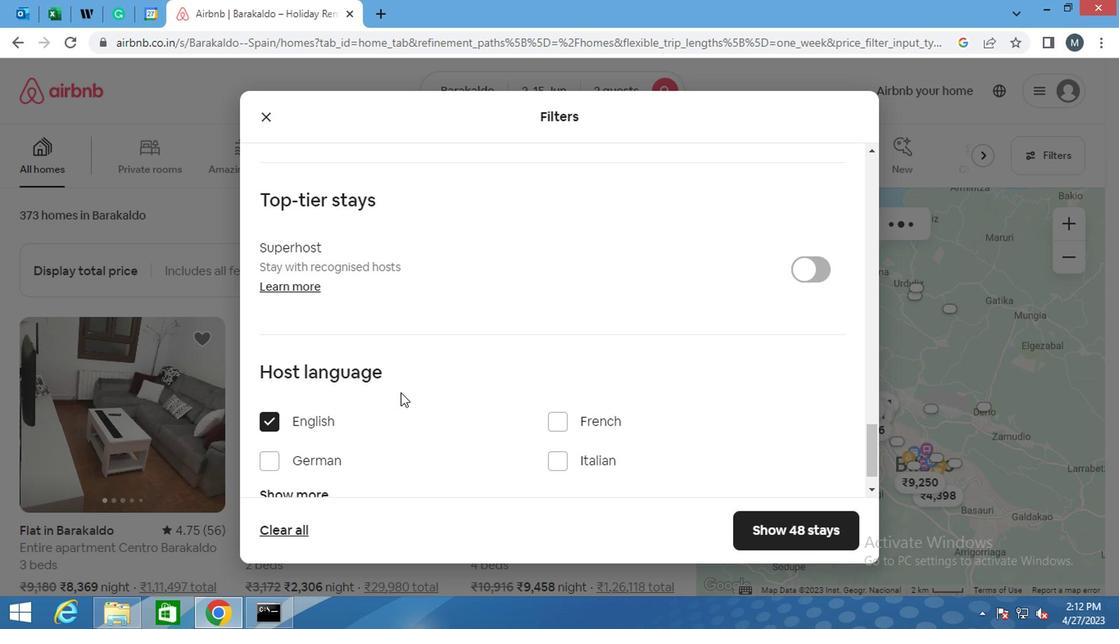 
Action: Mouse scrolled (419, 409) with delta (0, 0)
Screenshot: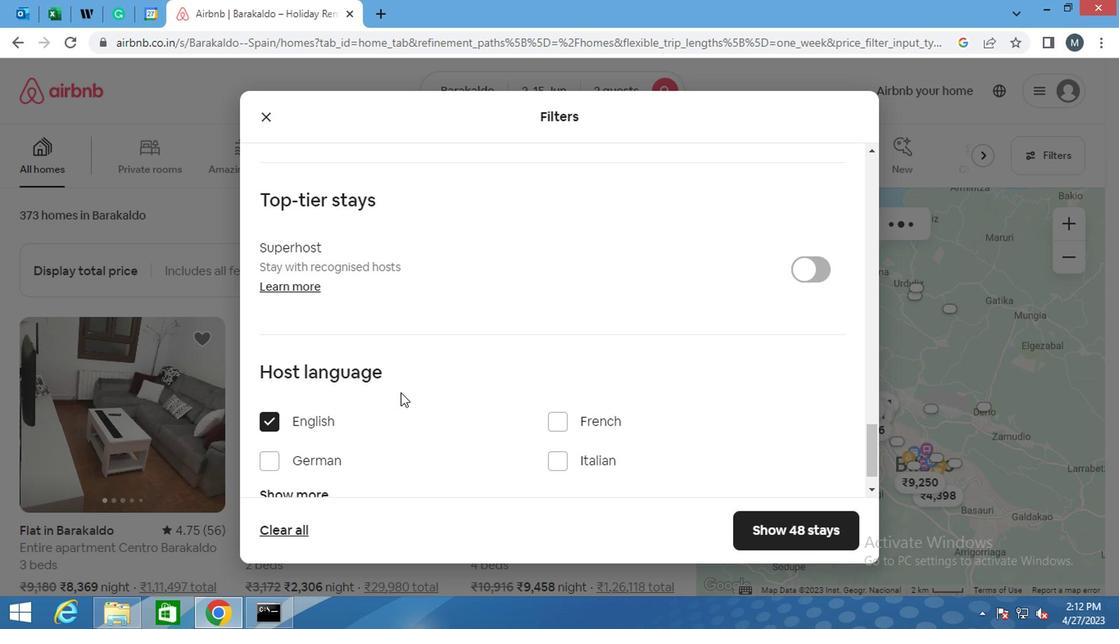 
Action: Mouse moved to (781, 524)
Screenshot: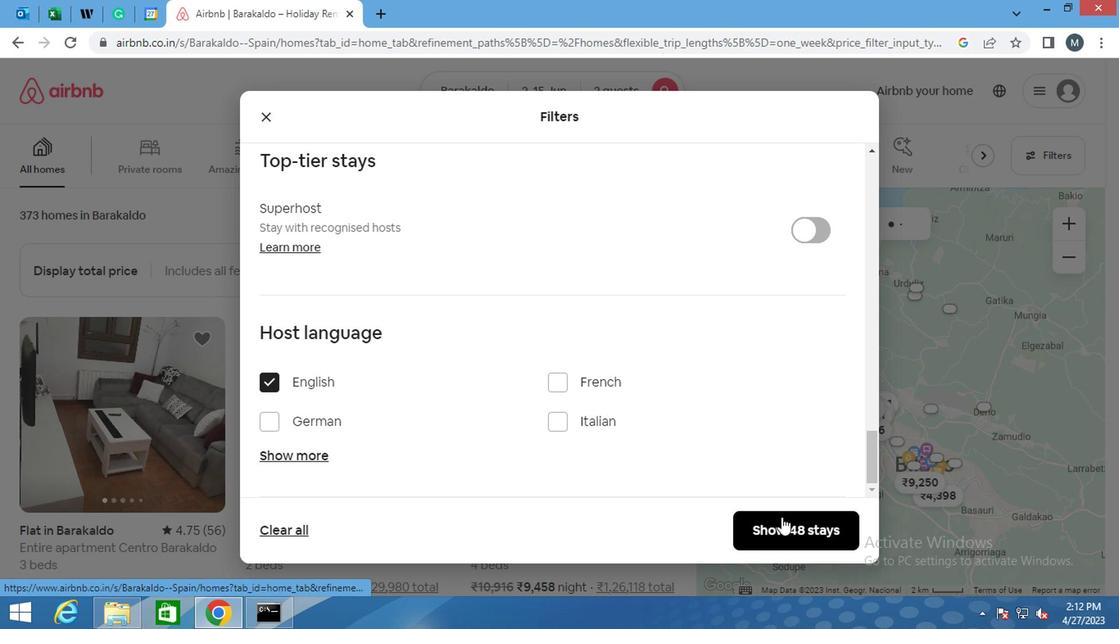 
Action: Mouse pressed left at (781, 524)
Screenshot: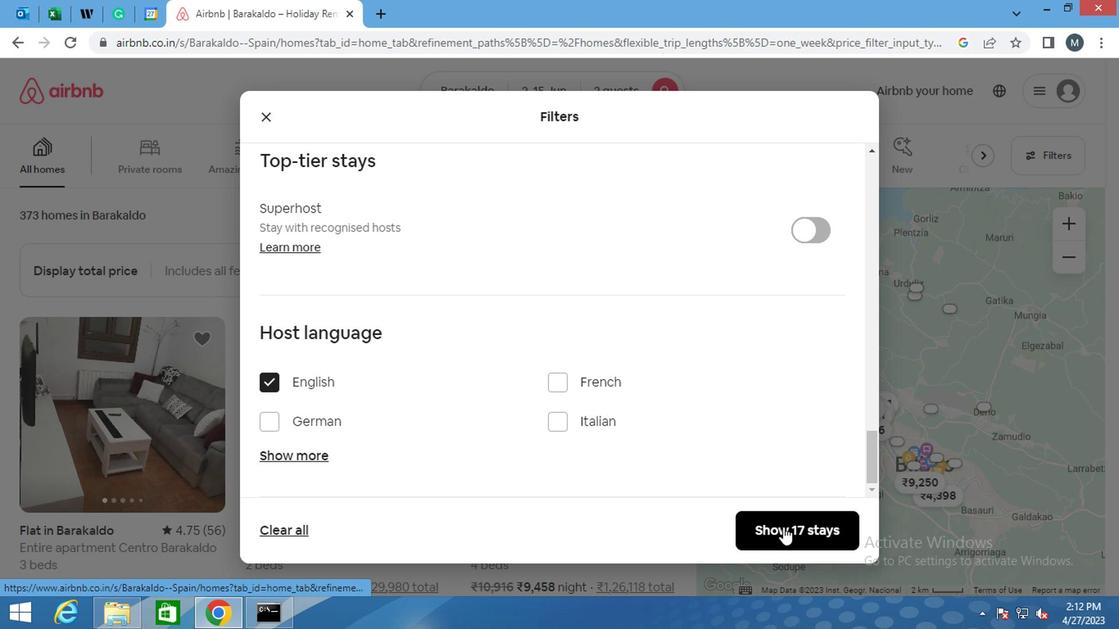 
